 Task: Look for space in Kumagunnam, Nigeria from 1st June, 2023 to 9th June, 2023 for 5 adults in price range Rs.6000 to Rs.12000. Place can be entire place with 3 bedrooms having 3 beds and 3 bathrooms. Property type can be house, flat, guest house. Booking option can be shelf check-in. Required host language is English.
Action: Mouse moved to (496, 164)
Screenshot: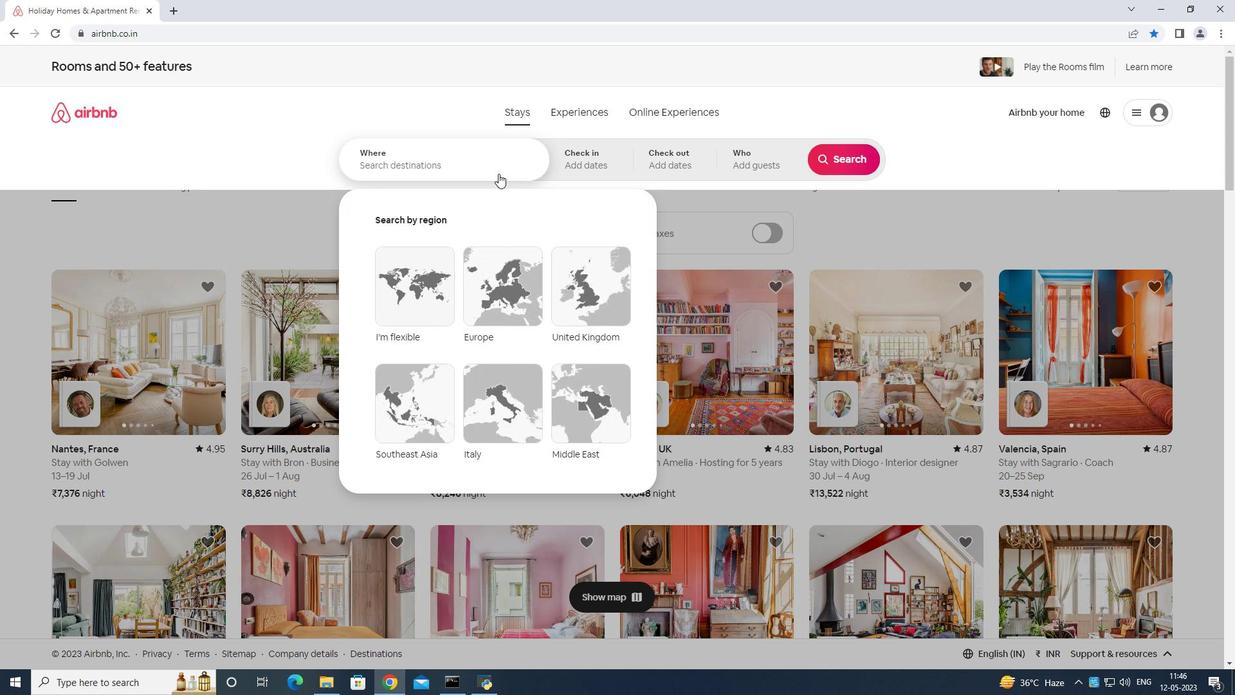 
Action: Mouse pressed left at (496, 164)
Screenshot: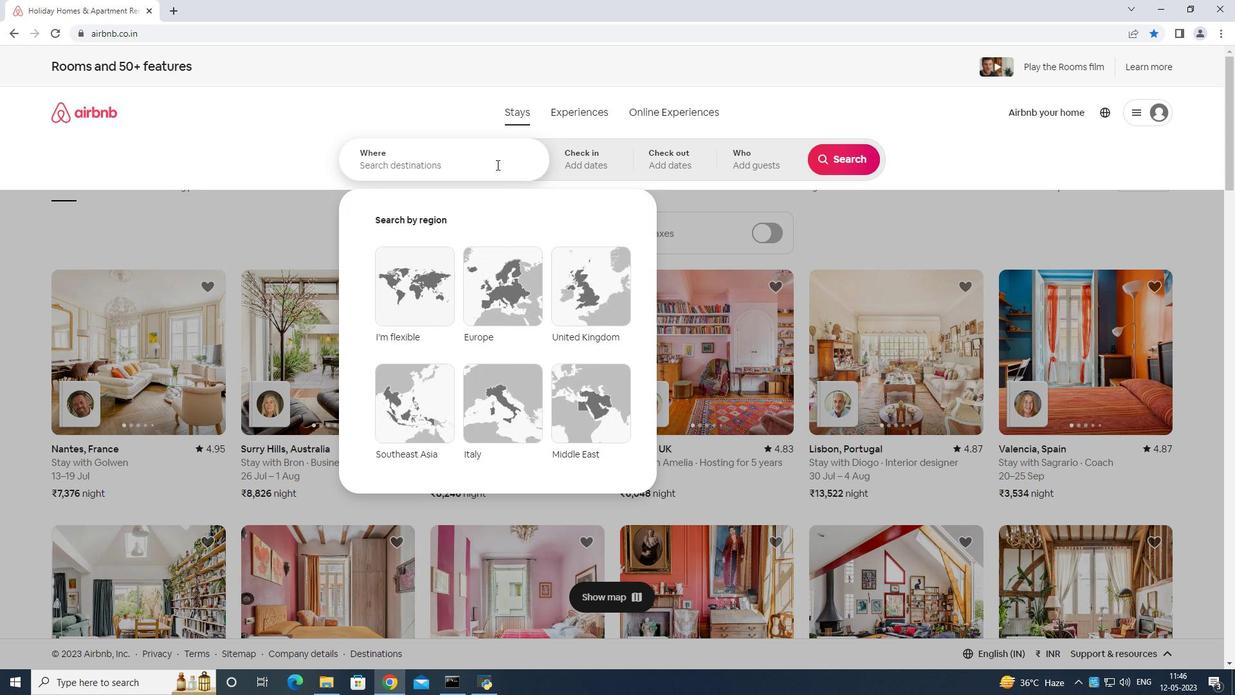 
Action: Mouse moved to (480, 167)
Screenshot: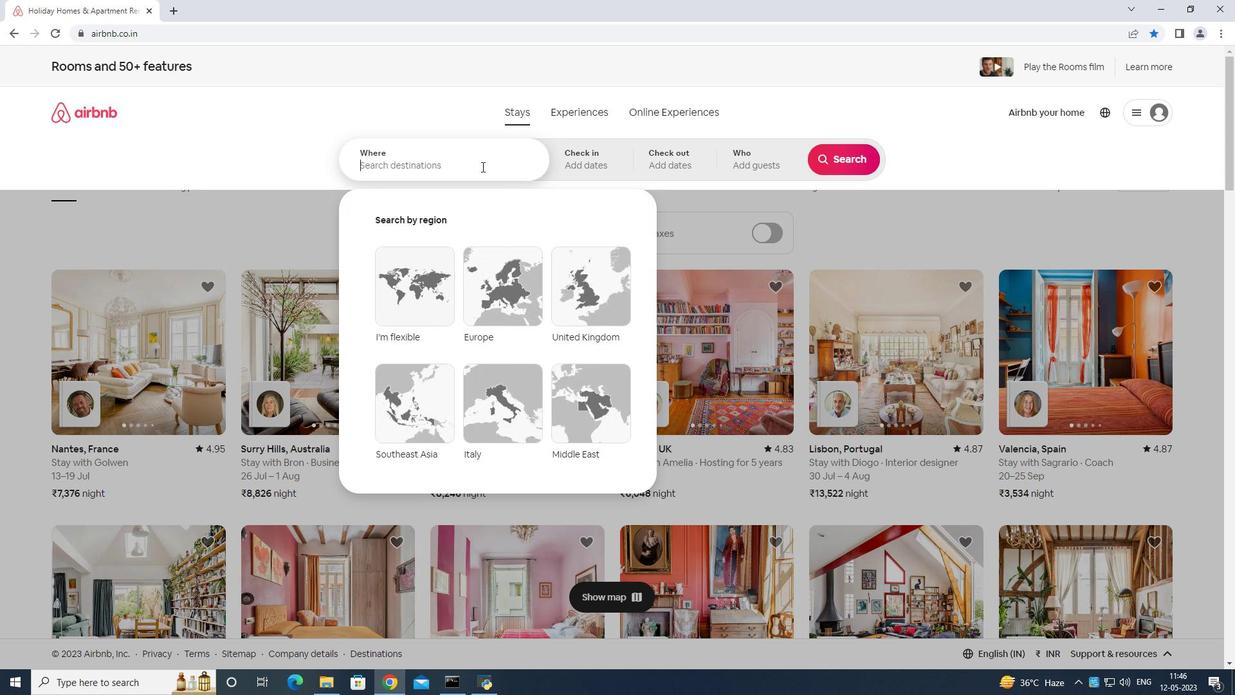 
Action: Key pressed <Key.shift>Kumagunnam<Key.space>nigeria<Key.enter>
Screenshot: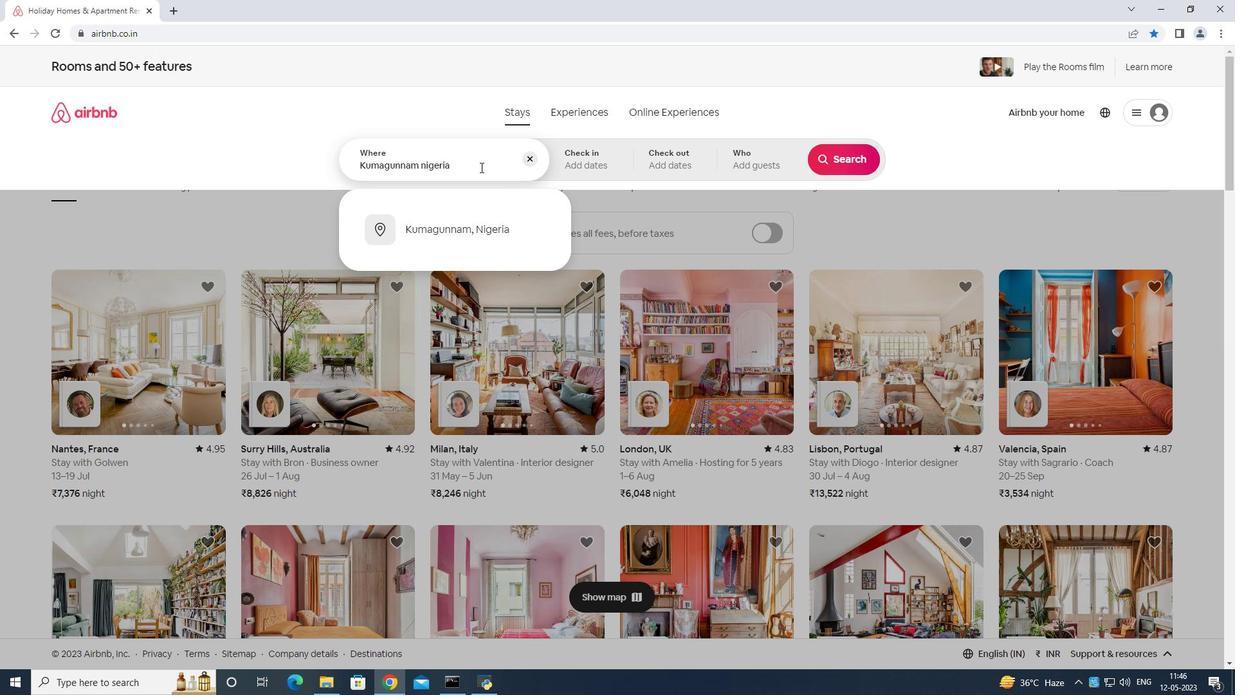
Action: Mouse moved to (763, 324)
Screenshot: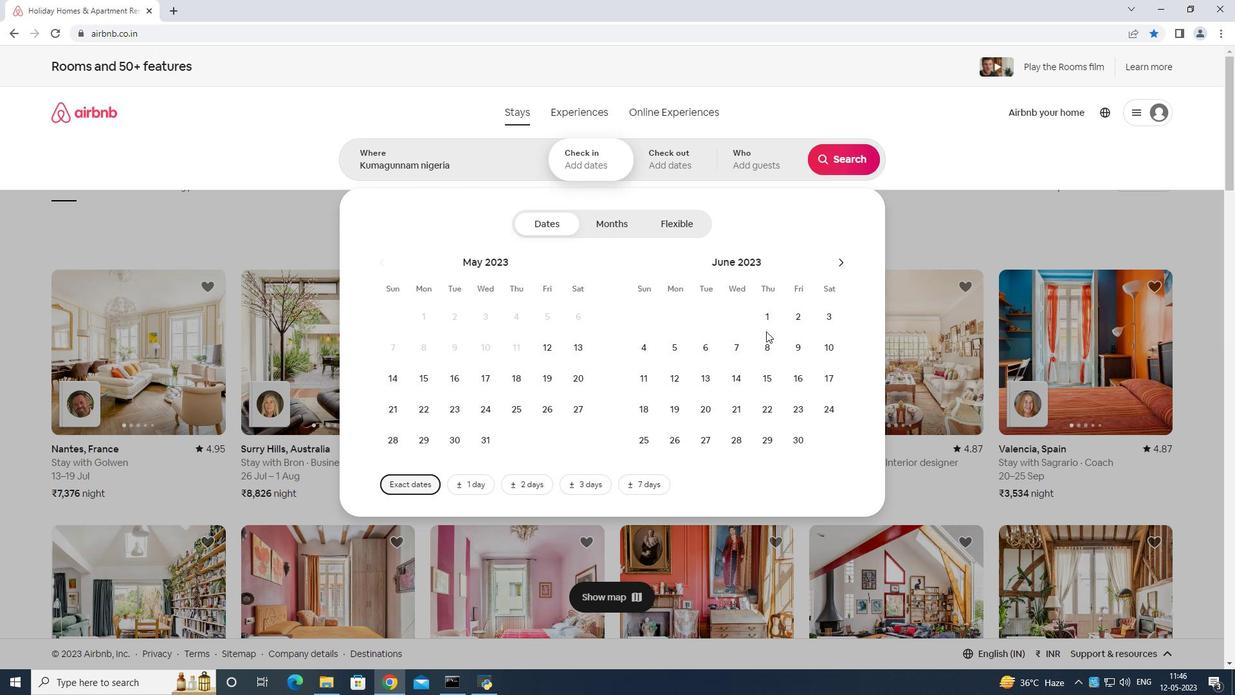 
Action: Mouse pressed left at (763, 324)
Screenshot: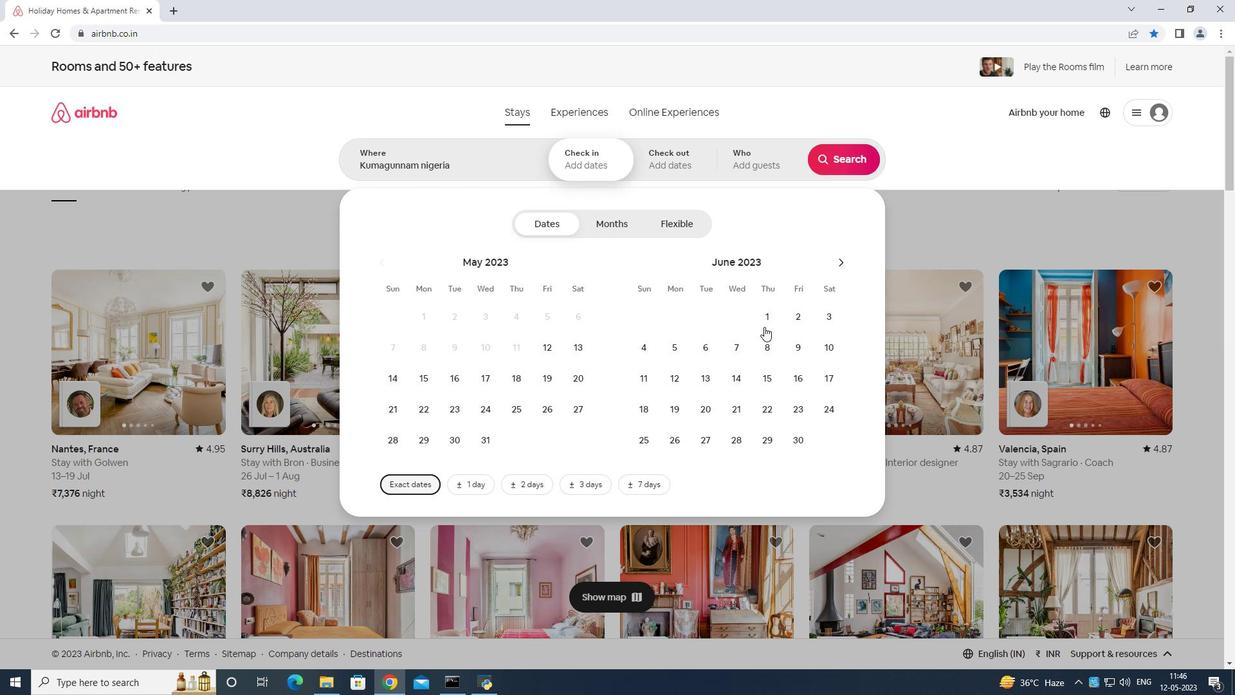 
Action: Mouse moved to (798, 344)
Screenshot: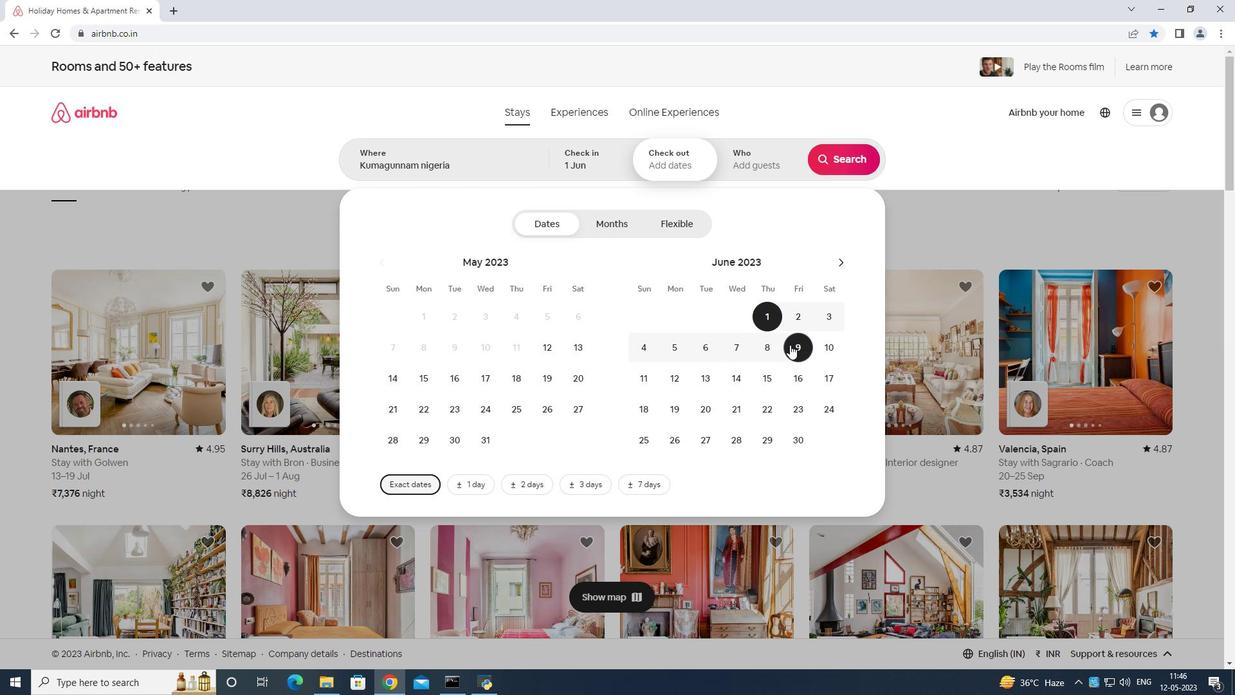 
Action: Mouse pressed left at (798, 344)
Screenshot: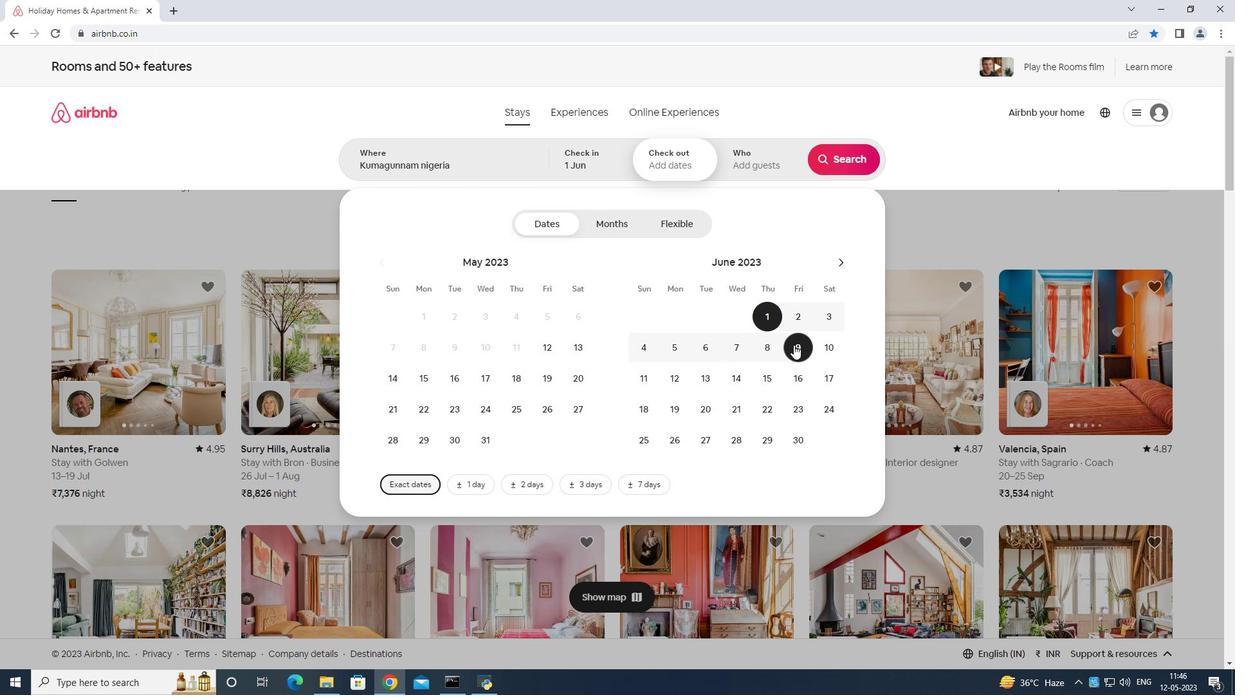 
Action: Mouse moved to (772, 164)
Screenshot: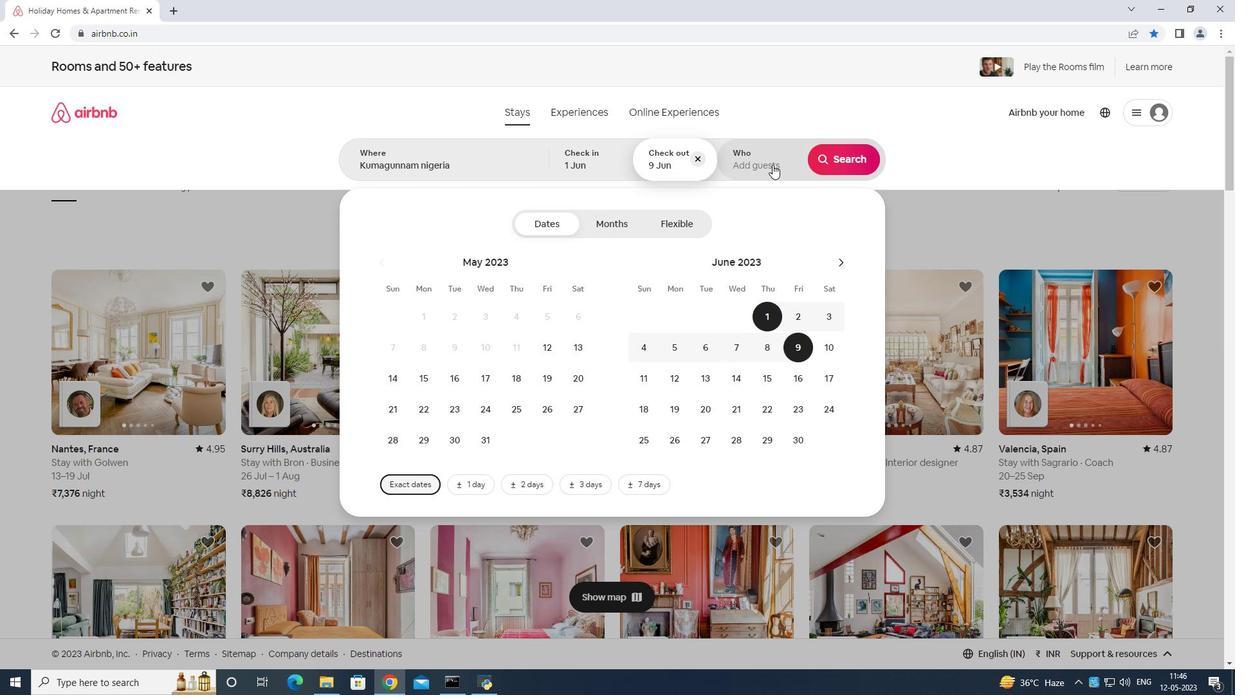 
Action: Mouse pressed left at (772, 164)
Screenshot: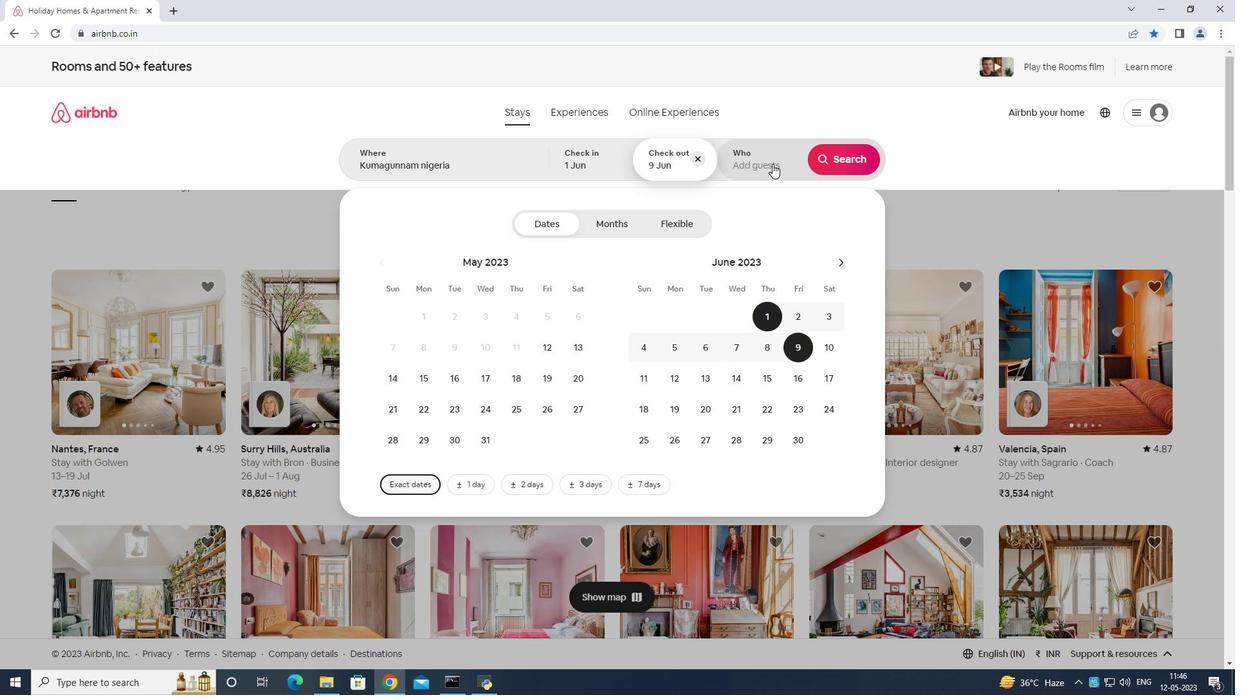 
Action: Mouse moved to (844, 229)
Screenshot: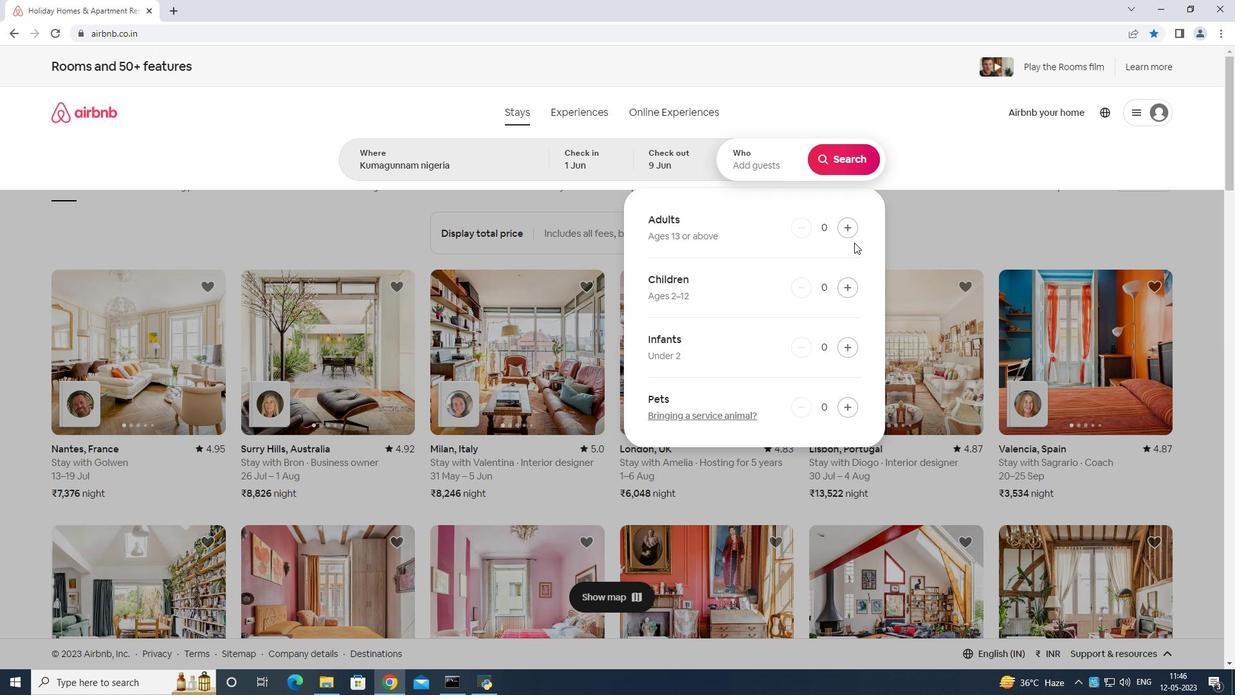 
Action: Mouse pressed left at (844, 229)
Screenshot: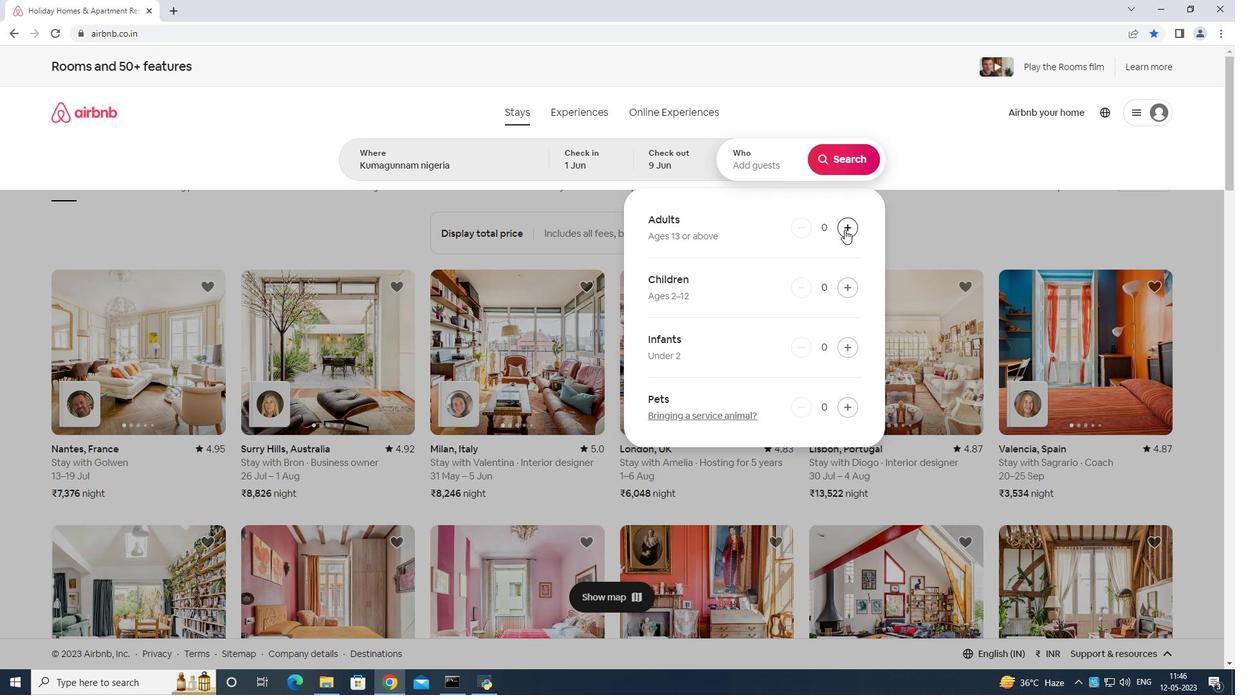 
Action: Mouse moved to (844, 228)
Screenshot: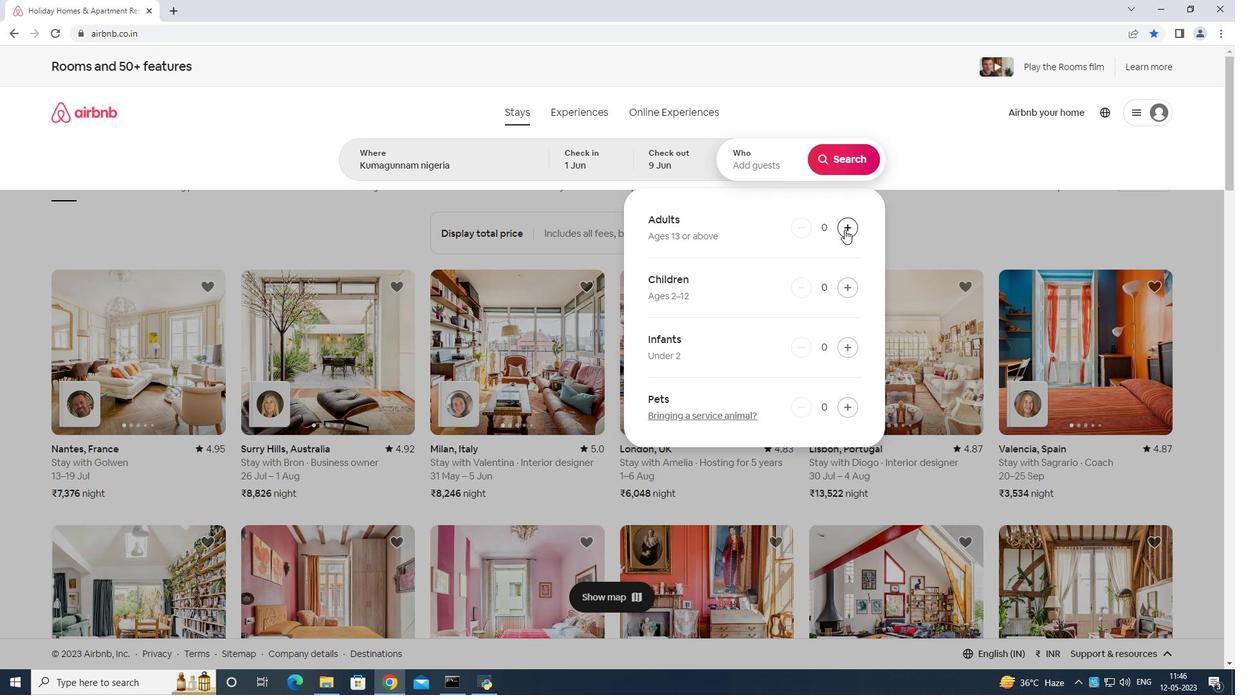 
Action: Mouse pressed left at (844, 228)
Screenshot: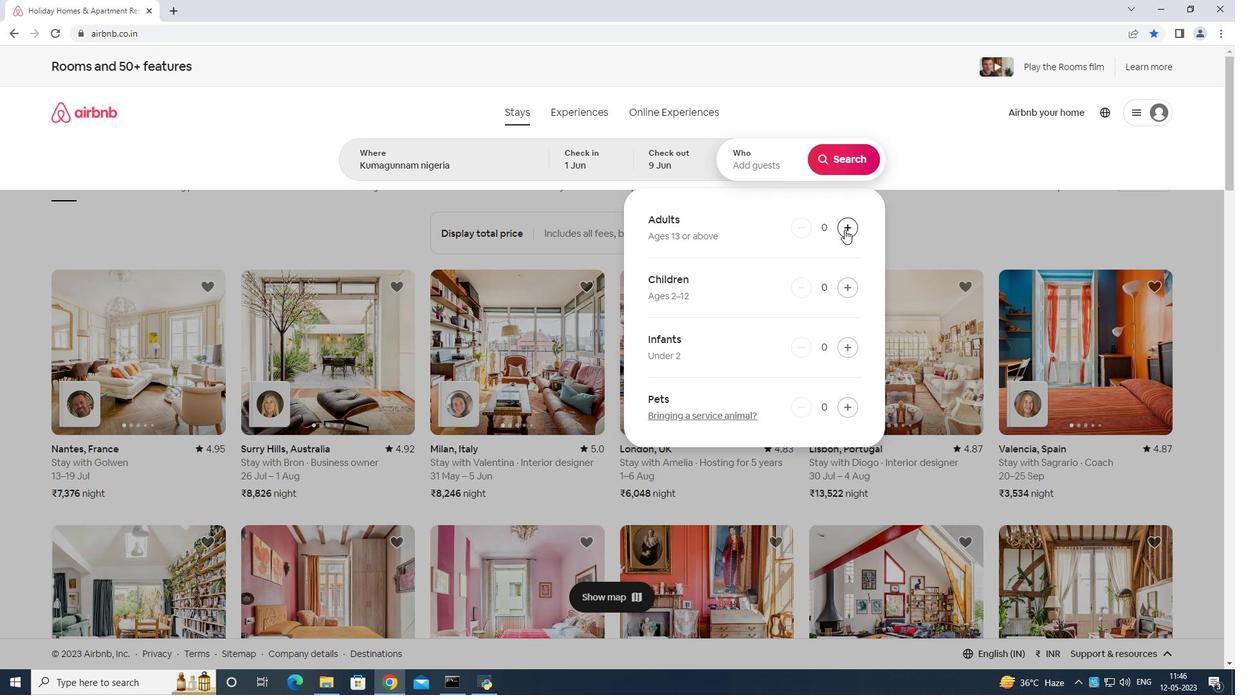 
Action: Mouse pressed left at (844, 228)
Screenshot: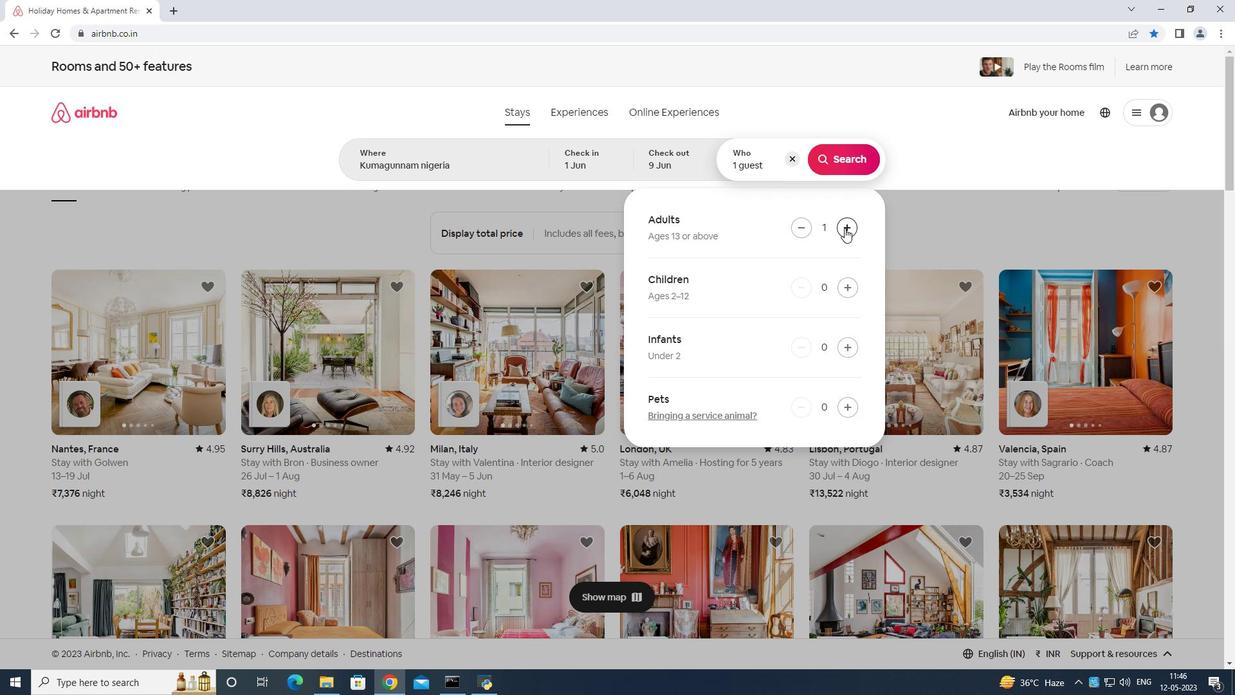 
Action: Mouse moved to (844, 227)
Screenshot: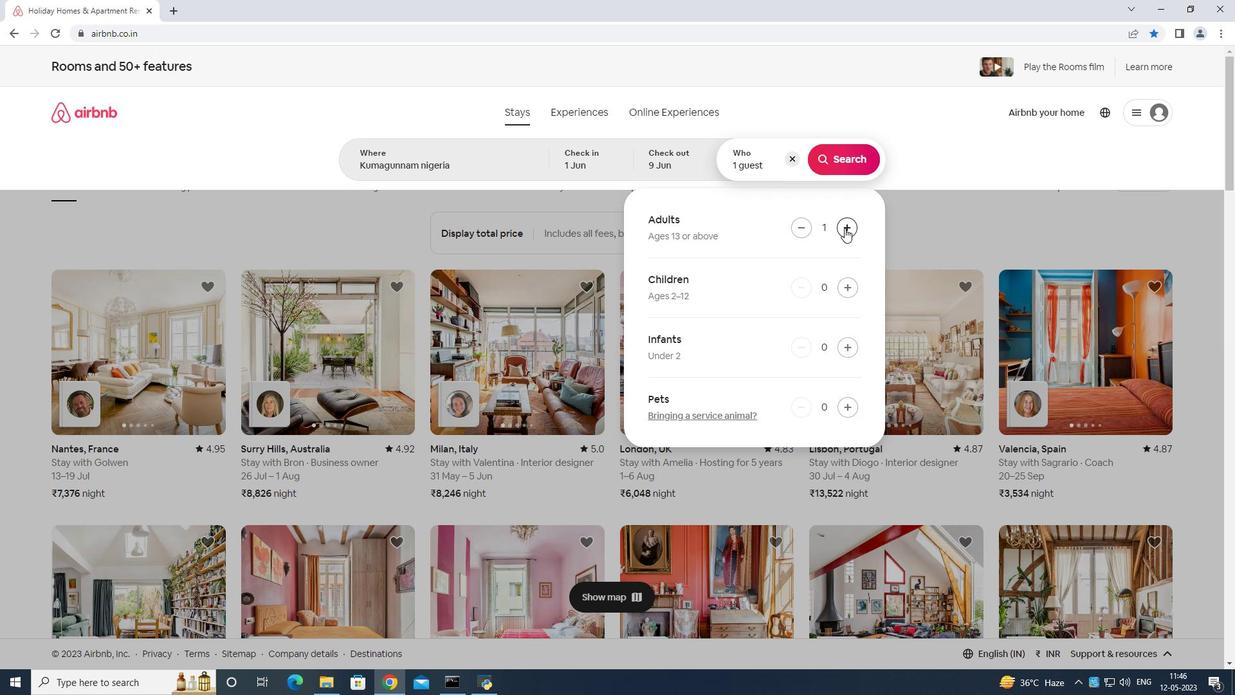 
Action: Mouse pressed left at (844, 227)
Screenshot: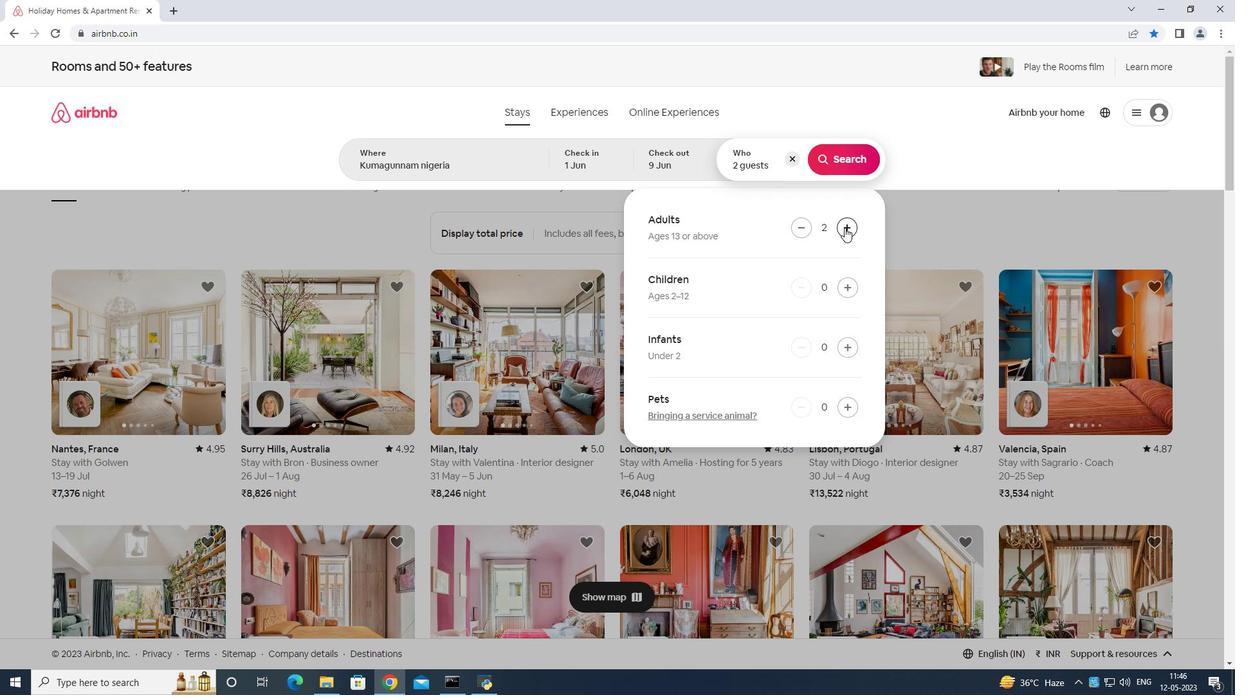 
Action: Mouse pressed left at (844, 227)
Screenshot: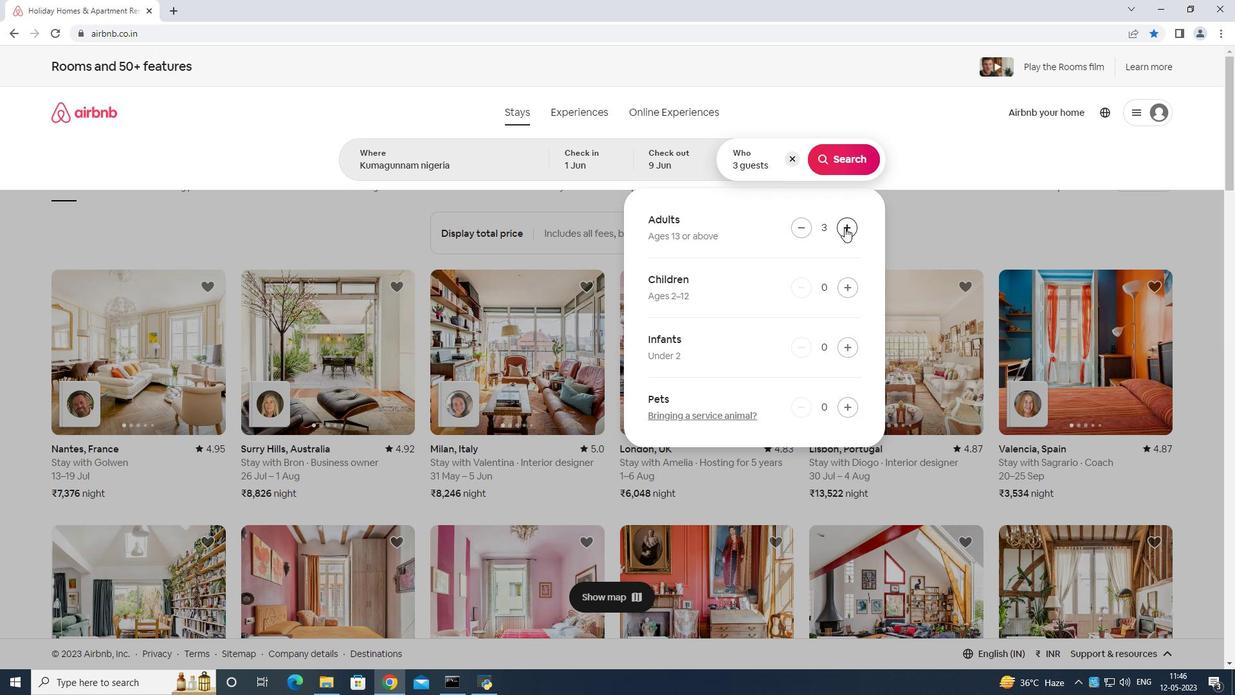 
Action: Mouse pressed left at (844, 227)
Screenshot: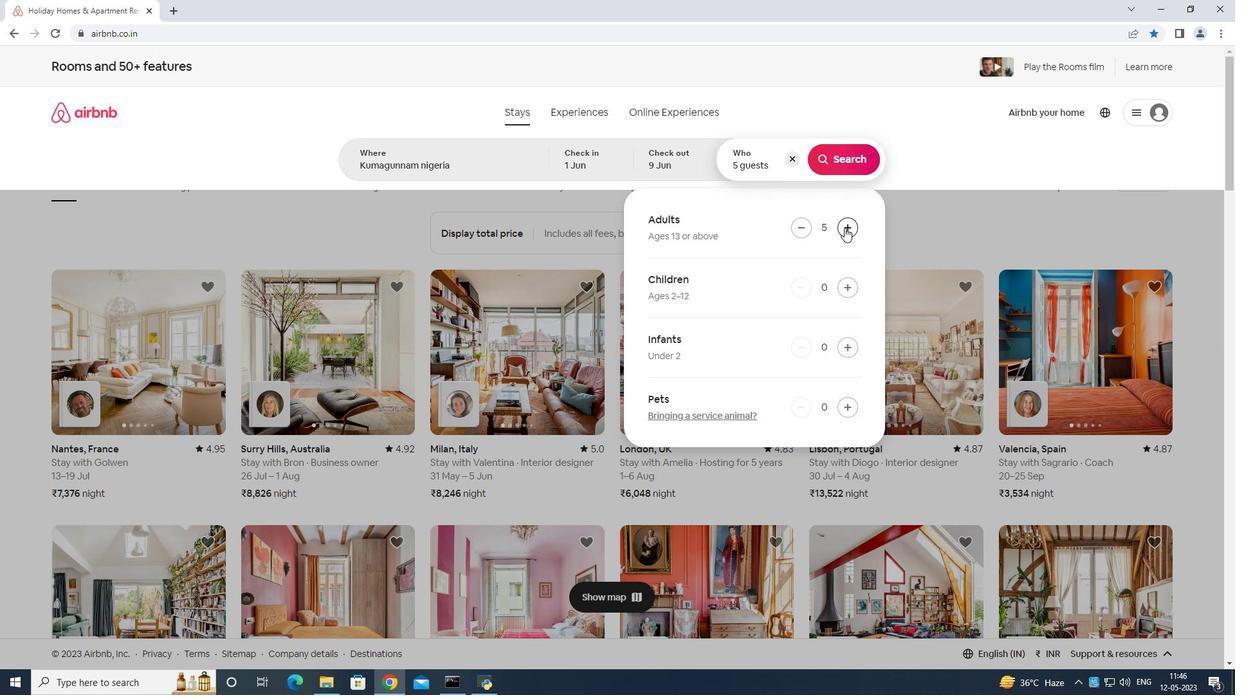 
Action: Mouse moved to (807, 225)
Screenshot: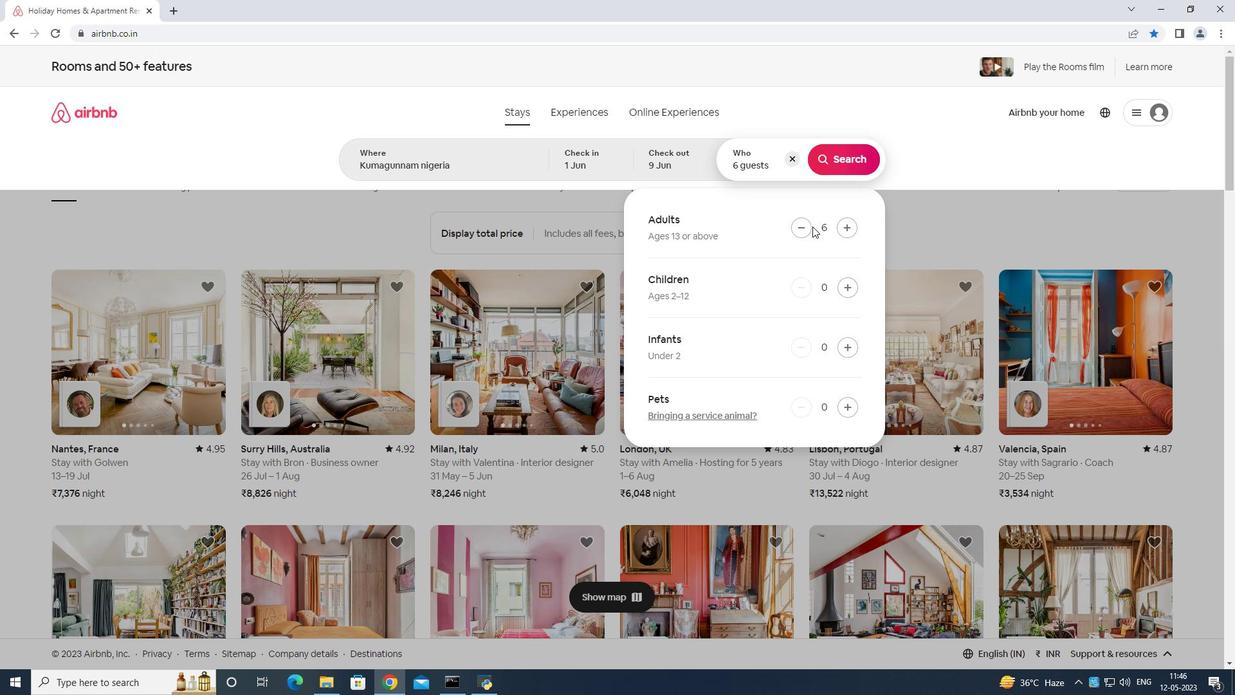 
Action: Mouse pressed left at (807, 225)
Screenshot: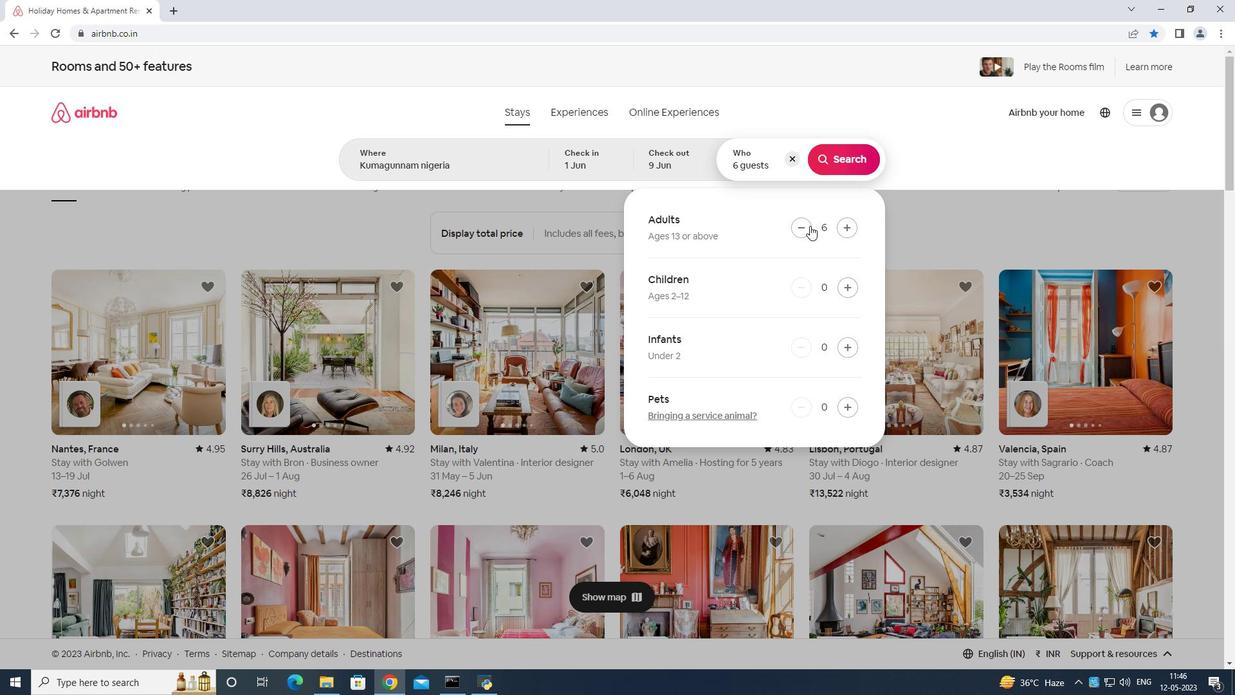
Action: Mouse moved to (835, 155)
Screenshot: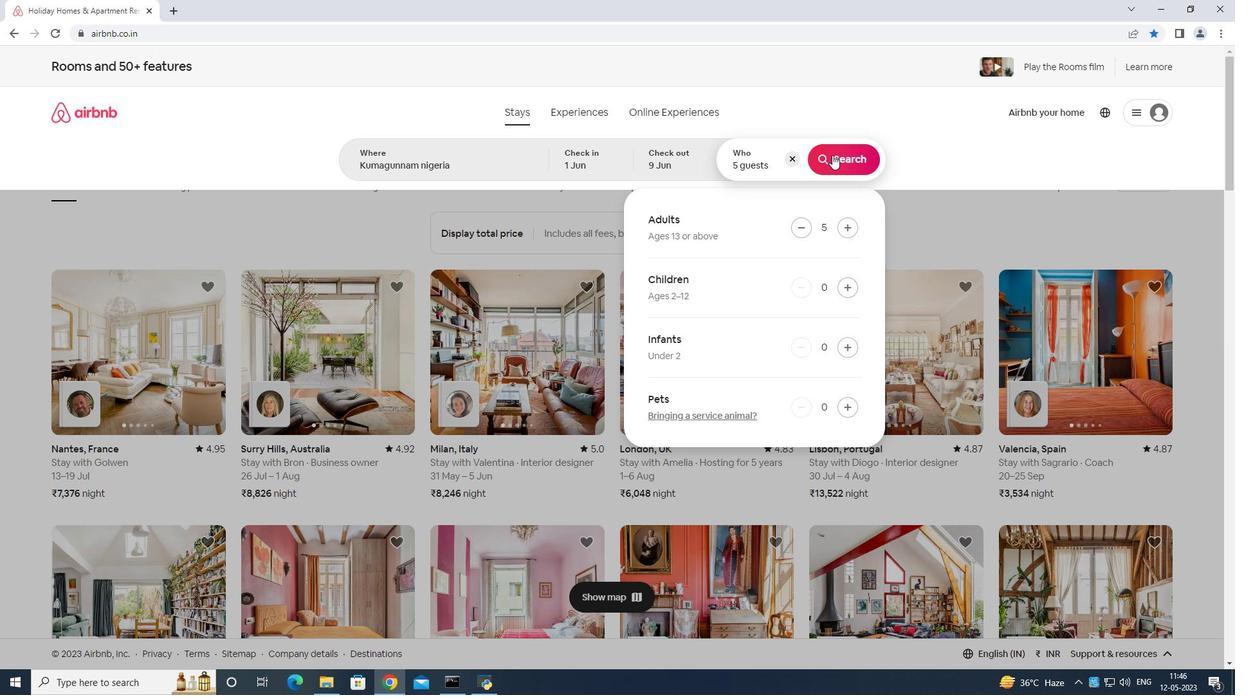
Action: Mouse pressed left at (835, 155)
Screenshot: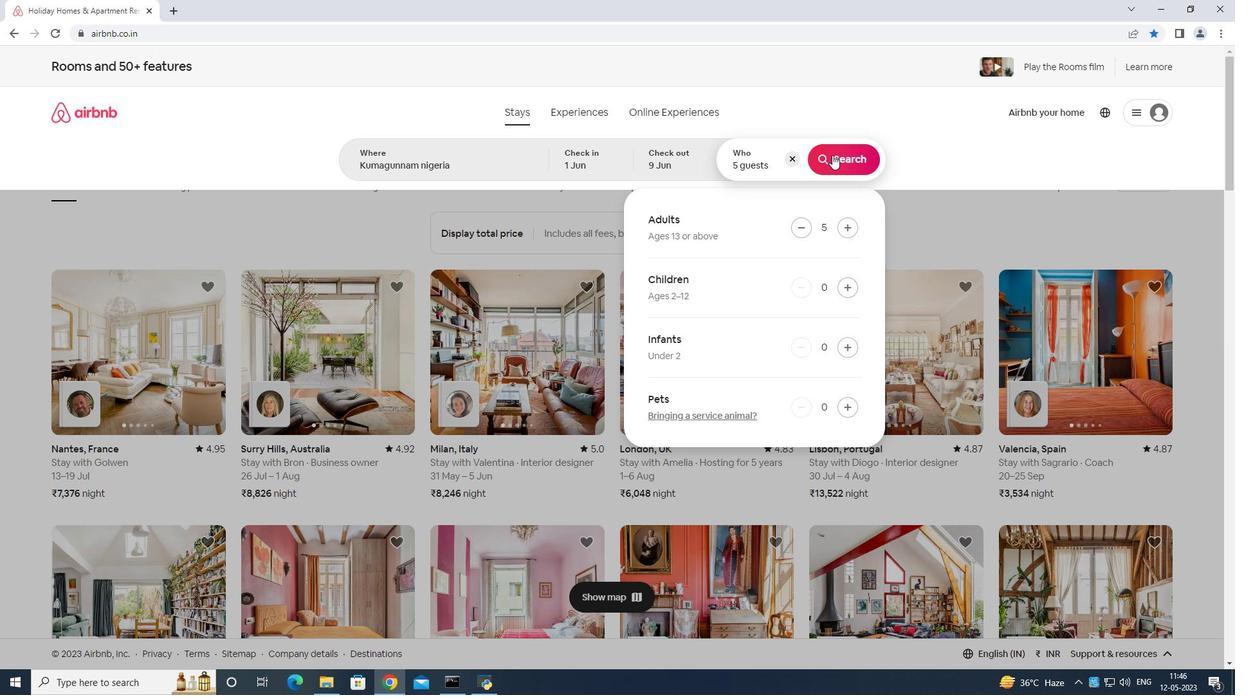 
Action: Mouse moved to (1175, 132)
Screenshot: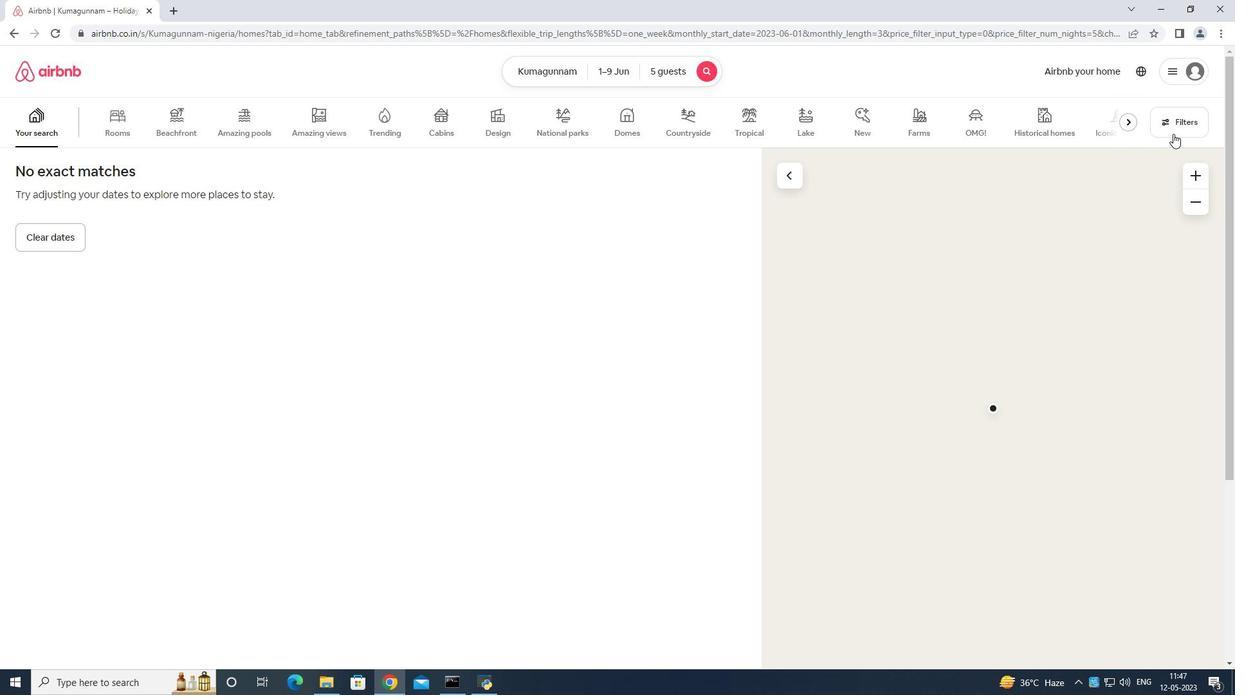 
Action: Mouse pressed left at (1175, 132)
Screenshot: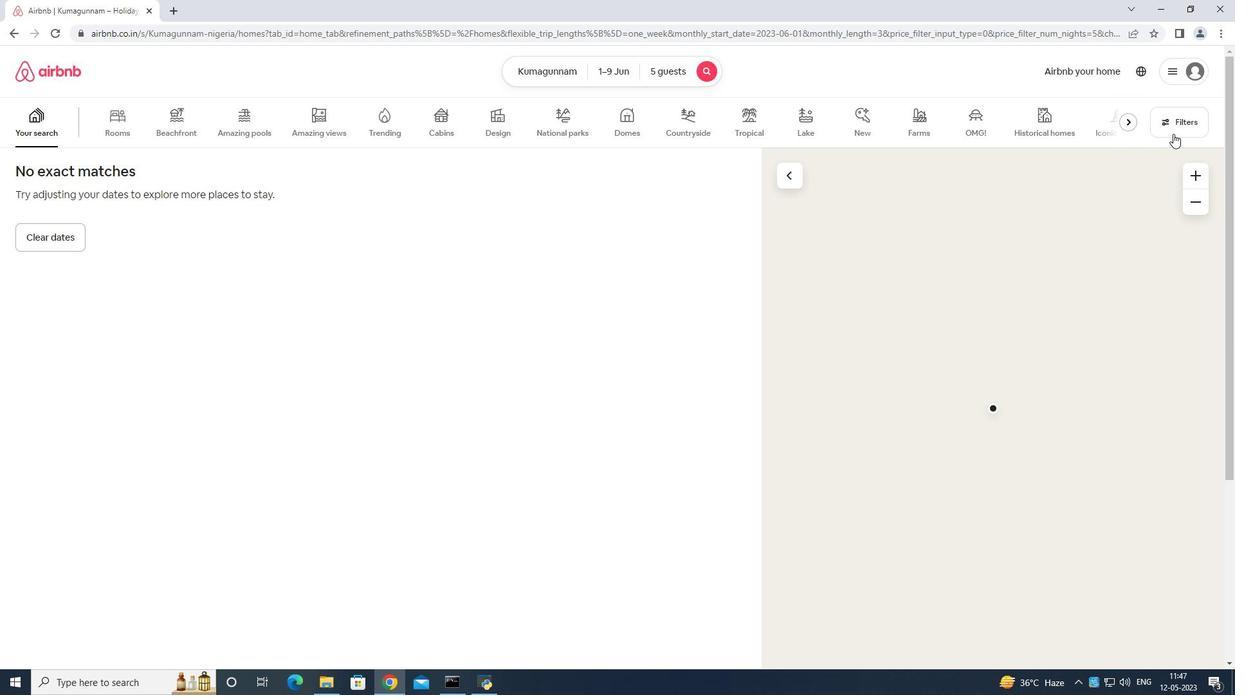 
Action: Mouse moved to (522, 438)
Screenshot: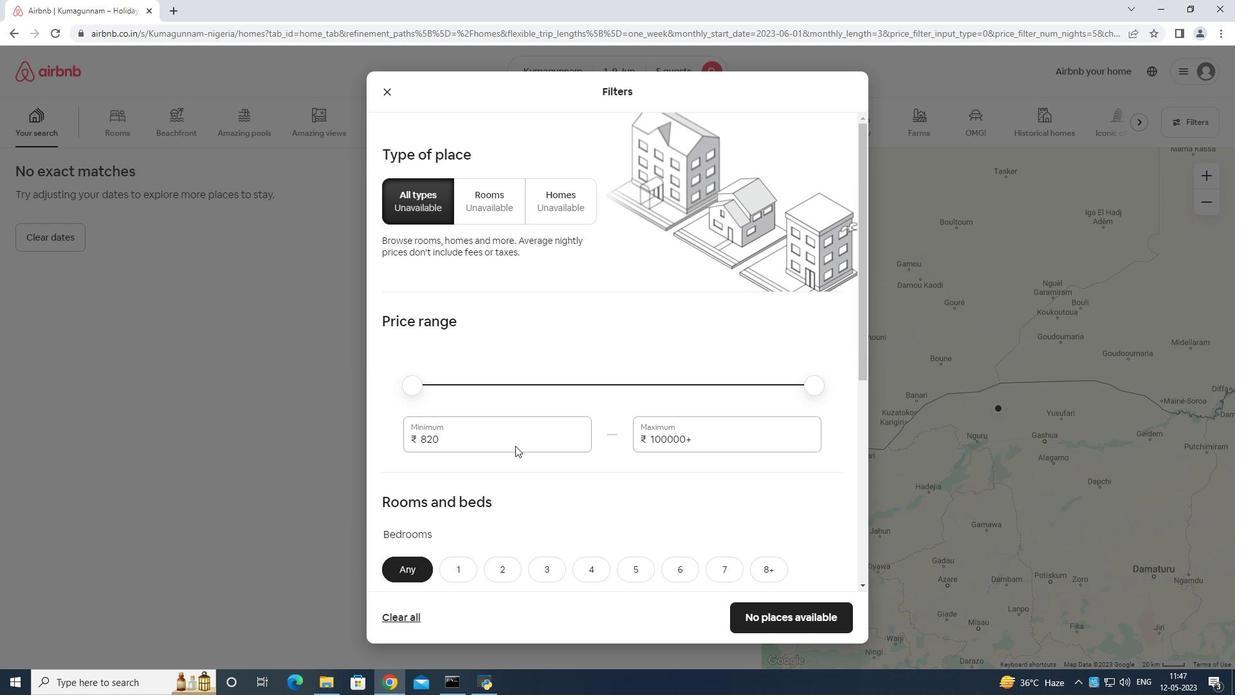 
Action: Mouse pressed left at (522, 438)
Screenshot: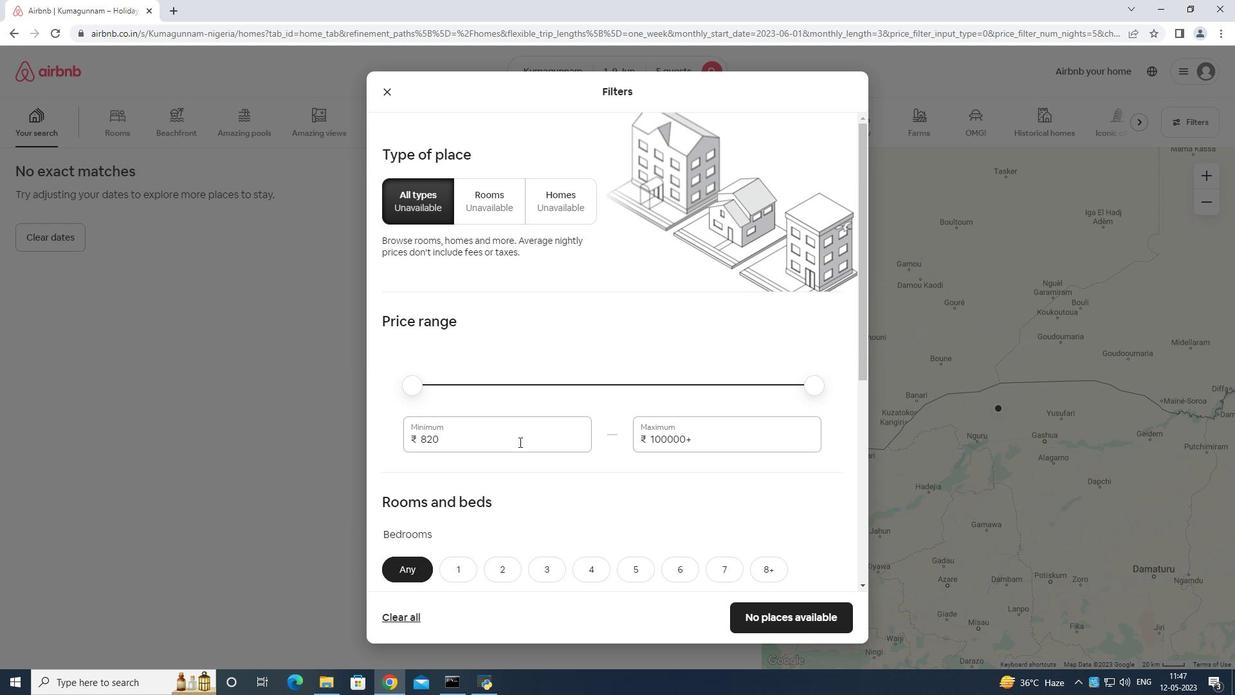 
Action: Mouse moved to (522, 436)
Screenshot: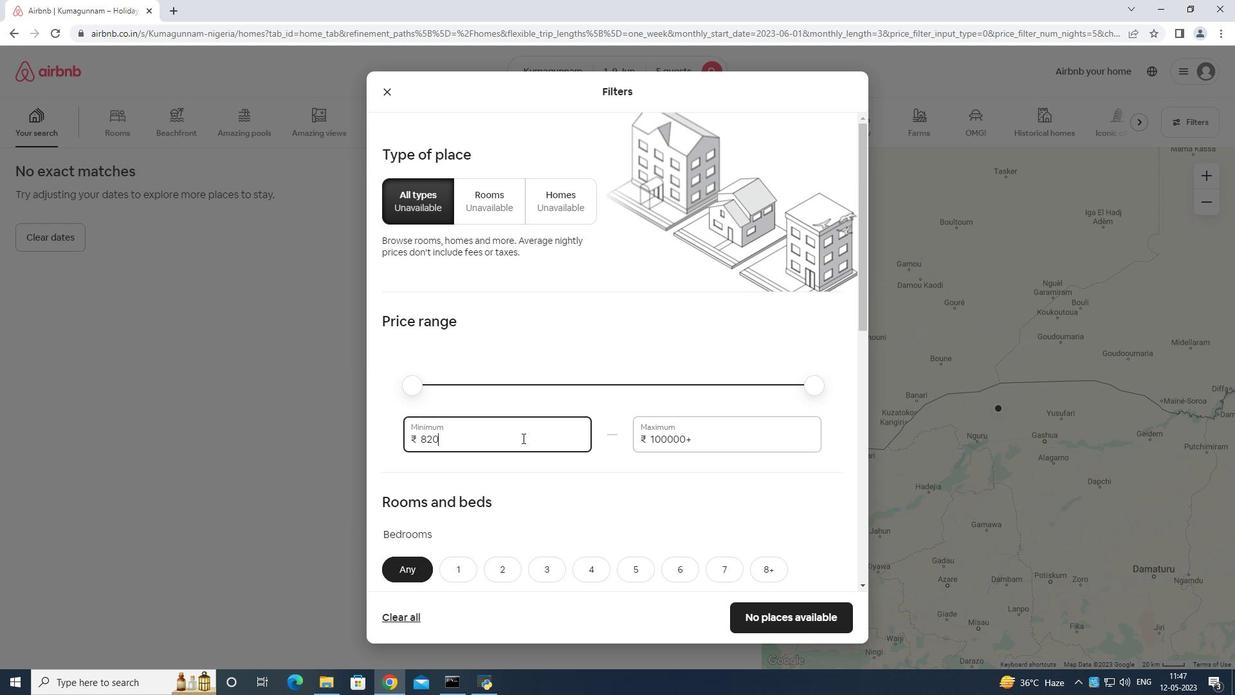 
Action: Key pressed <Key.backspace>
Screenshot: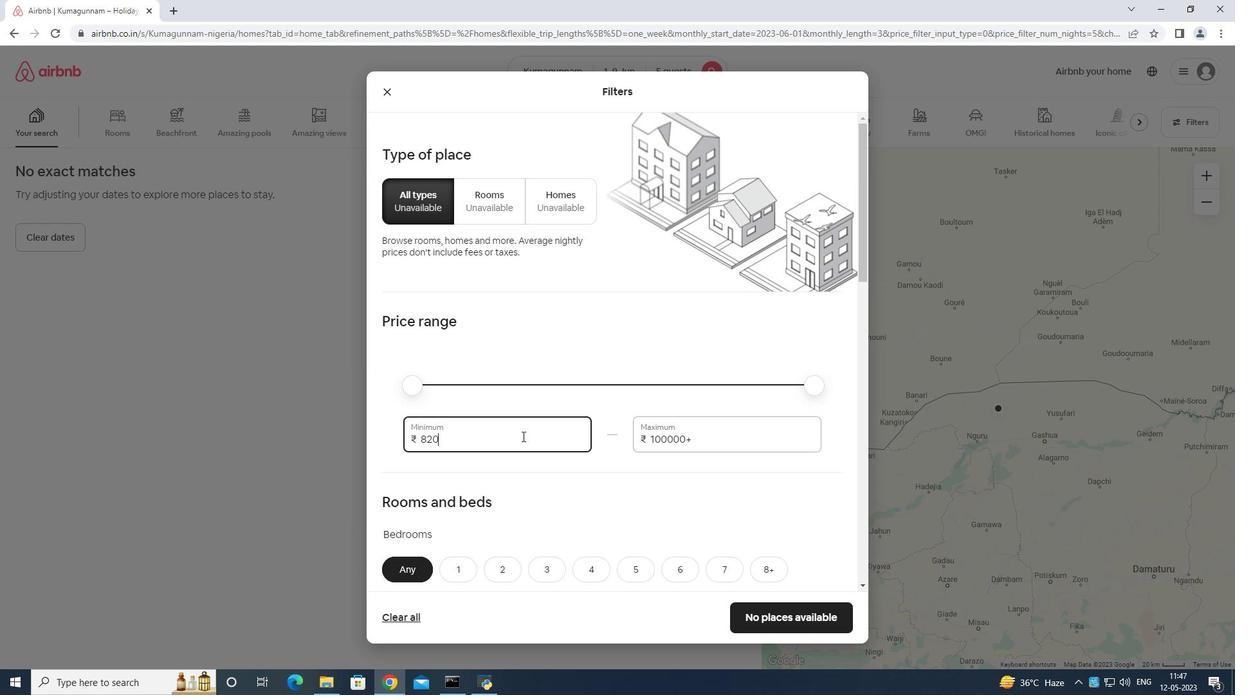 
Action: Mouse moved to (523, 435)
Screenshot: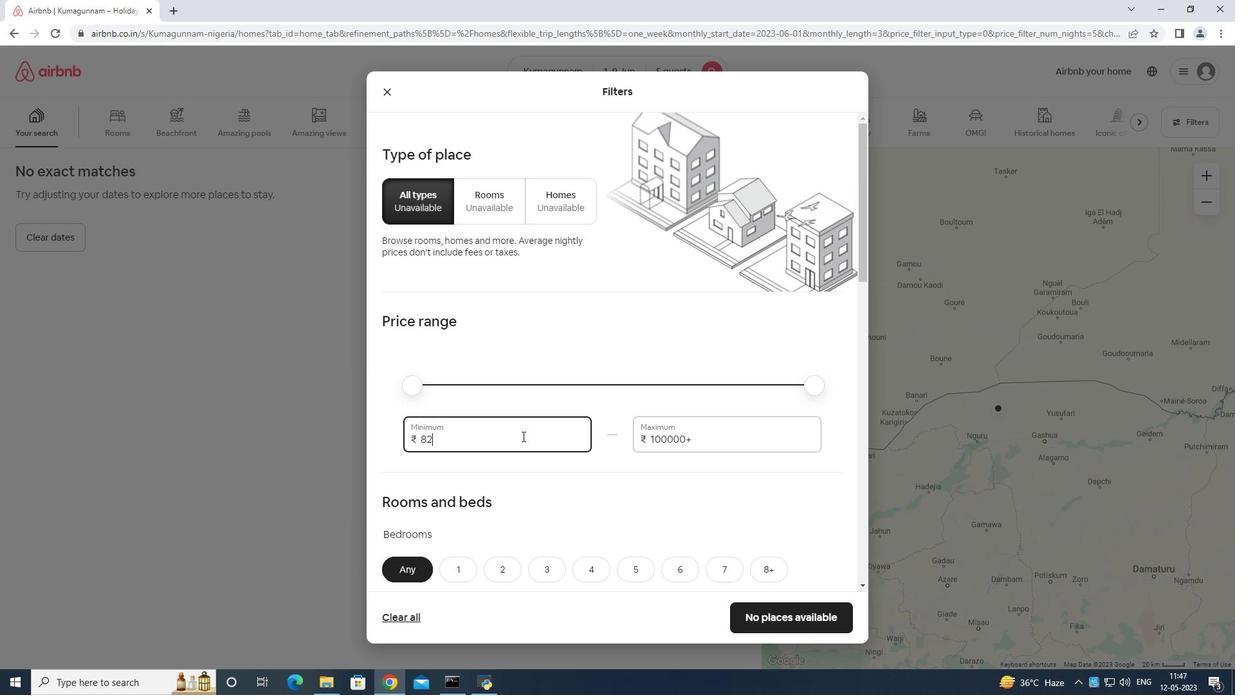
Action: Key pressed <Key.backspace>
Screenshot: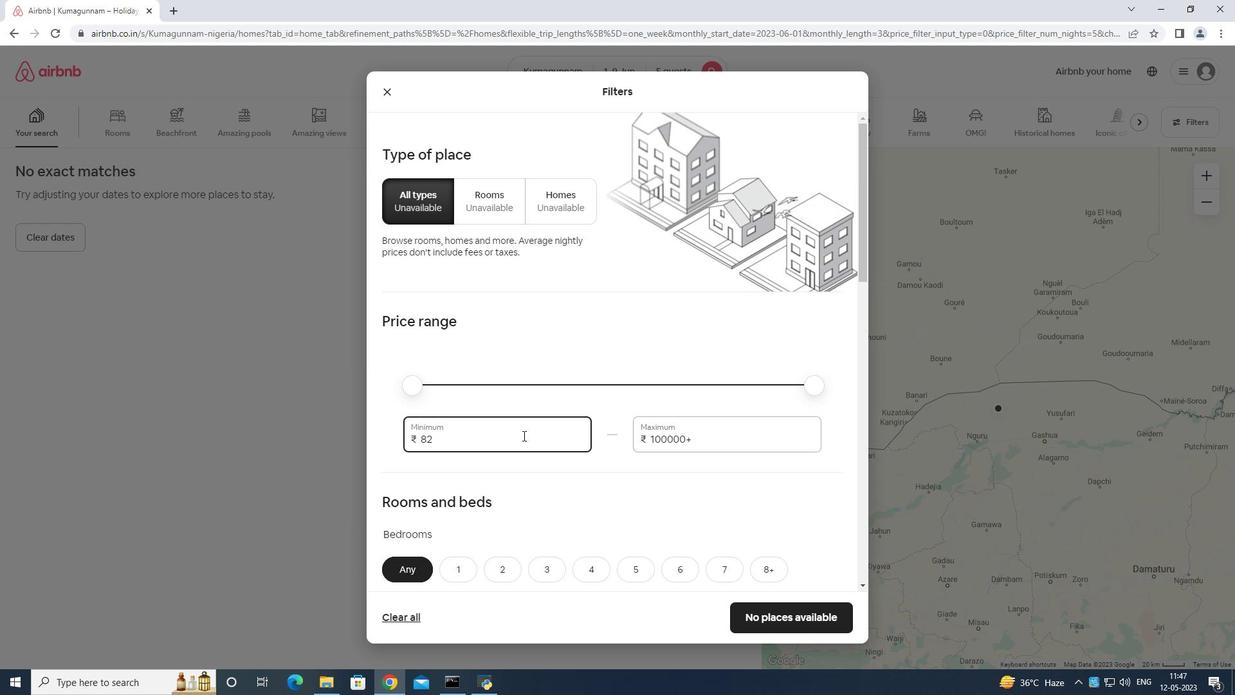 
Action: Mouse moved to (523, 435)
Screenshot: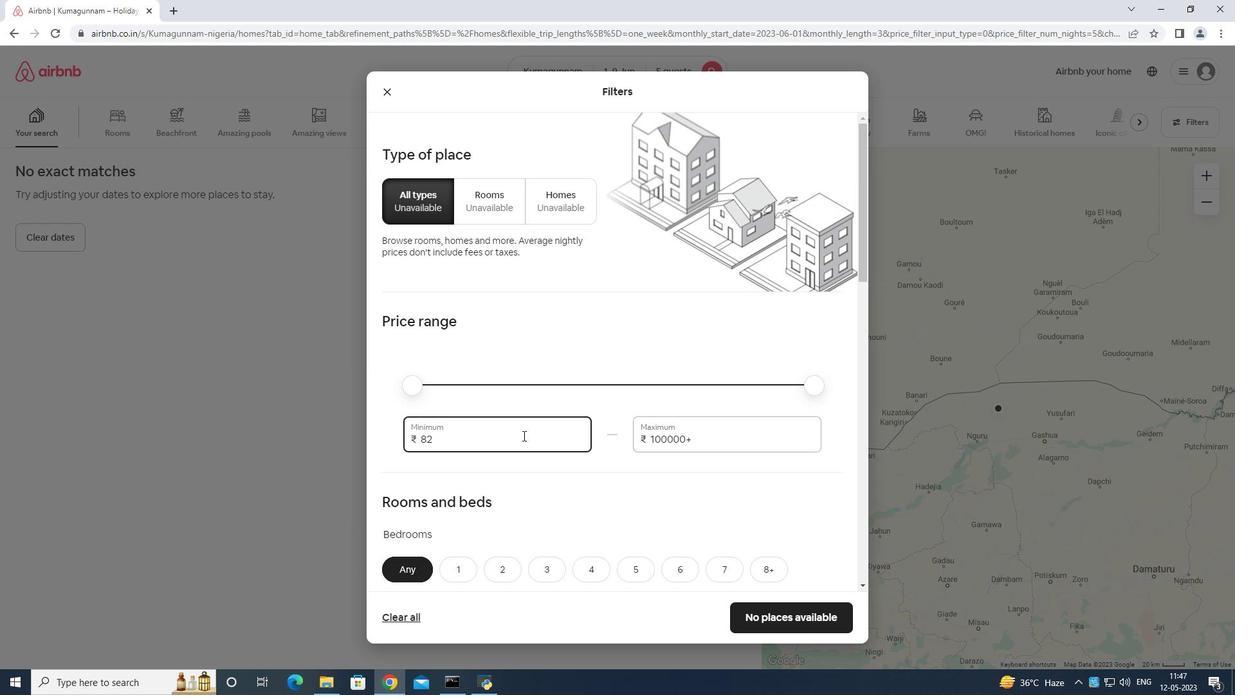 
Action: Key pressed <Key.backspace><Key.backspace>
Screenshot: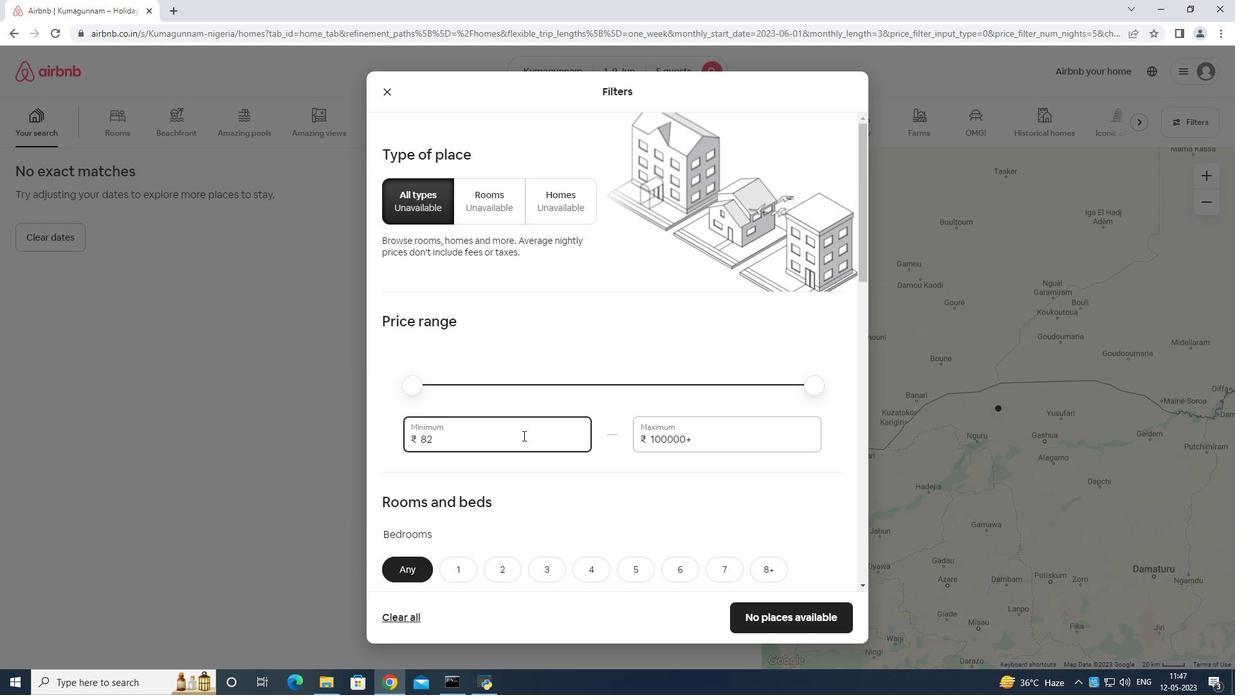 
Action: Mouse moved to (523, 435)
Screenshot: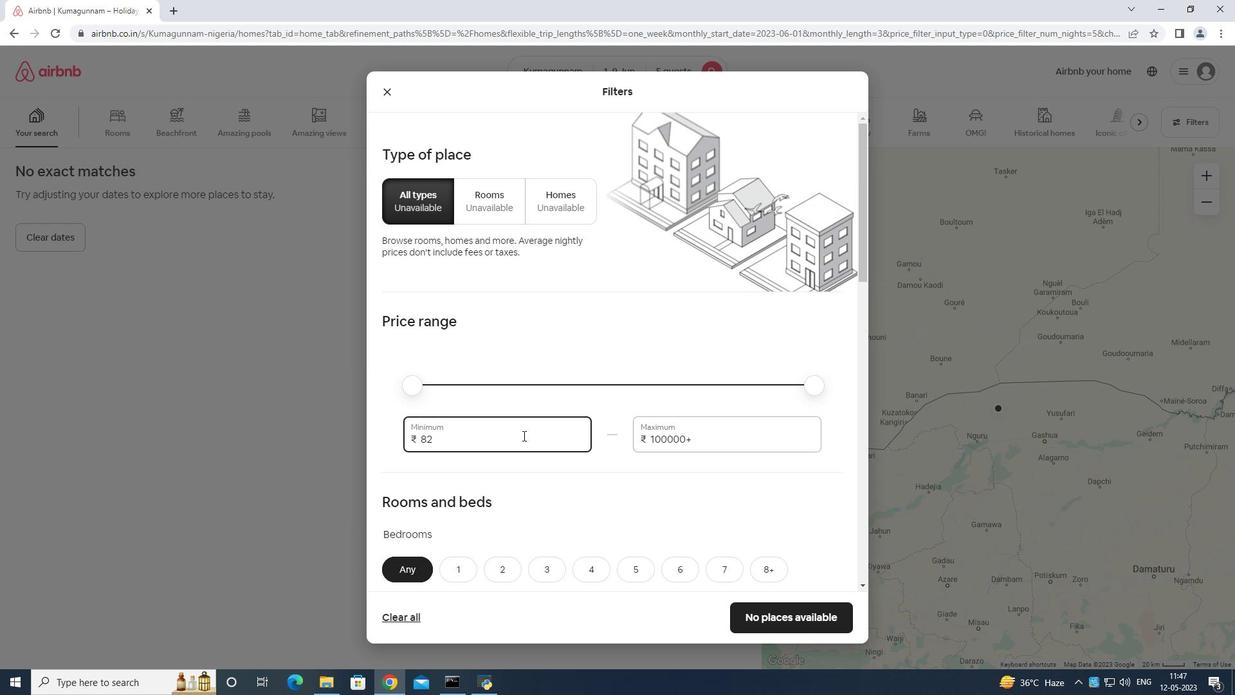 
Action: Key pressed <Key.backspace>
Screenshot: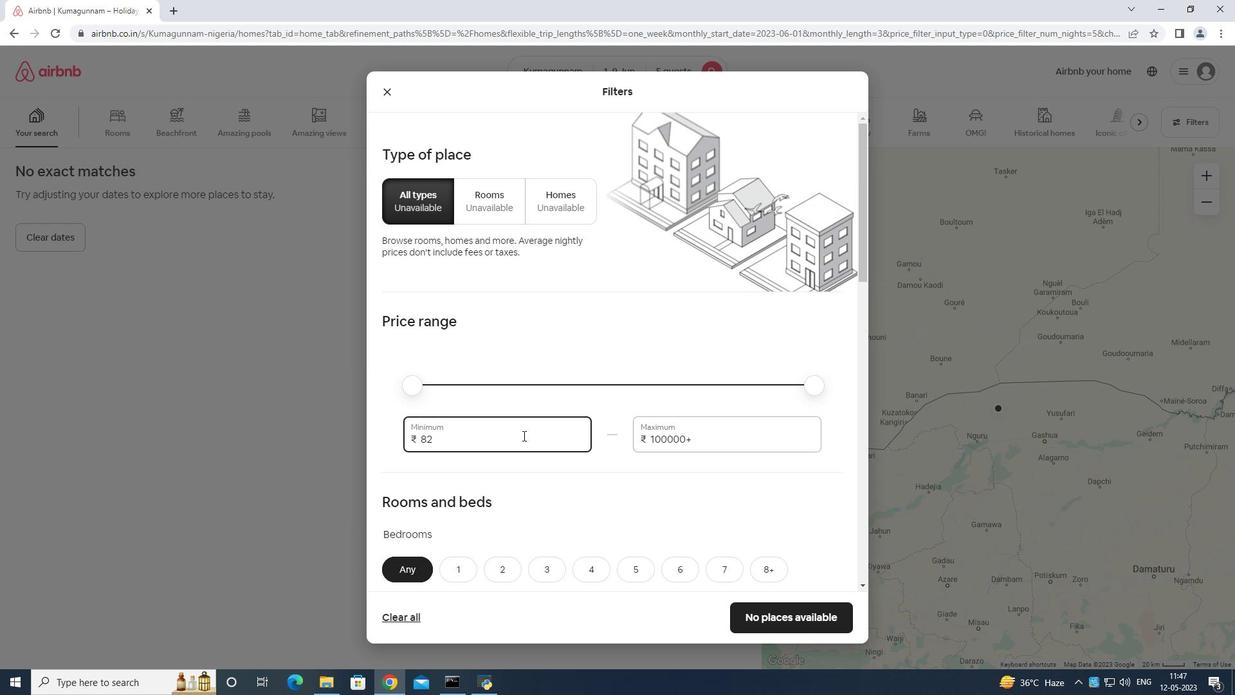 
Action: Mouse moved to (523, 433)
Screenshot: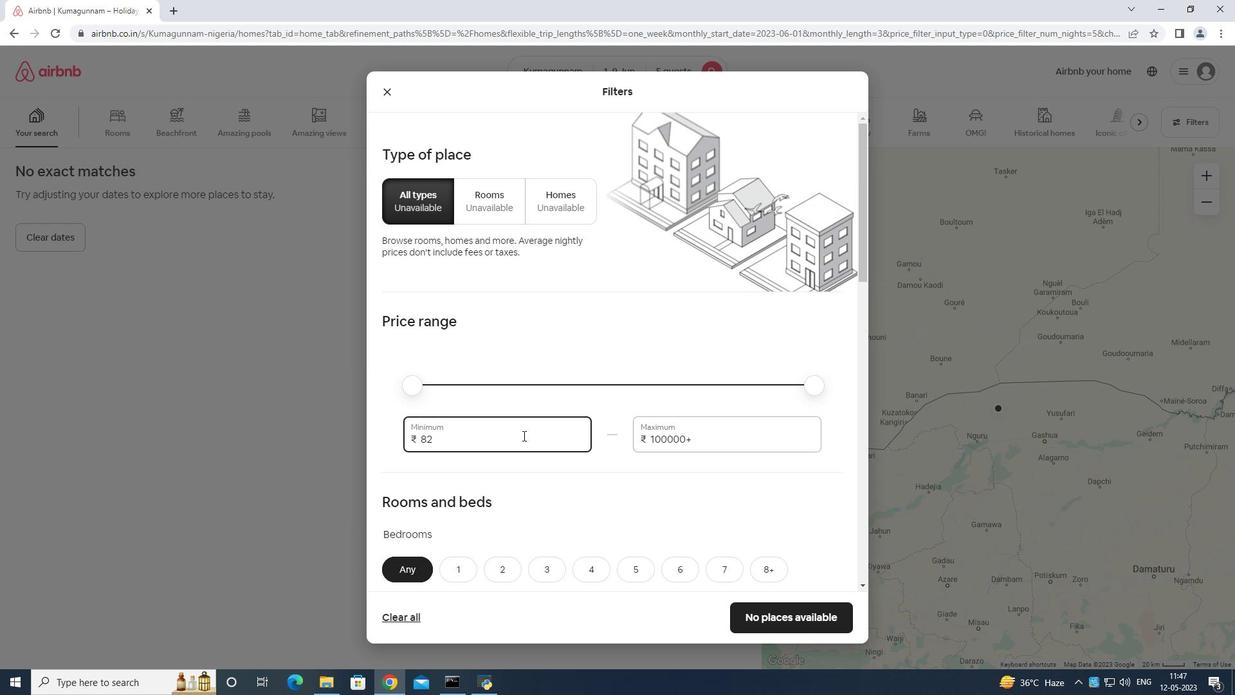 
Action: Key pressed <Key.backspace>
Screenshot: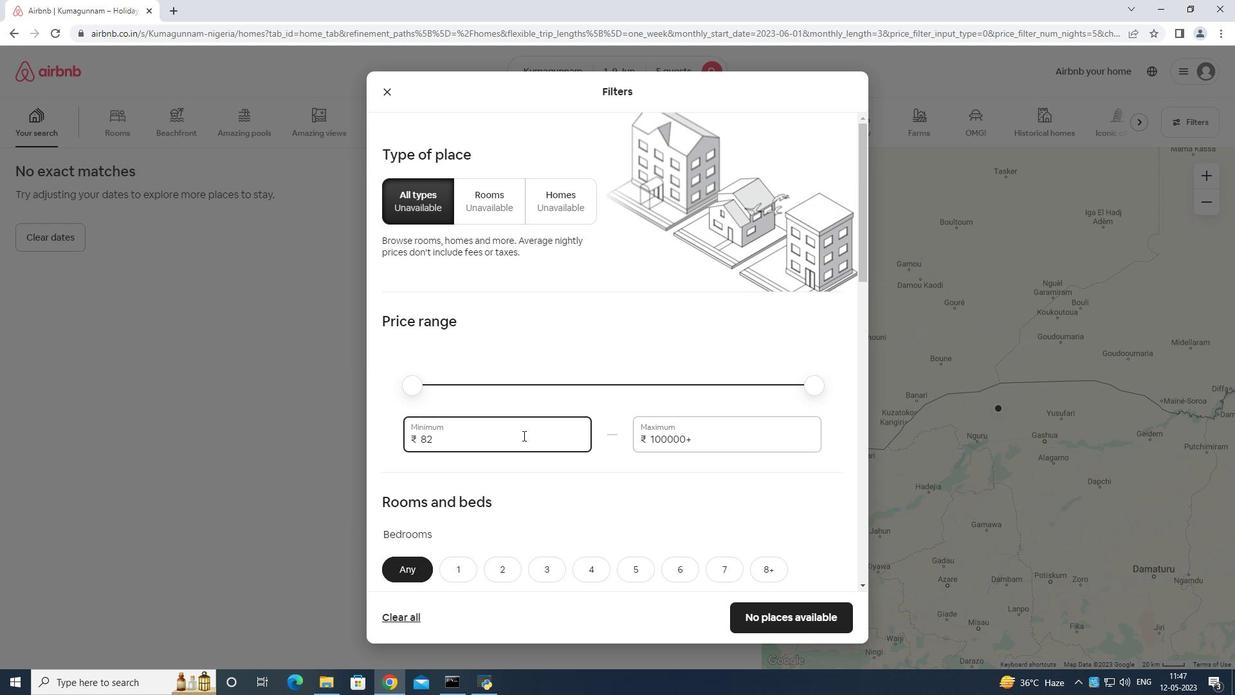 
Action: Mouse moved to (525, 429)
Screenshot: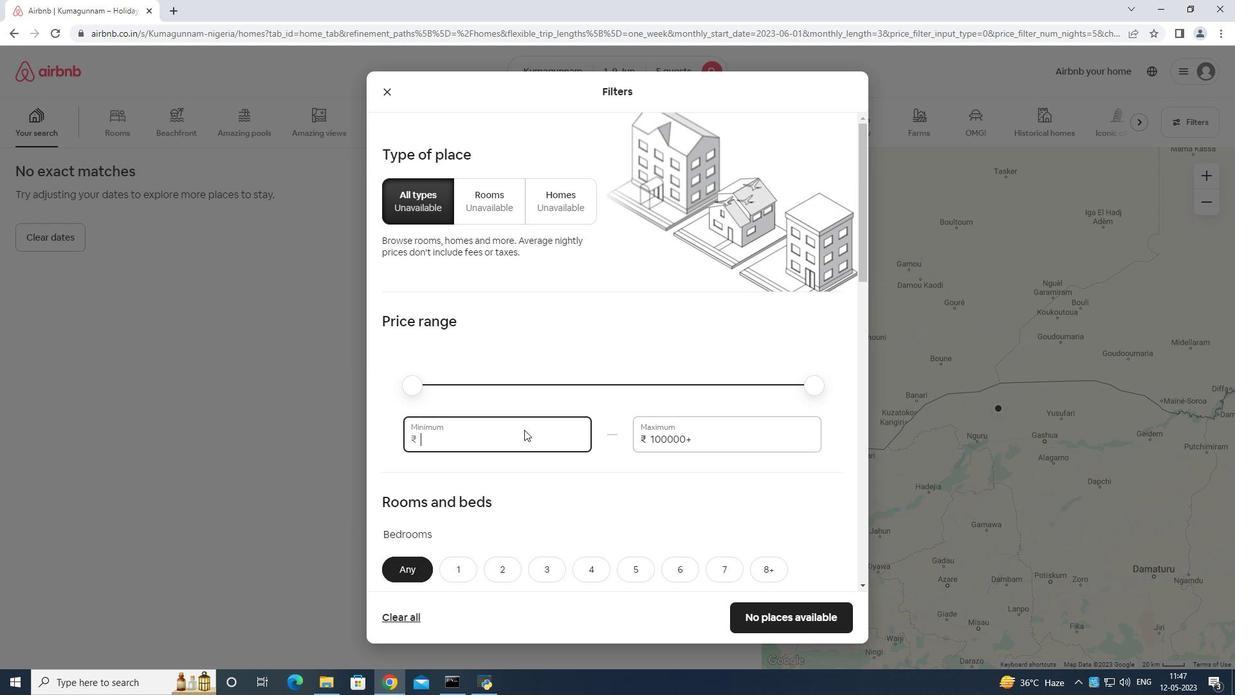 
Action: Key pressed 6000
Screenshot: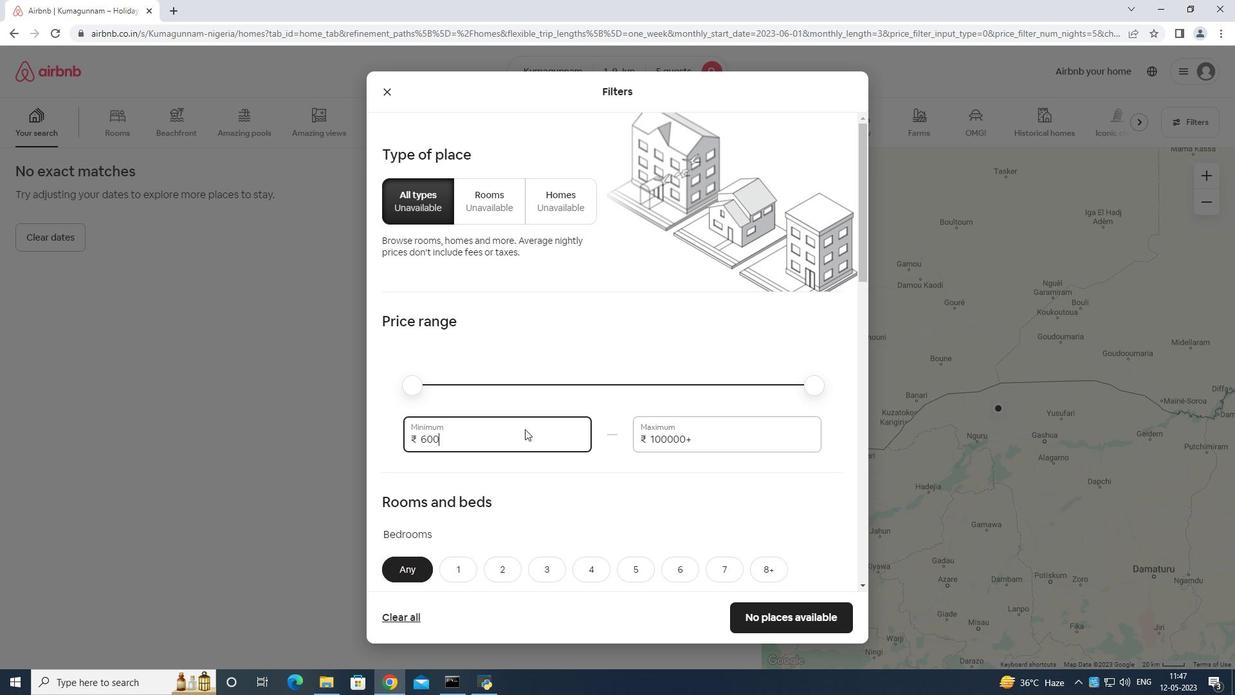 
Action: Mouse moved to (704, 429)
Screenshot: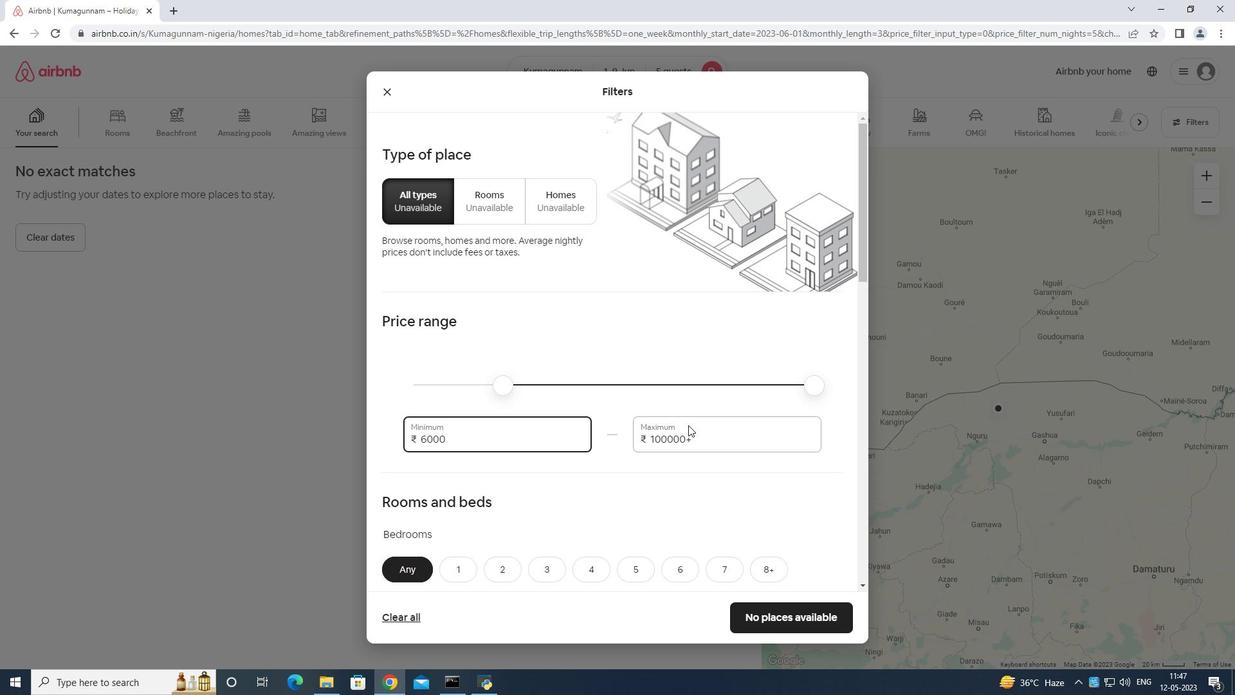 
Action: Mouse pressed left at (704, 429)
Screenshot: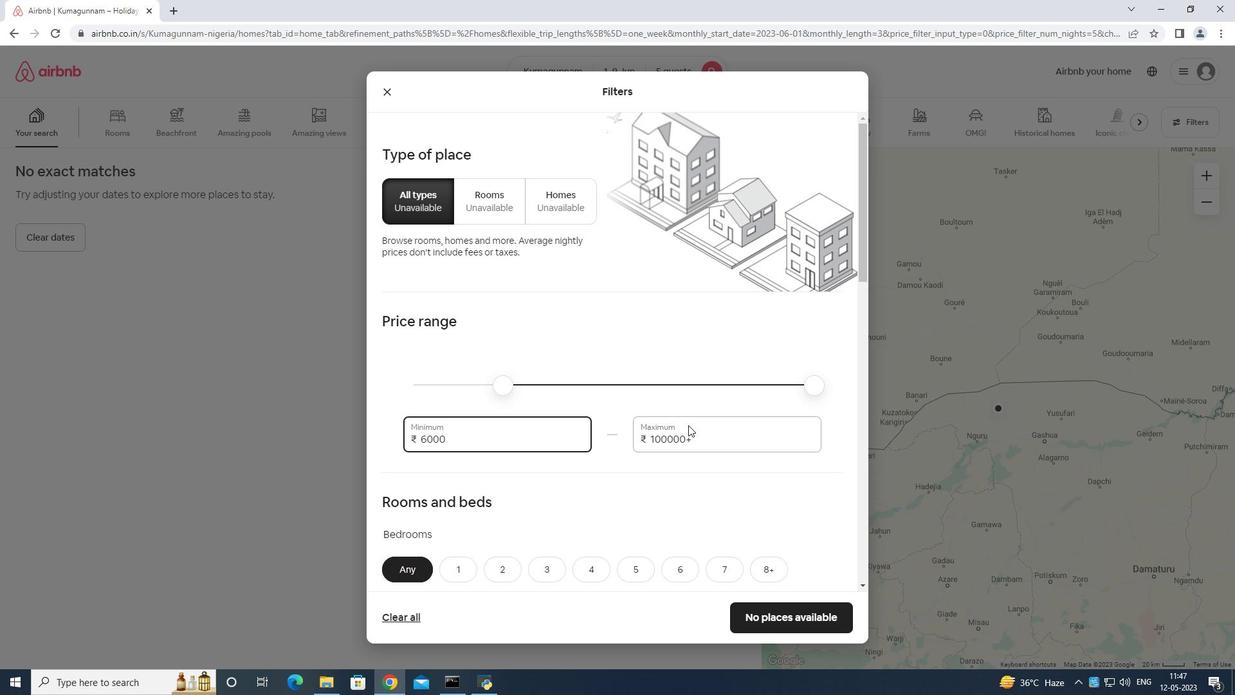 
Action: Mouse moved to (707, 426)
Screenshot: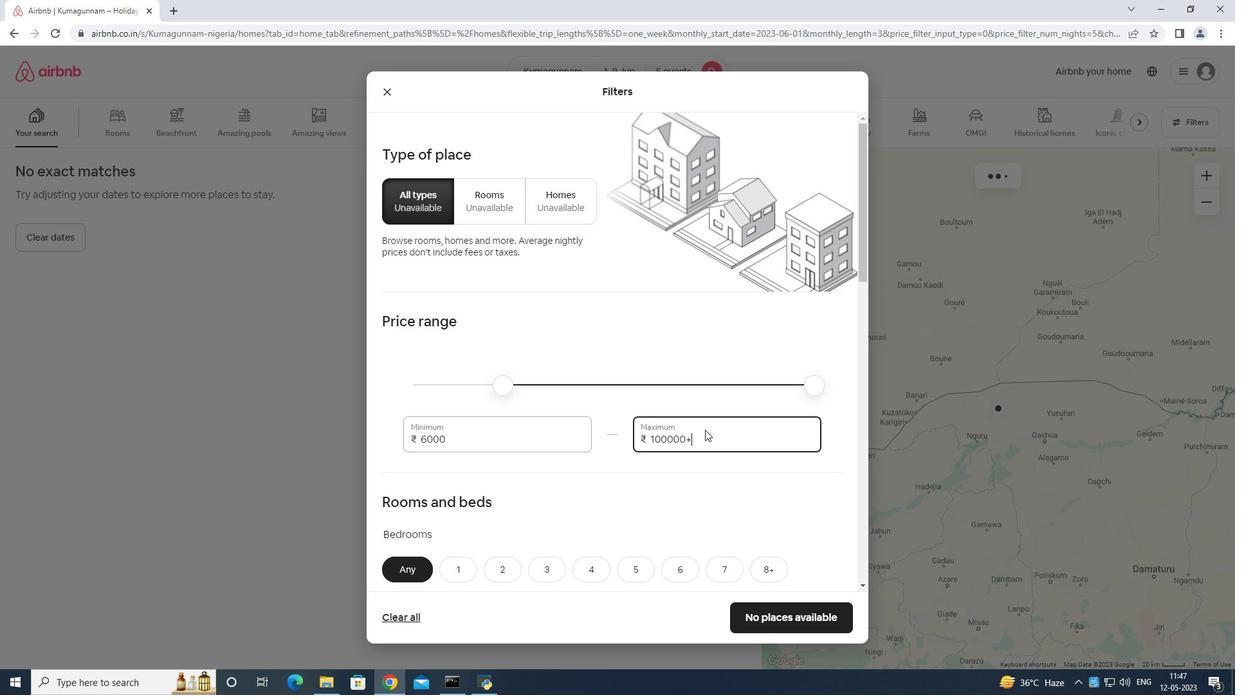 
Action: Key pressed <Key.backspace><Key.backspace><Key.backspace><Key.backspace><Key.backspace><Key.backspace><Key.backspace><Key.backspace><Key.backspace>120
Screenshot: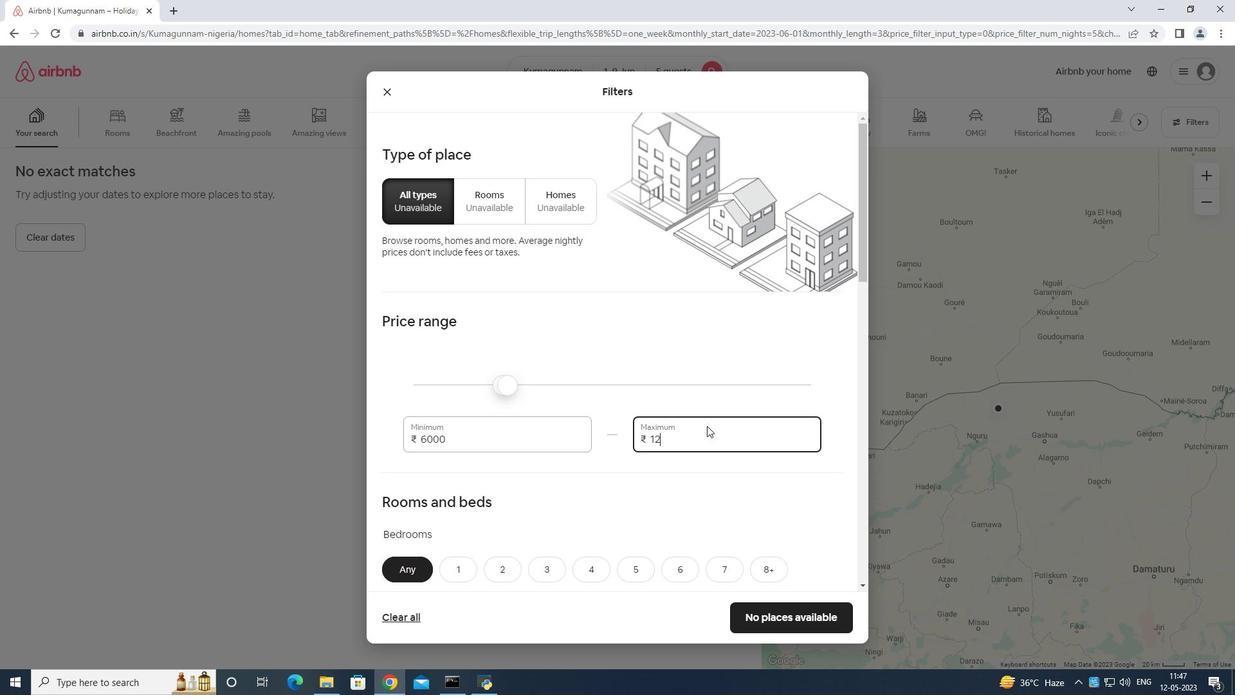 
Action: Mouse moved to (707, 425)
Screenshot: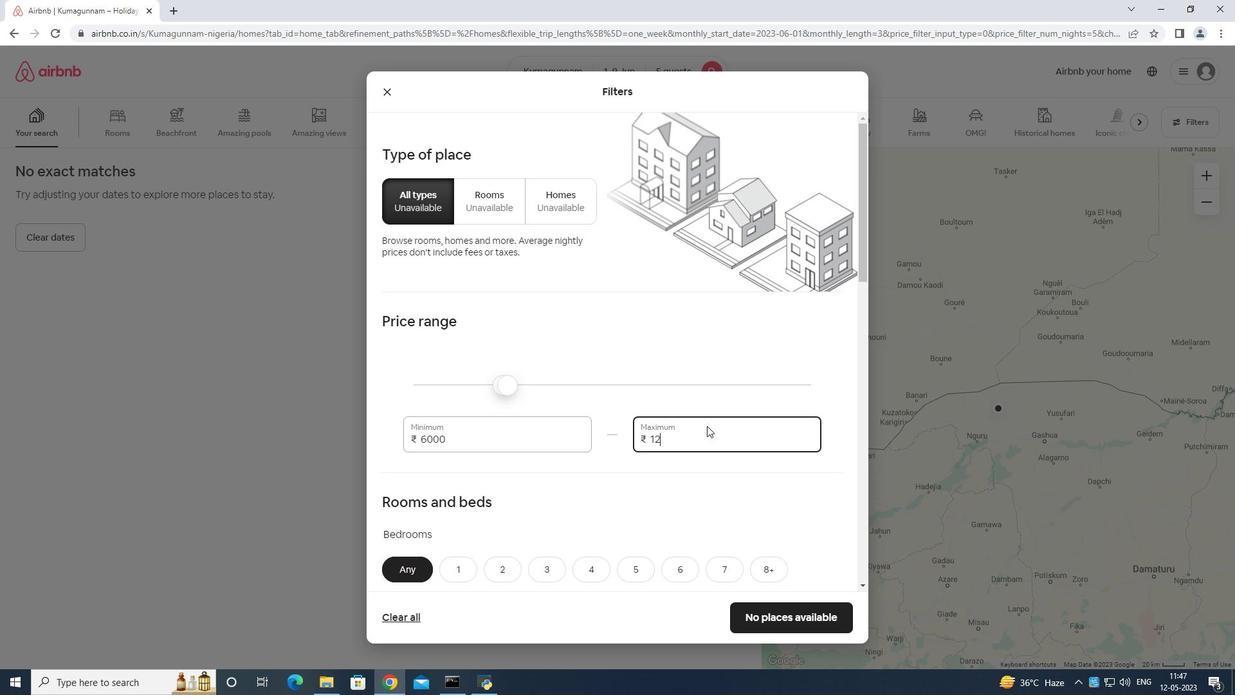 
Action: Key pressed 00
Screenshot: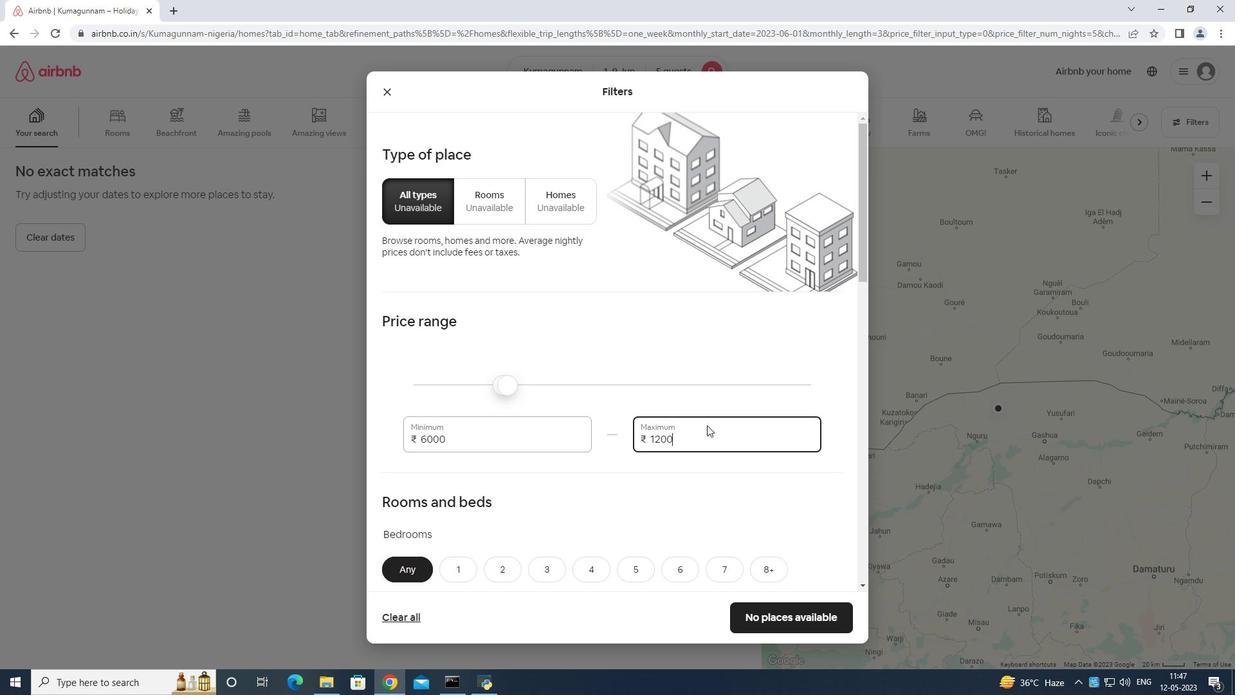 
Action: Mouse scrolled (707, 424) with delta (0, 0)
Screenshot: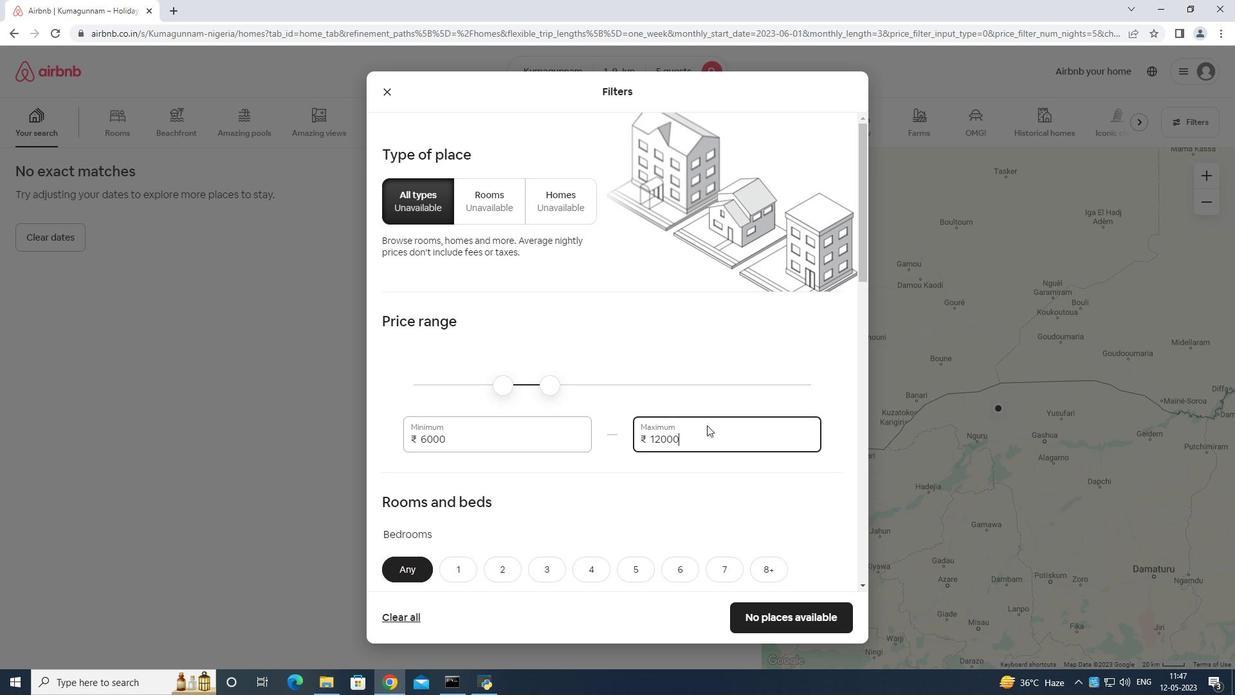 
Action: Mouse scrolled (707, 424) with delta (0, 0)
Screenshot: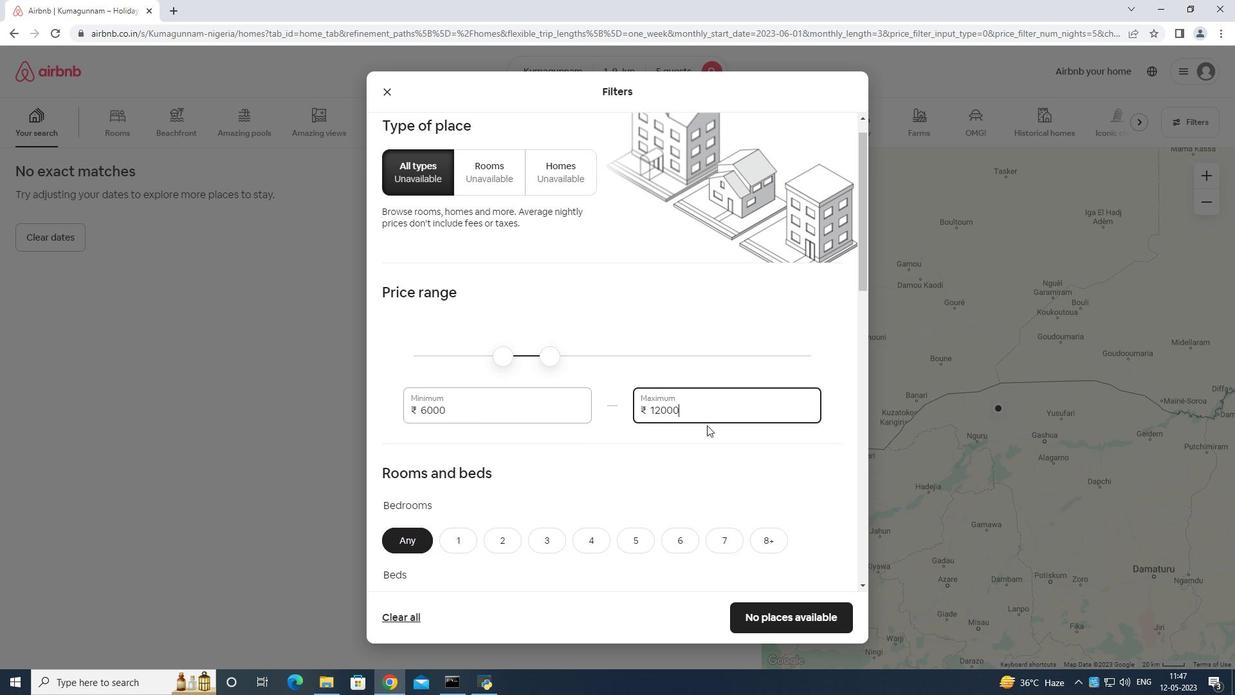 
Action: Mouse scrolled (707, 424) with delta (0, 0)
Screenshot: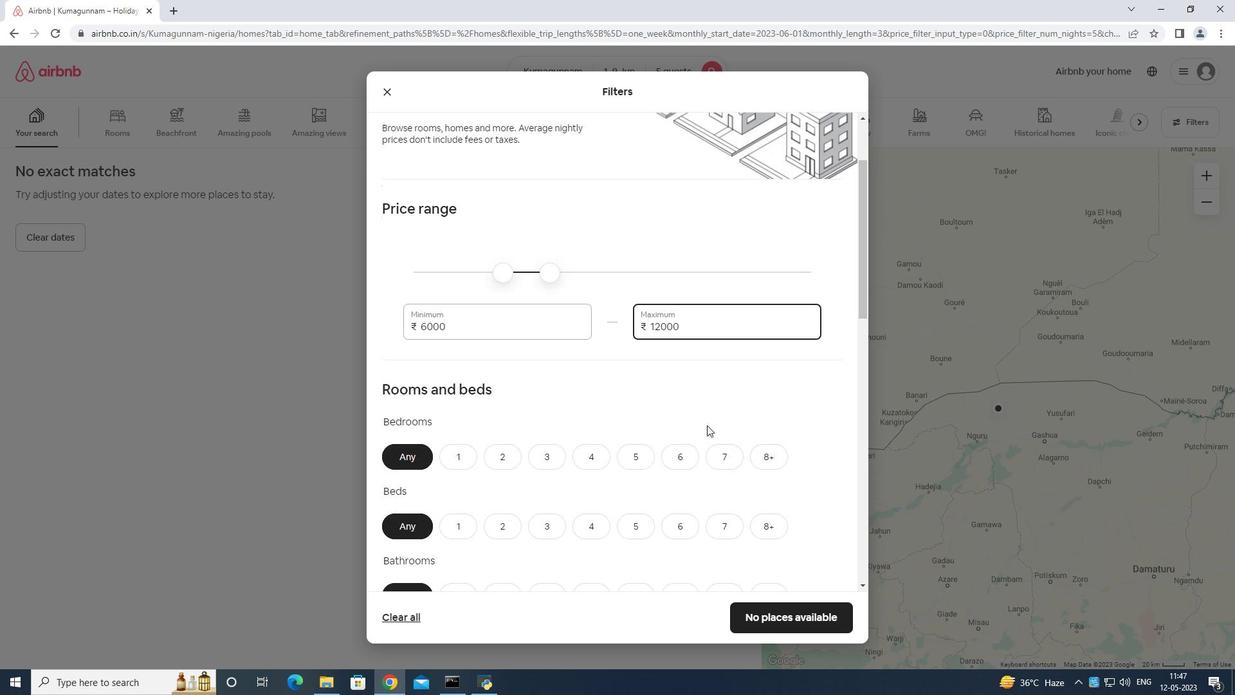 
Action: Mouse moved to (707, 424)
Screenshot: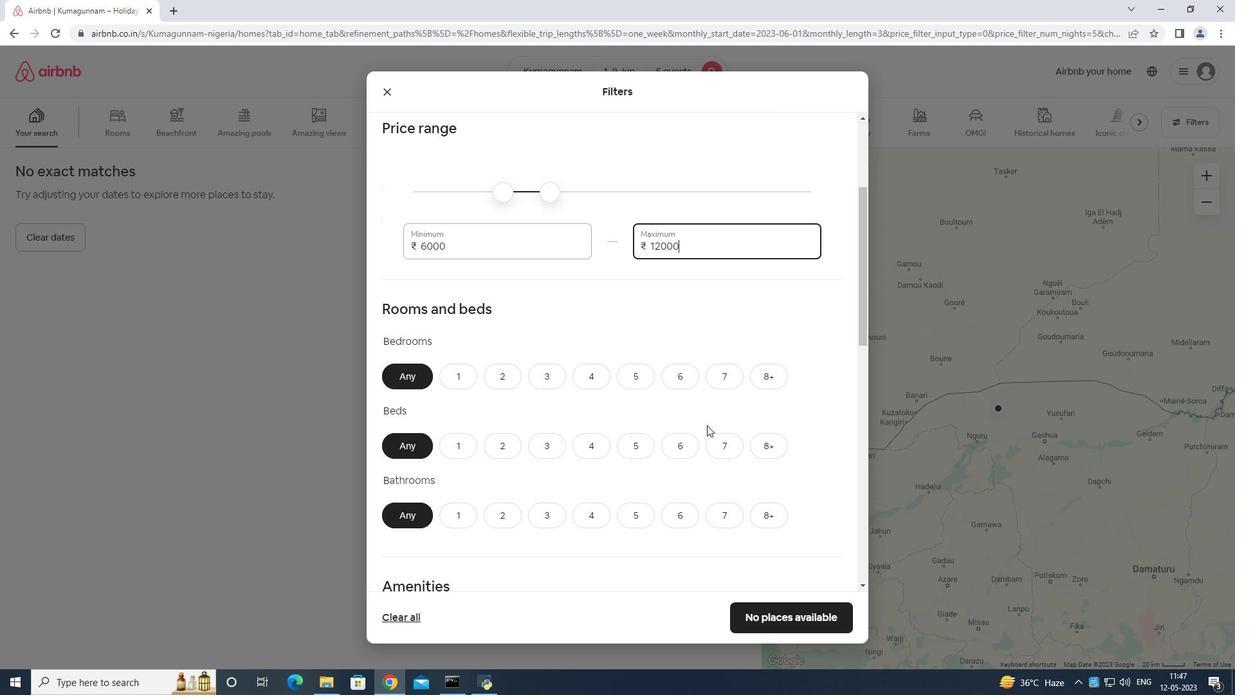 
Action: Mouse scrolled (707, 424) with delta (0, 0)
Screenshot: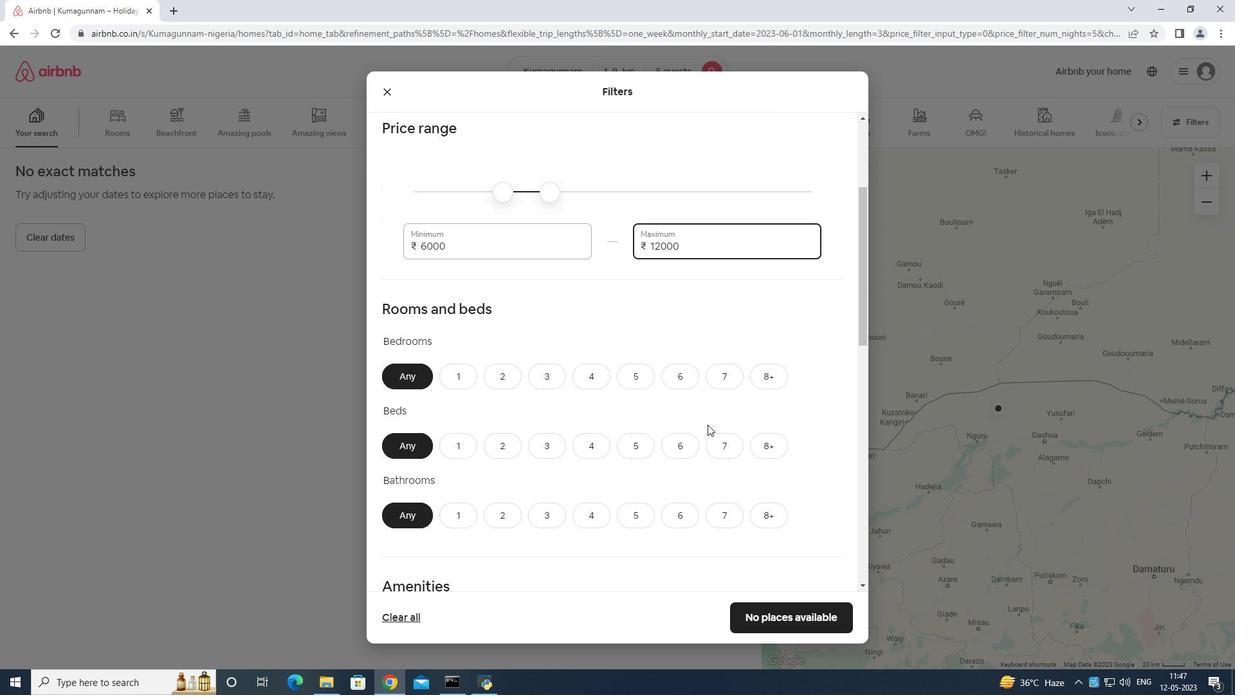 
Action: Mouse moved to (532, 305)
Screenshot: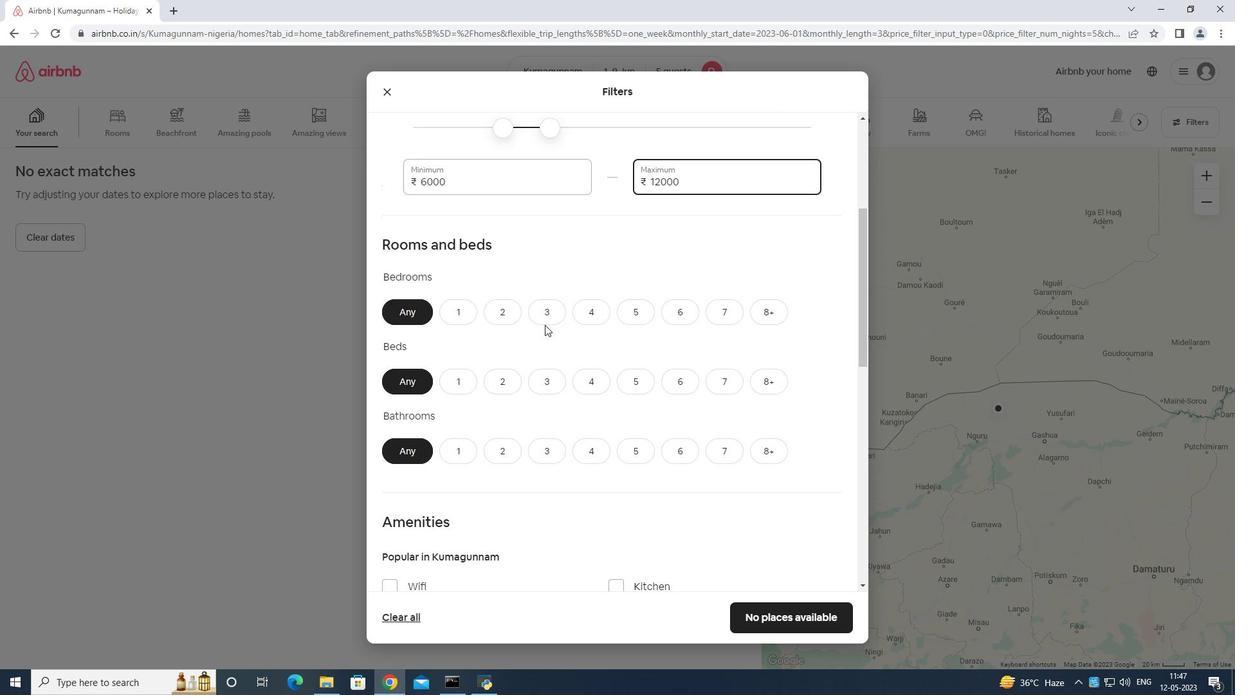 
Action: Mouse pressed left at (532, 305)
Screenshot: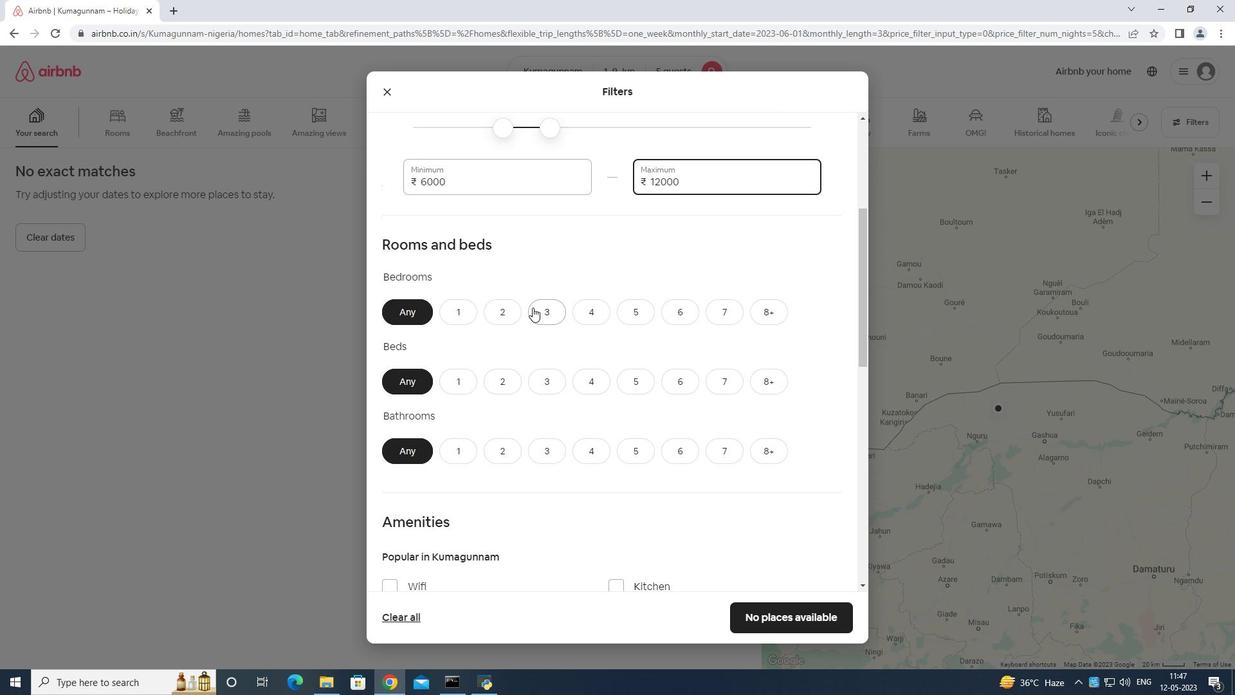 
Action: Mouse moved to (543, 374)
Screenshot: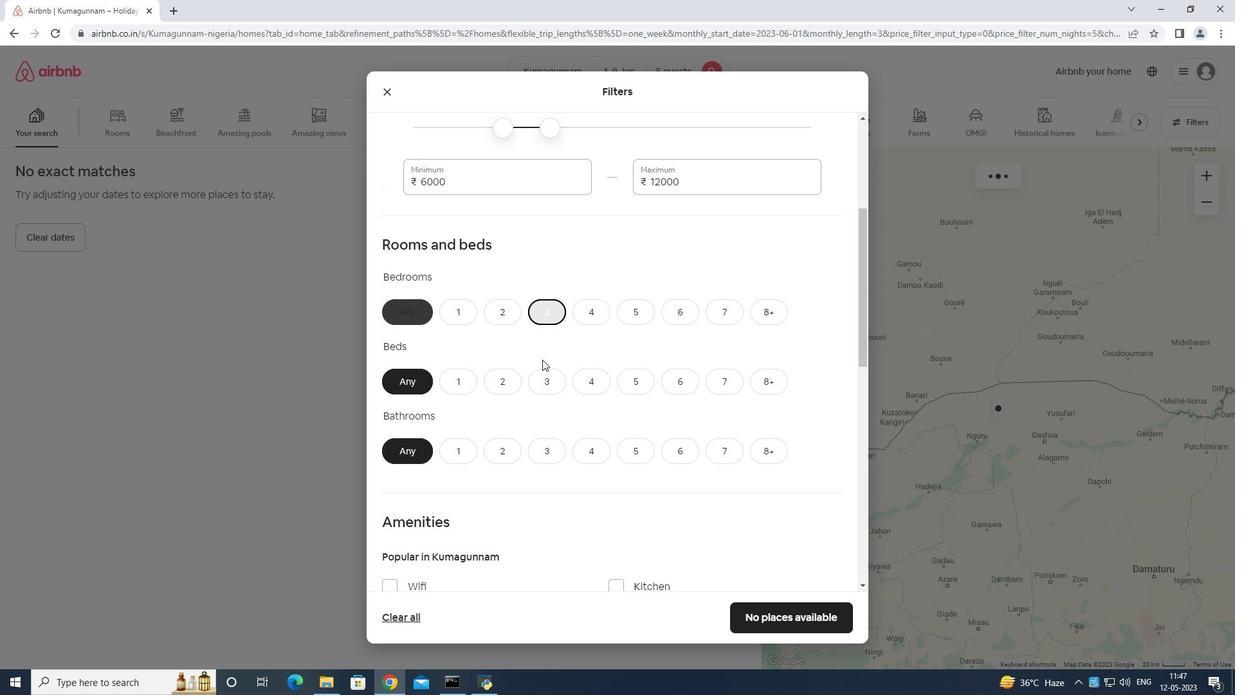 
Action: Mouse pressed left at (543, 374)
Screenshot: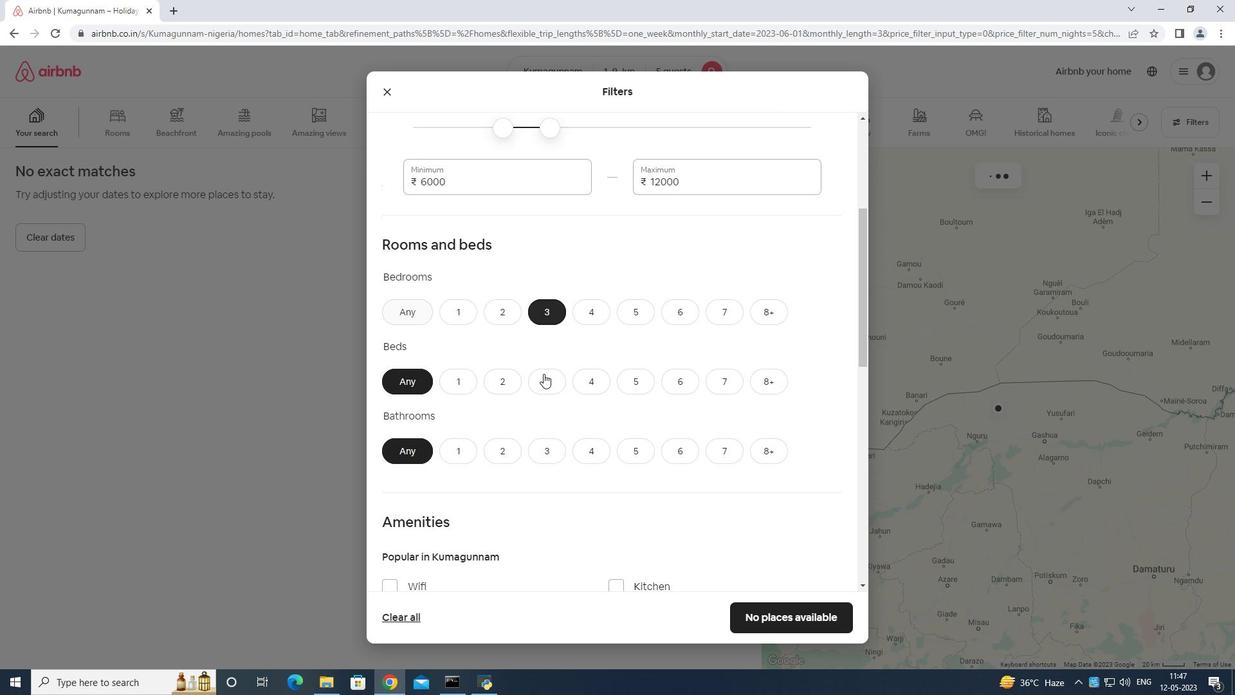 
Action: Mouse moved to (545, 452)
Screenshot: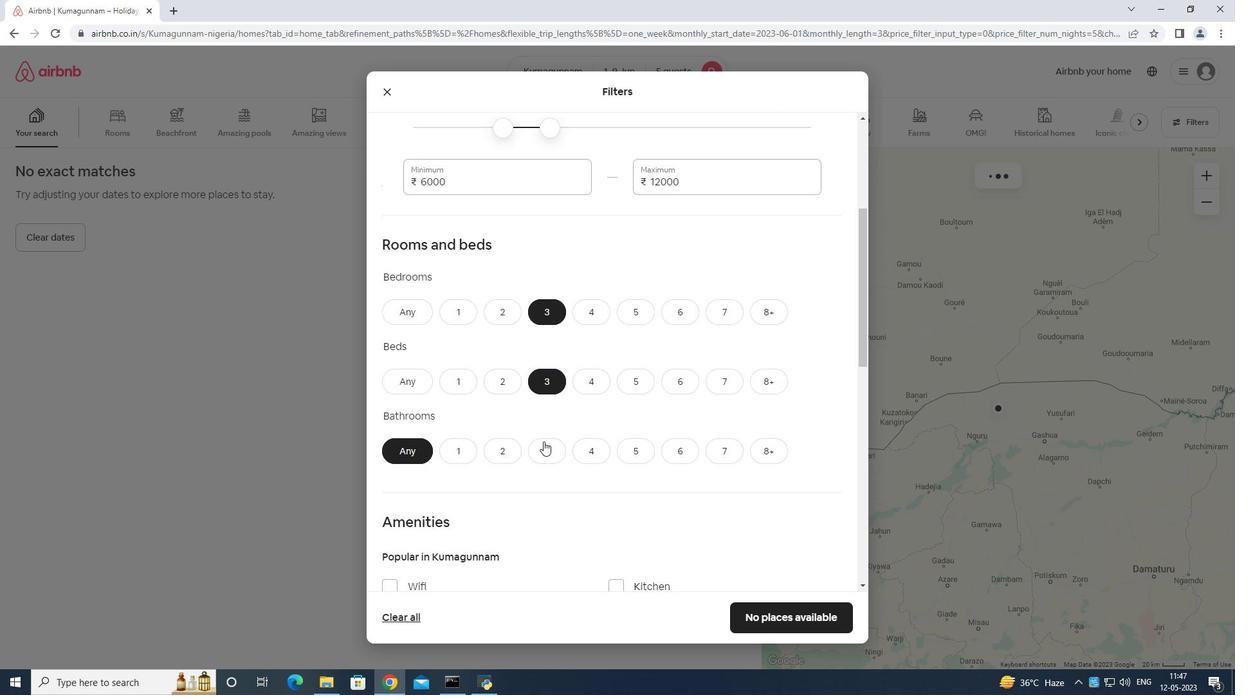 
Action: Mouse pressed left at (545, 452)
Screenshot: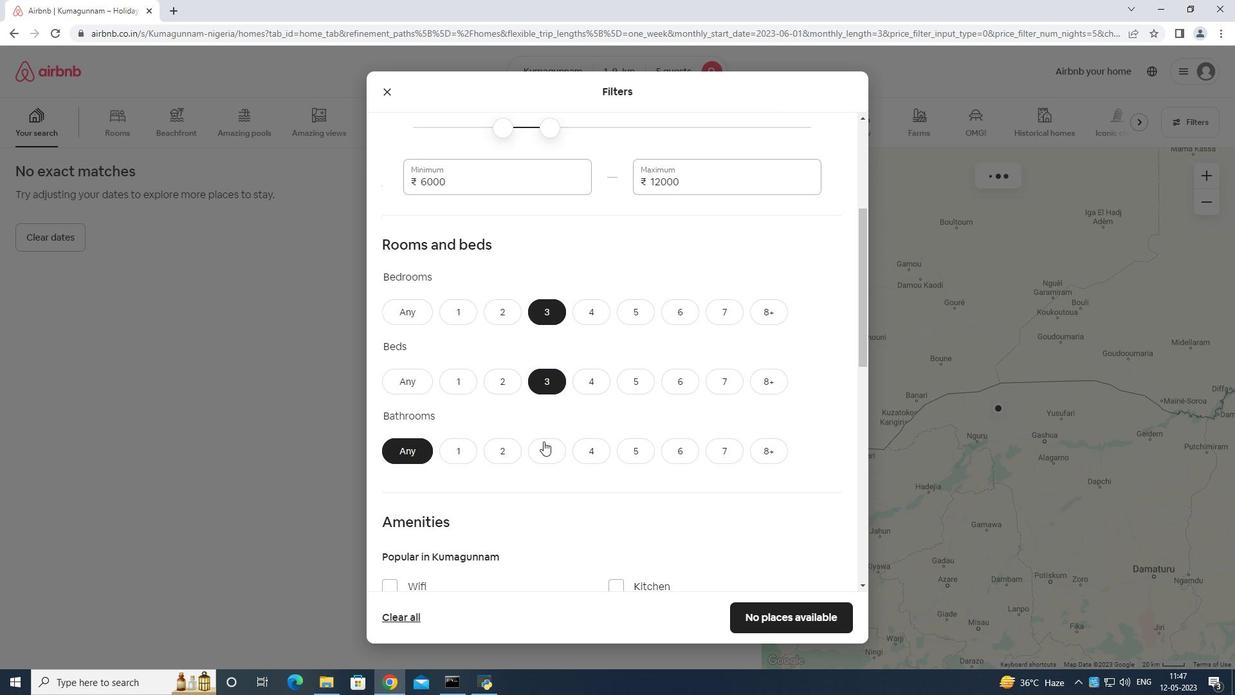 
Action: Mouse moved to (563, 442)
Screenshot: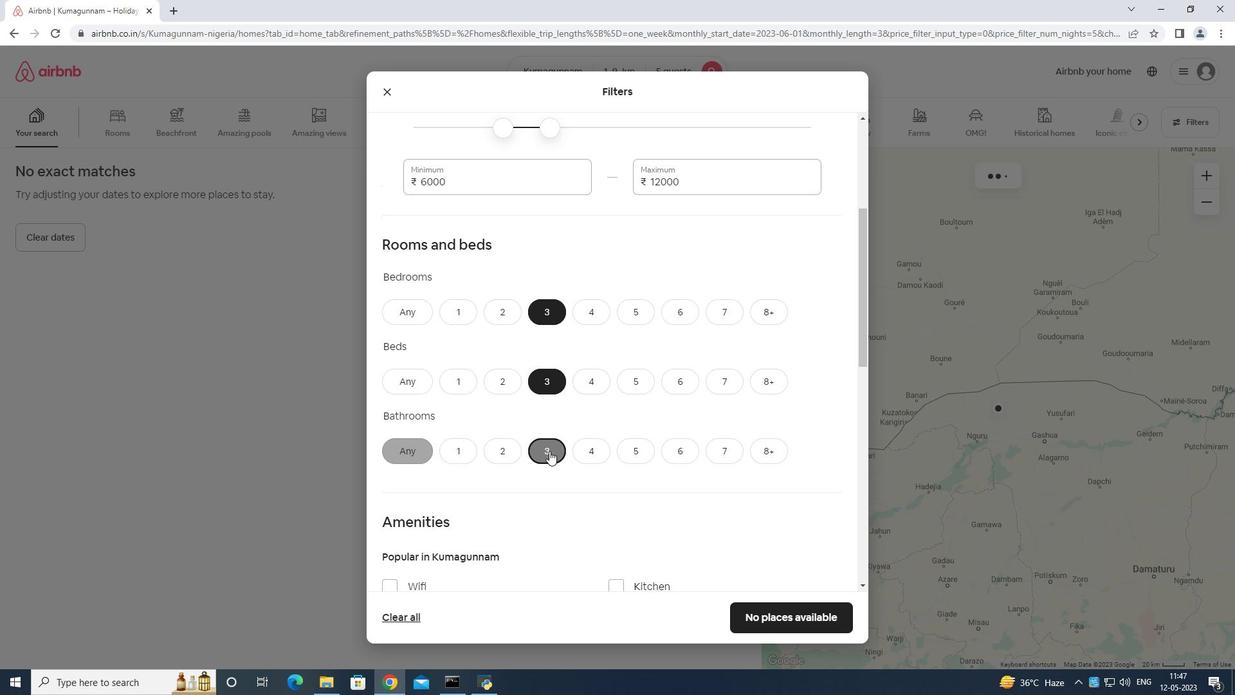
Action: Mouse scrolled (563, 441) with delta (0, 0)
Screenshot: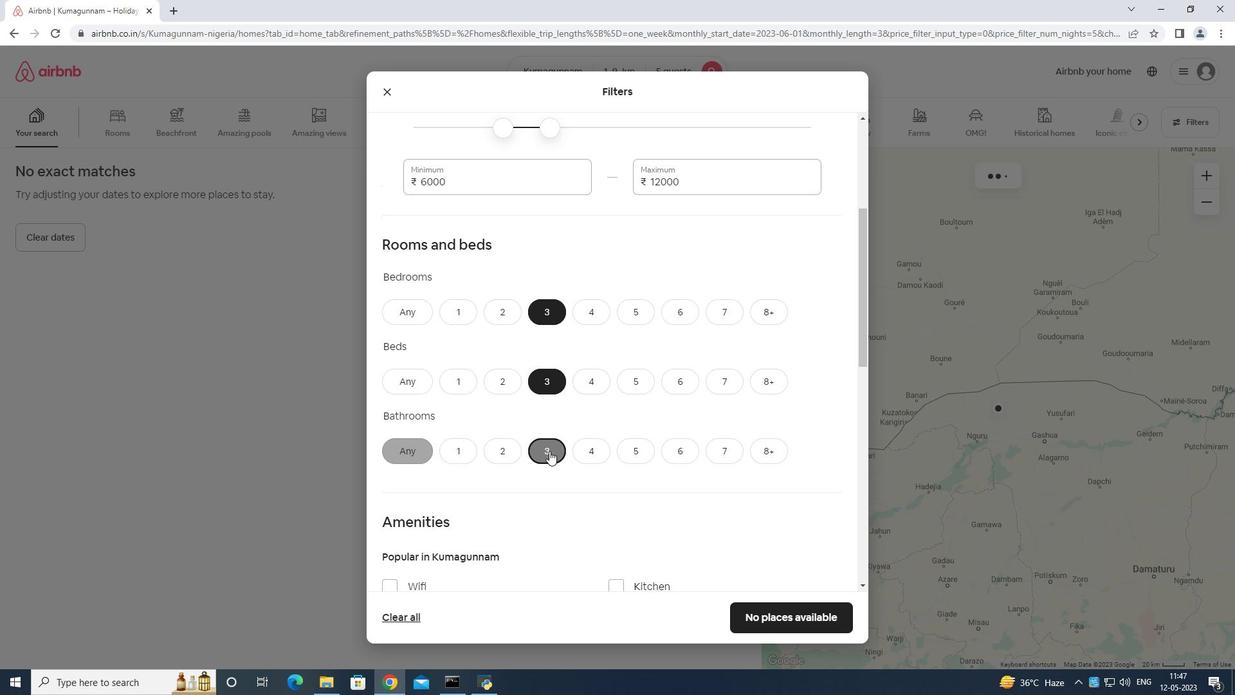 
Action: Mouse moved to (577, 433)
Screenshot: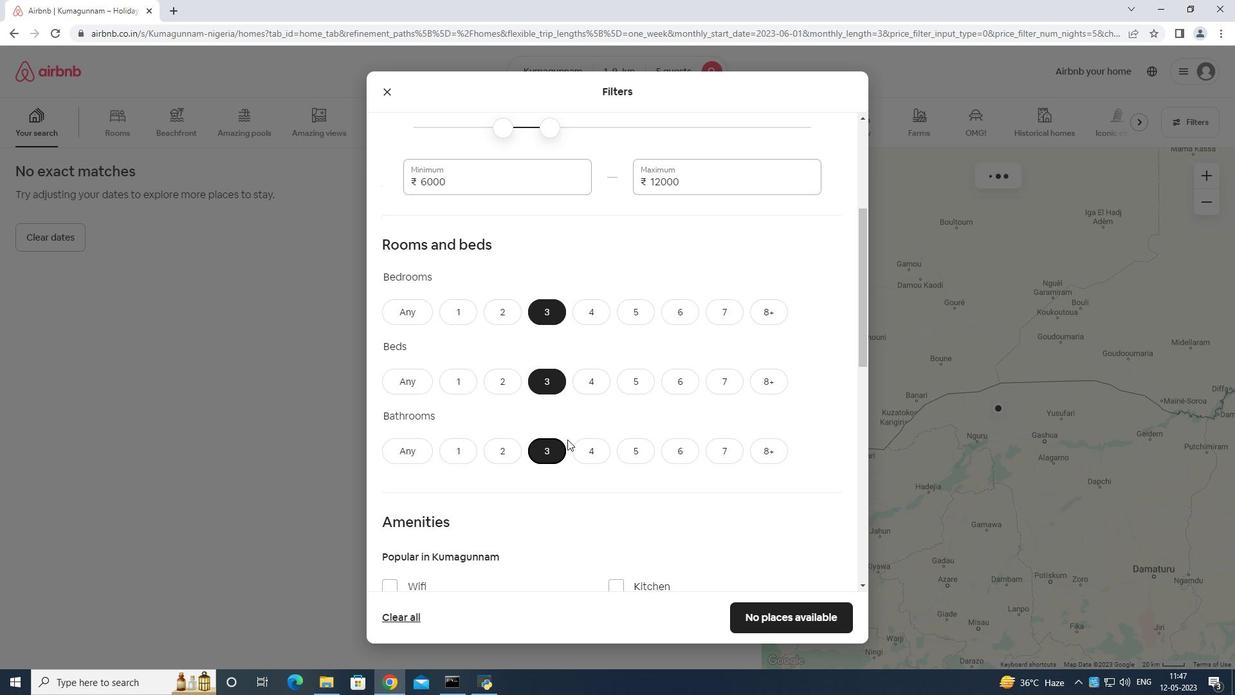 
Action: Mouse scrolled (577, 432) with delta (0, 0)
Screenshot: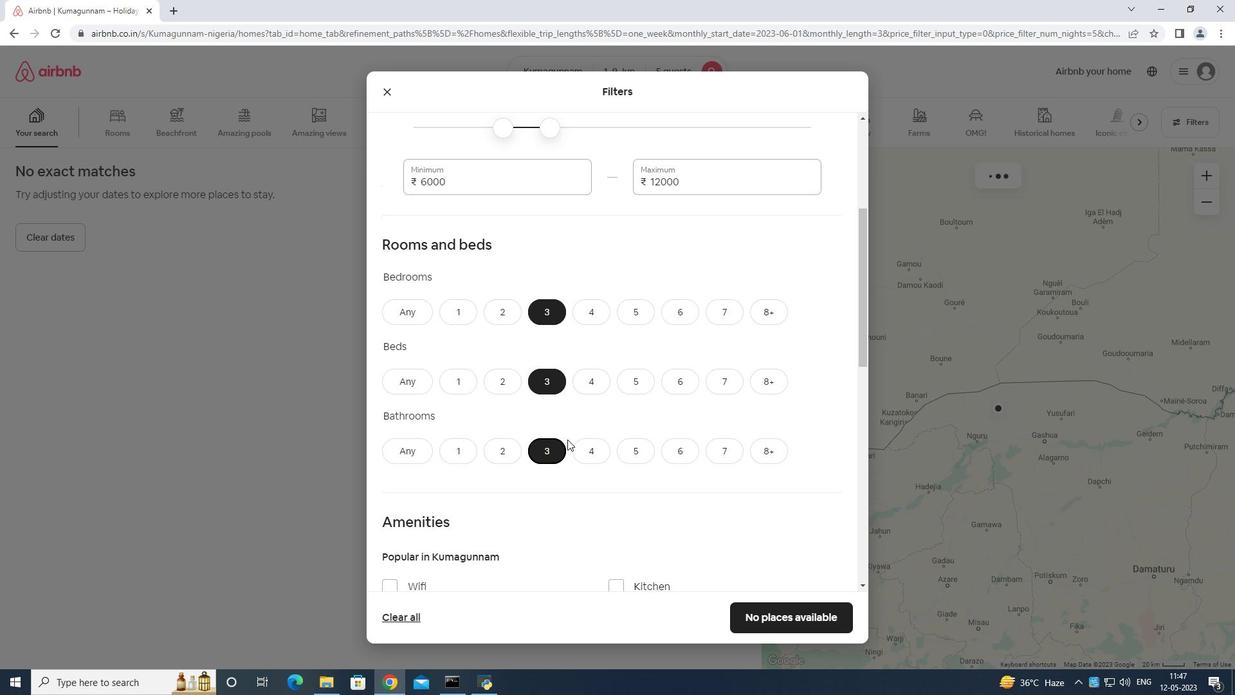 
Action: Mouse moved to (592, 422)
Screenshot: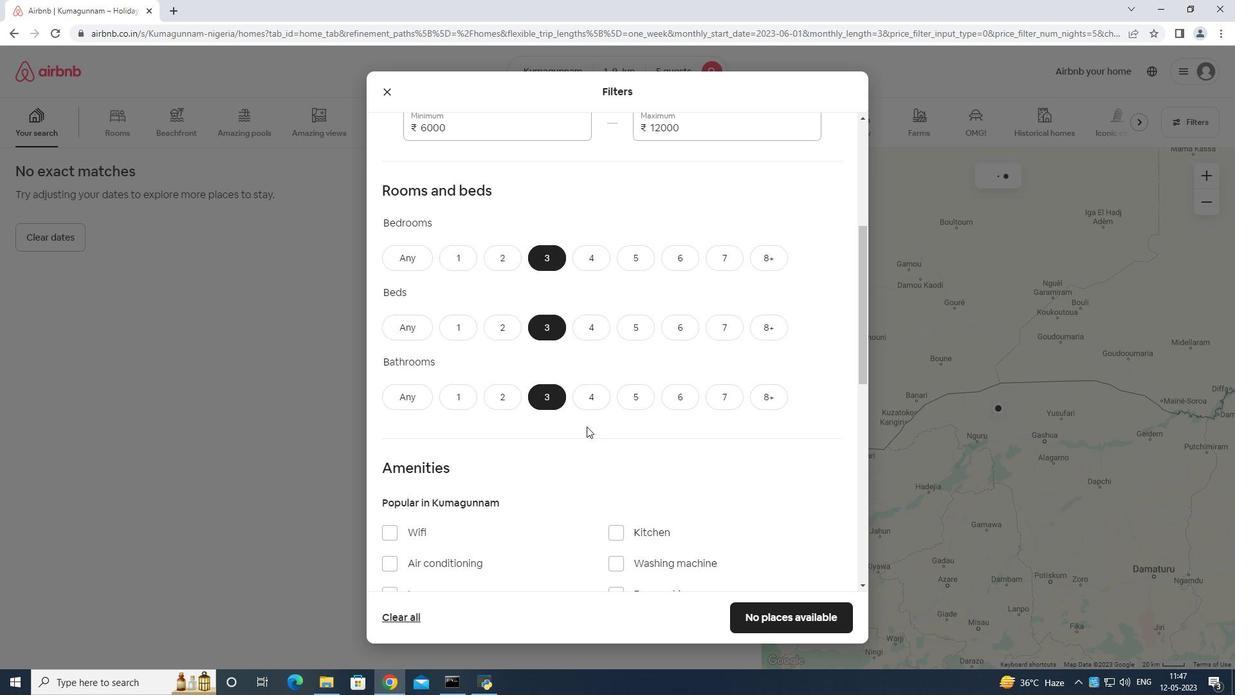 
Action: Mouse scrolled (591, 422) with delta (0, 0)
Screenshot: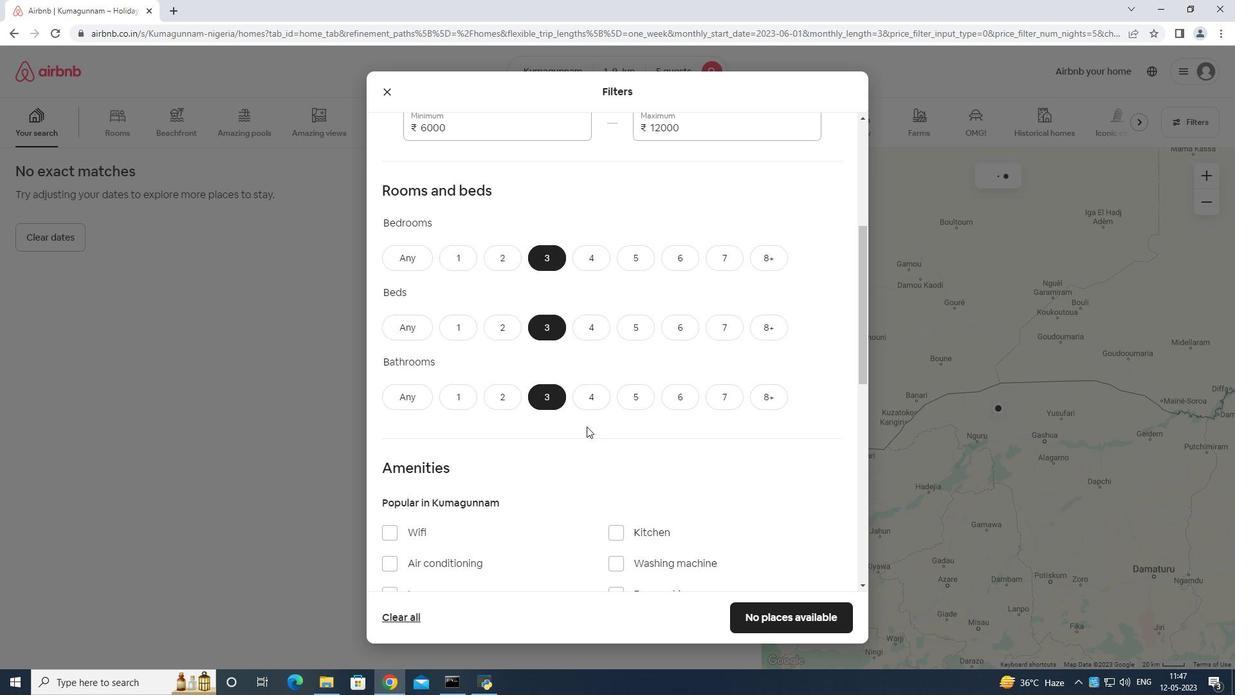 
Action: Mouse moved to (391, 388)
Screenshot: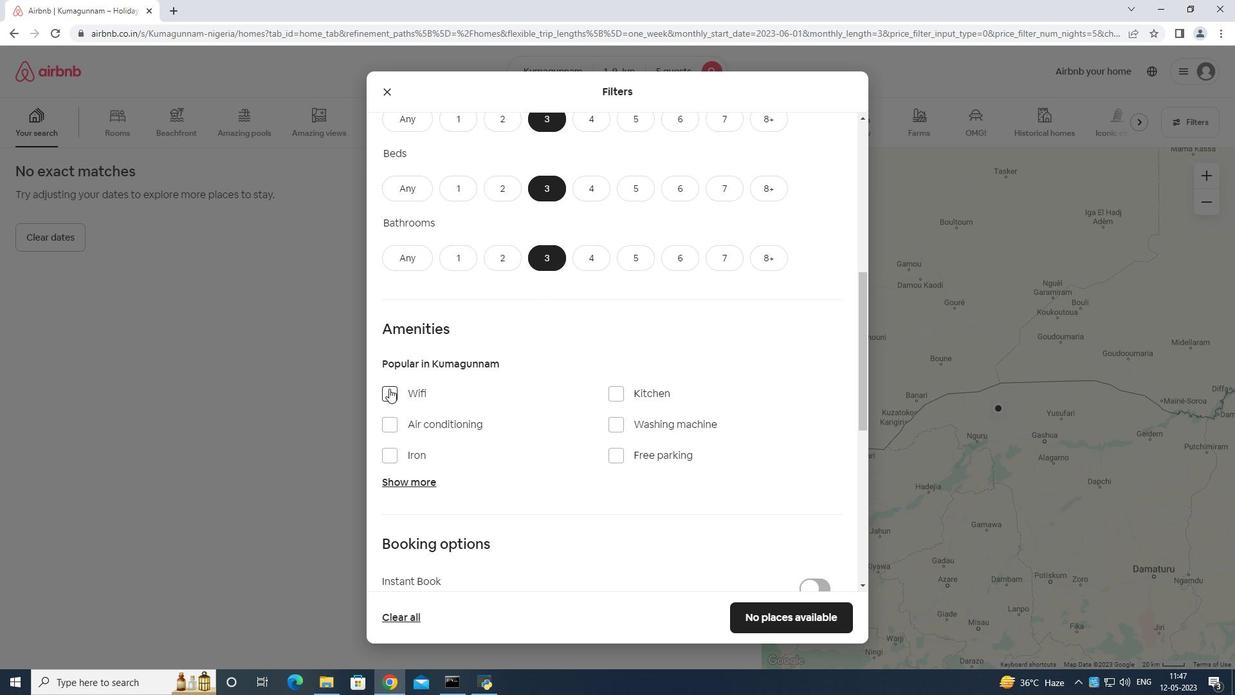 
Action: Mouse pressed left at (391, 388)
Screenshot: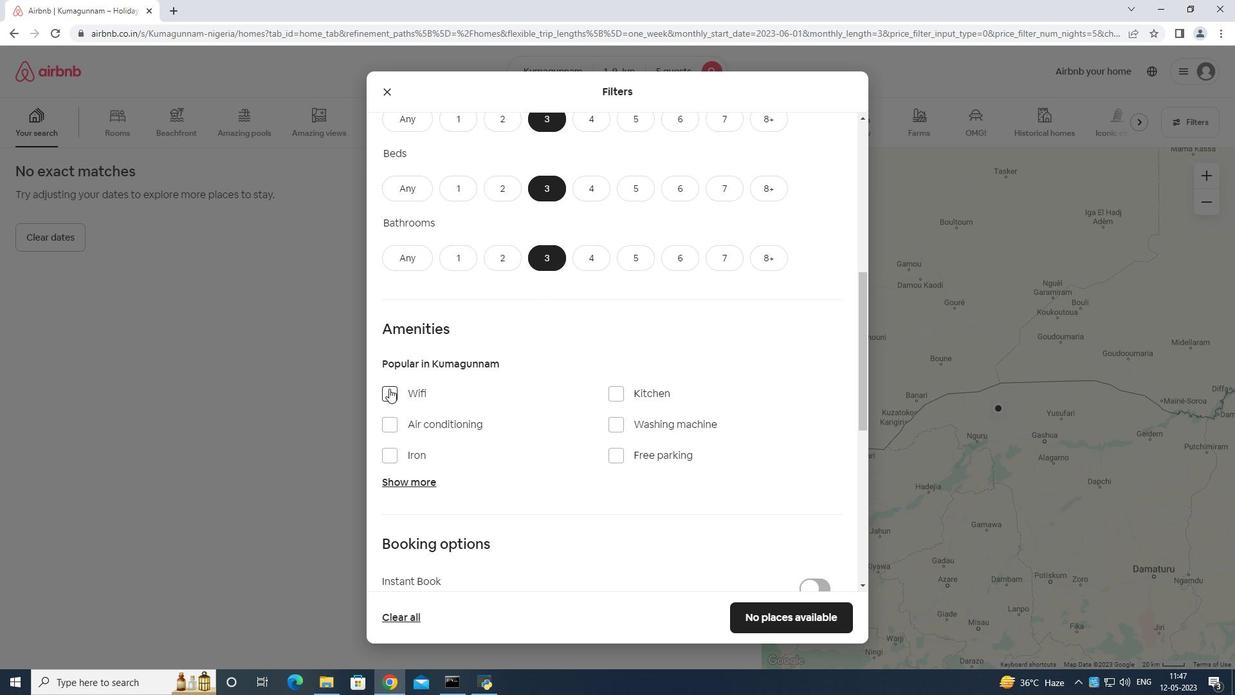 
Action: Mouse moved to (387, 387)
Screenshot: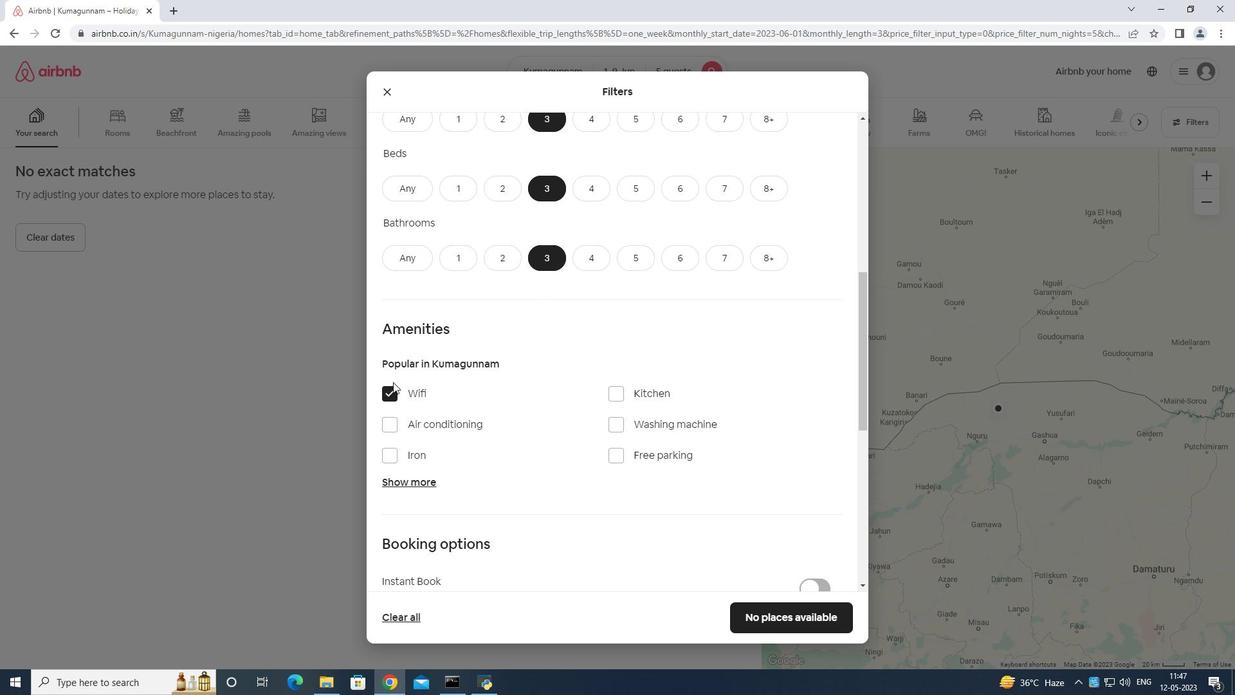 
Action: Mouse pressed left at (387, 387)
Screenshot: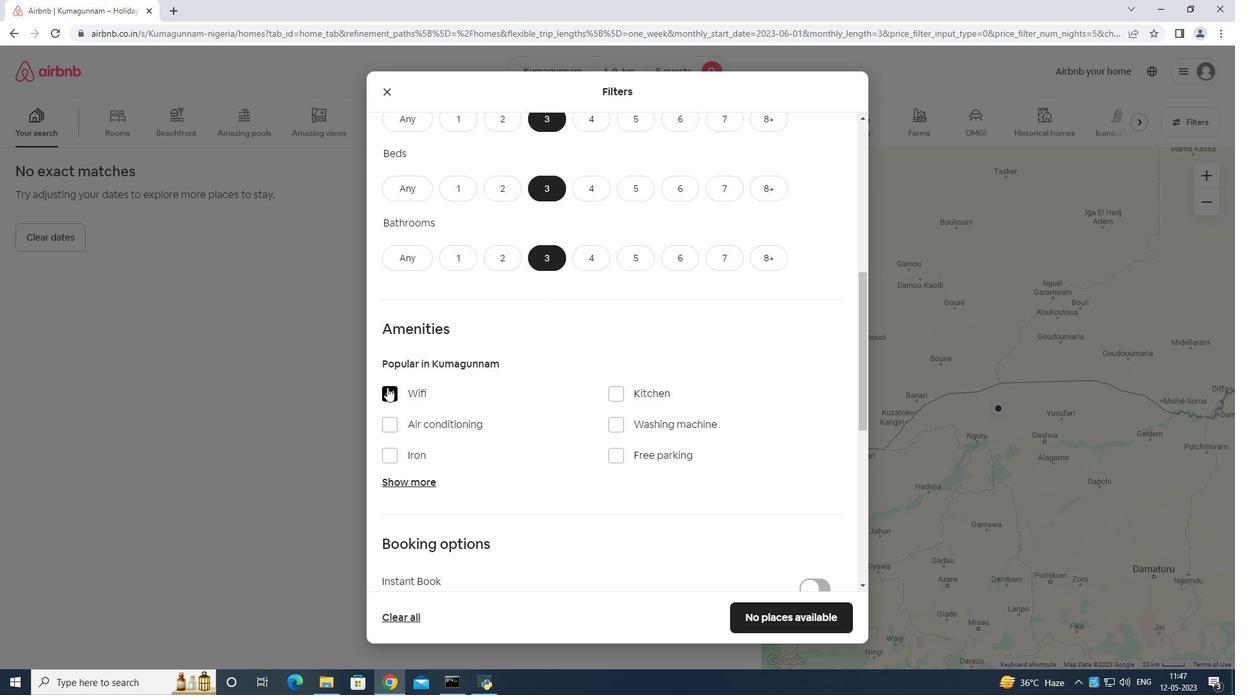 
Action: Mouse moved to (719, 497)
Screenshot: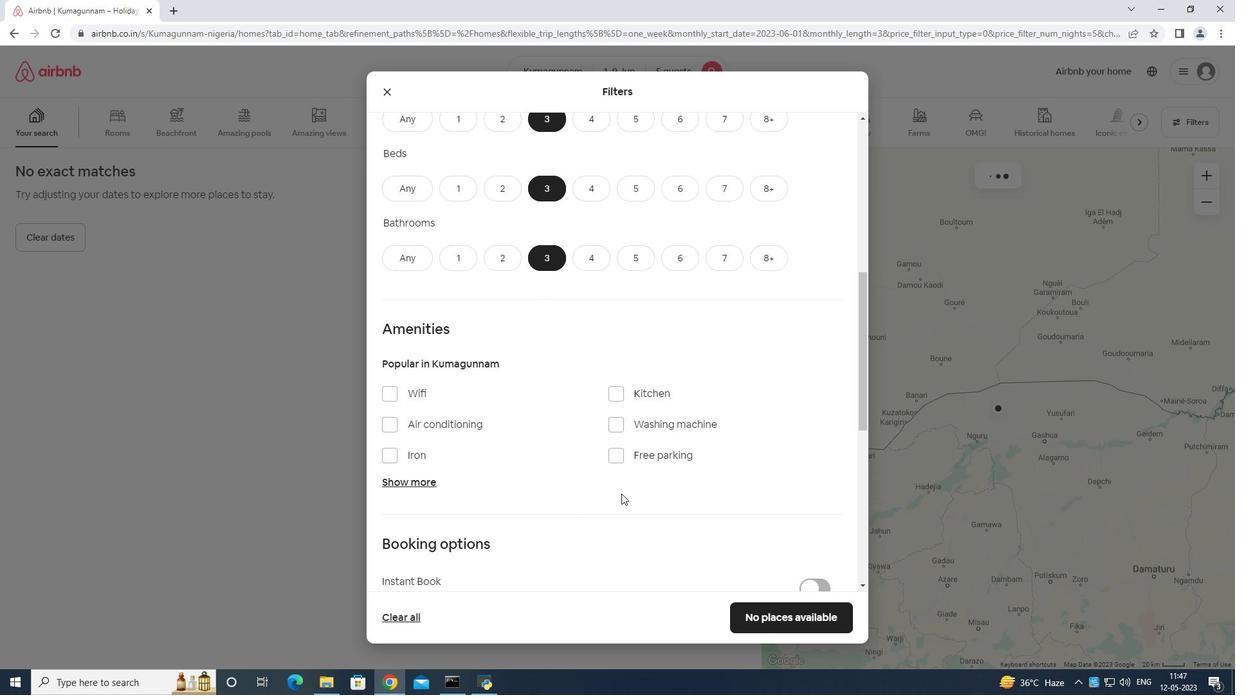 
Action: Mouse scrolled (719, 496) with delta (0, 0)
Screenshot: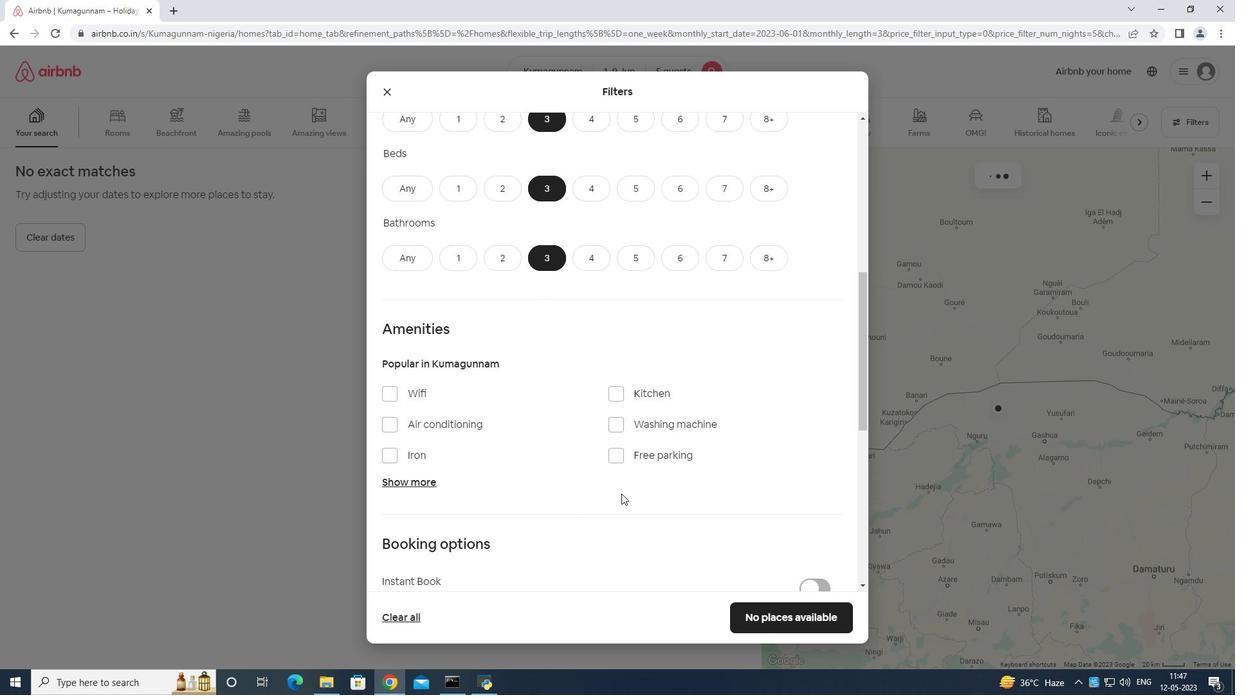 
Action: Mouse moved to (770, 499)
Screenshot: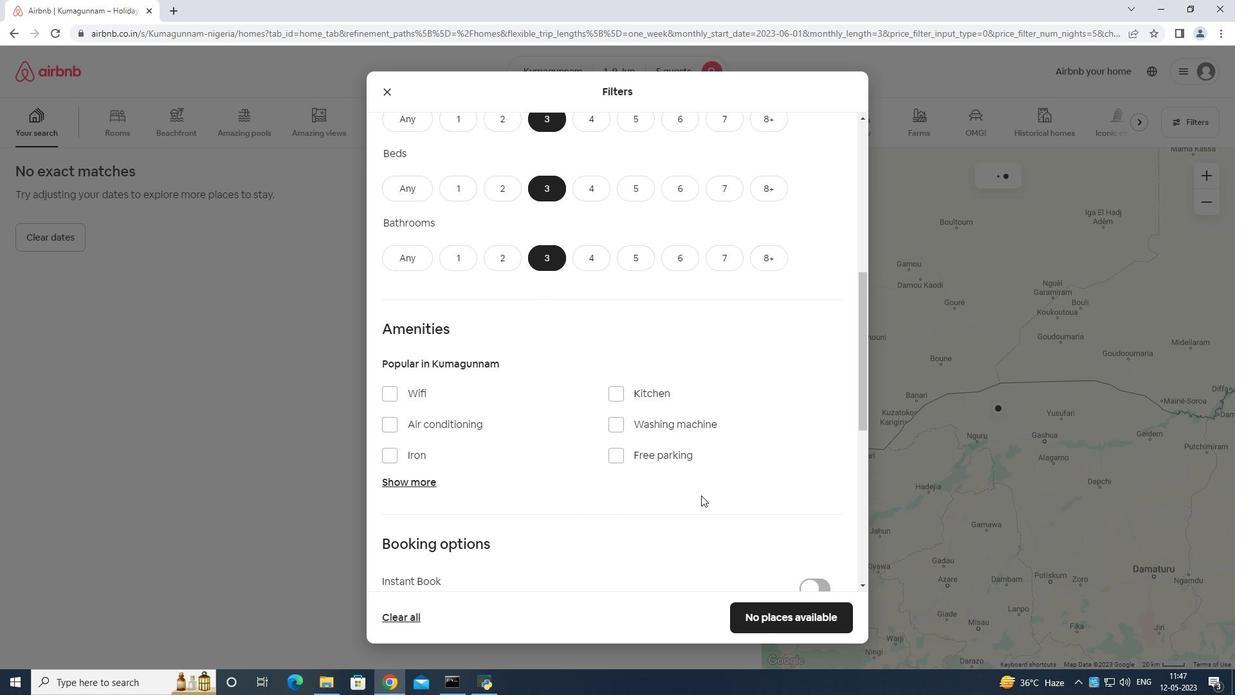 
Action: Mouse scrolled (770, 498) with delta (0, 0)
Screenshot: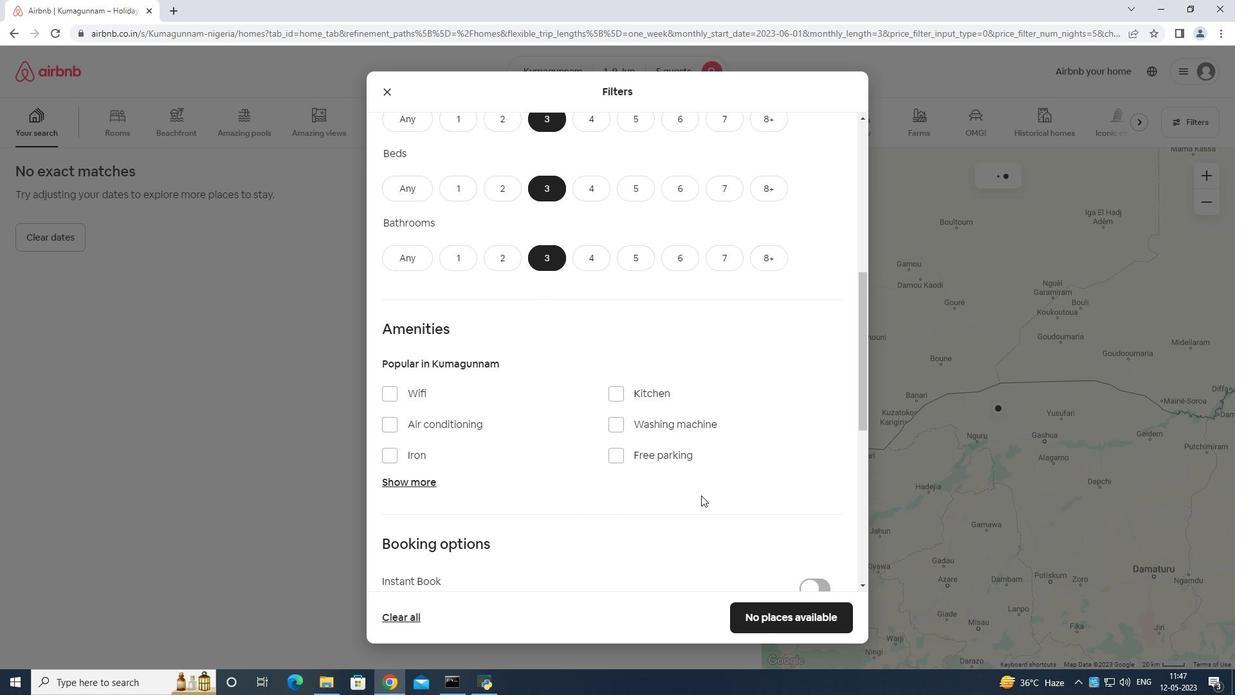 
Action: Mouse moved to (780, 492)
Screenshot: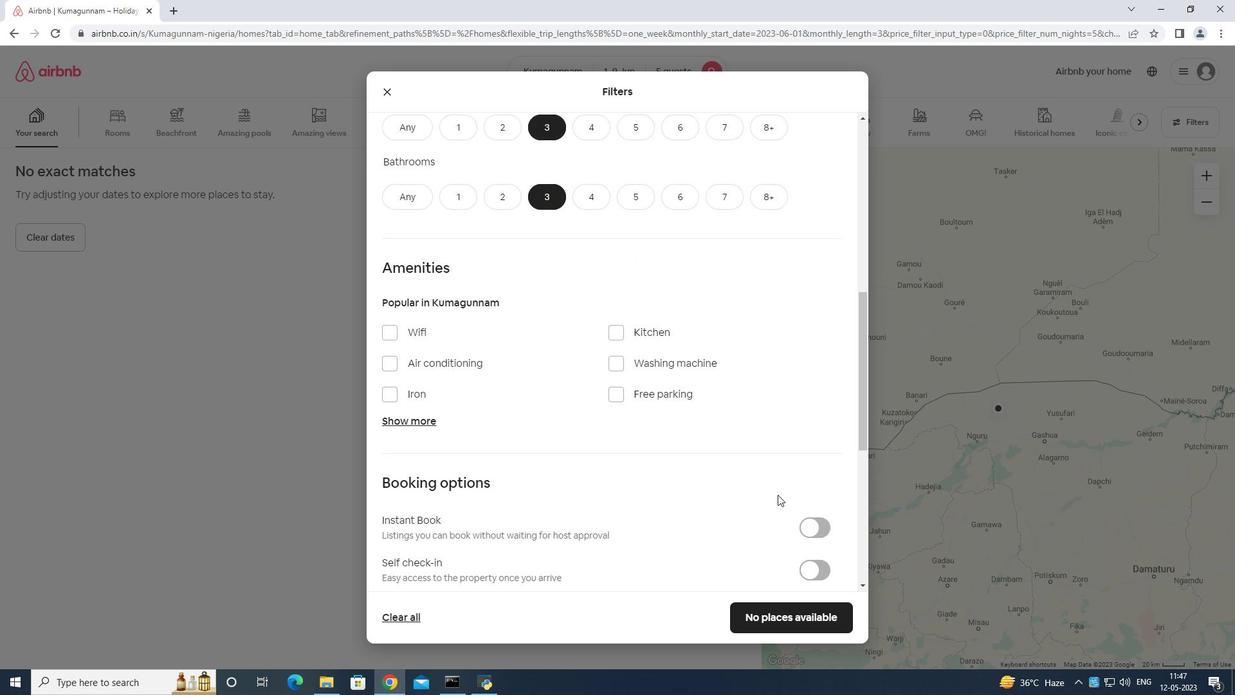 
Action: Mouse scrolled (780, 492) with delta (0, 0)
Screenshot: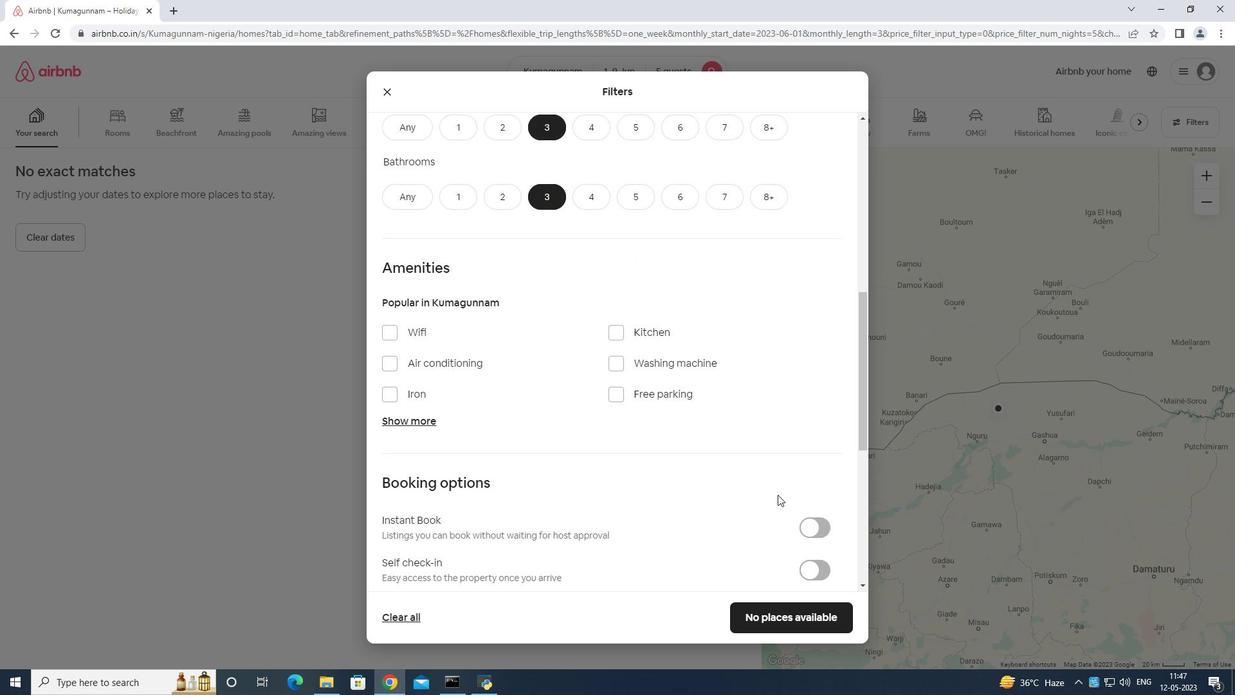 
Action: Mouse moved to (815, 436)
Screenshot: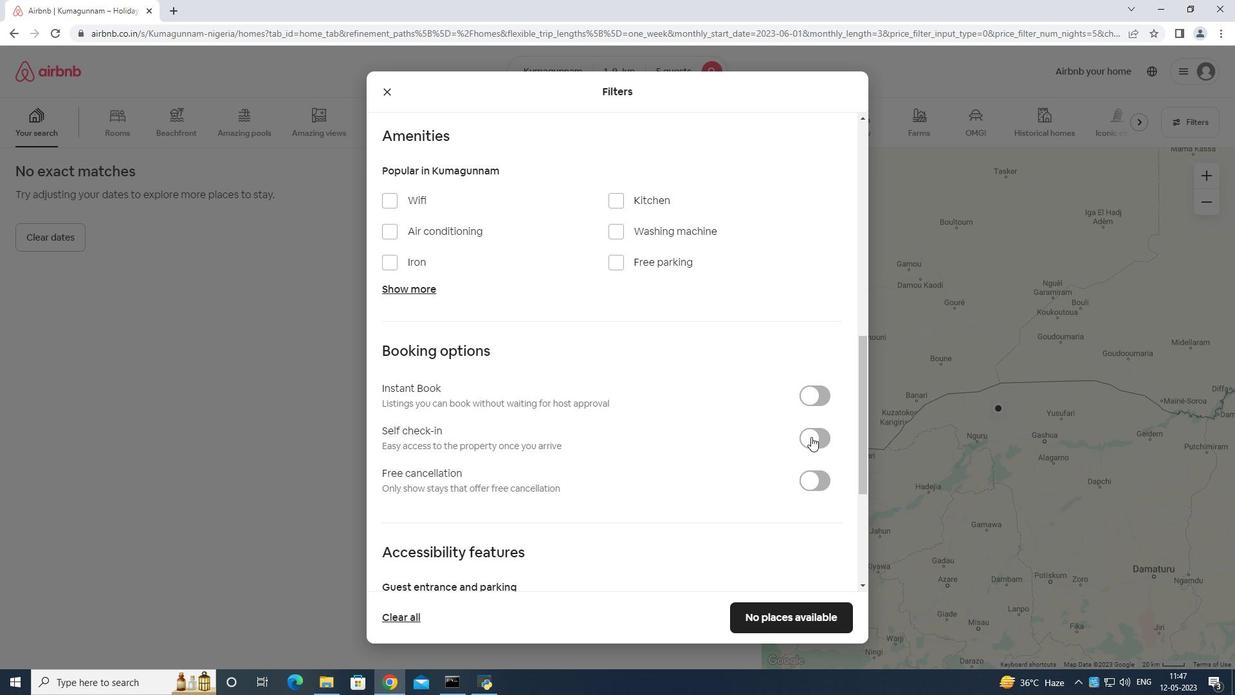 
Action: Mouse pressed left at (815, 436)
Screenshot: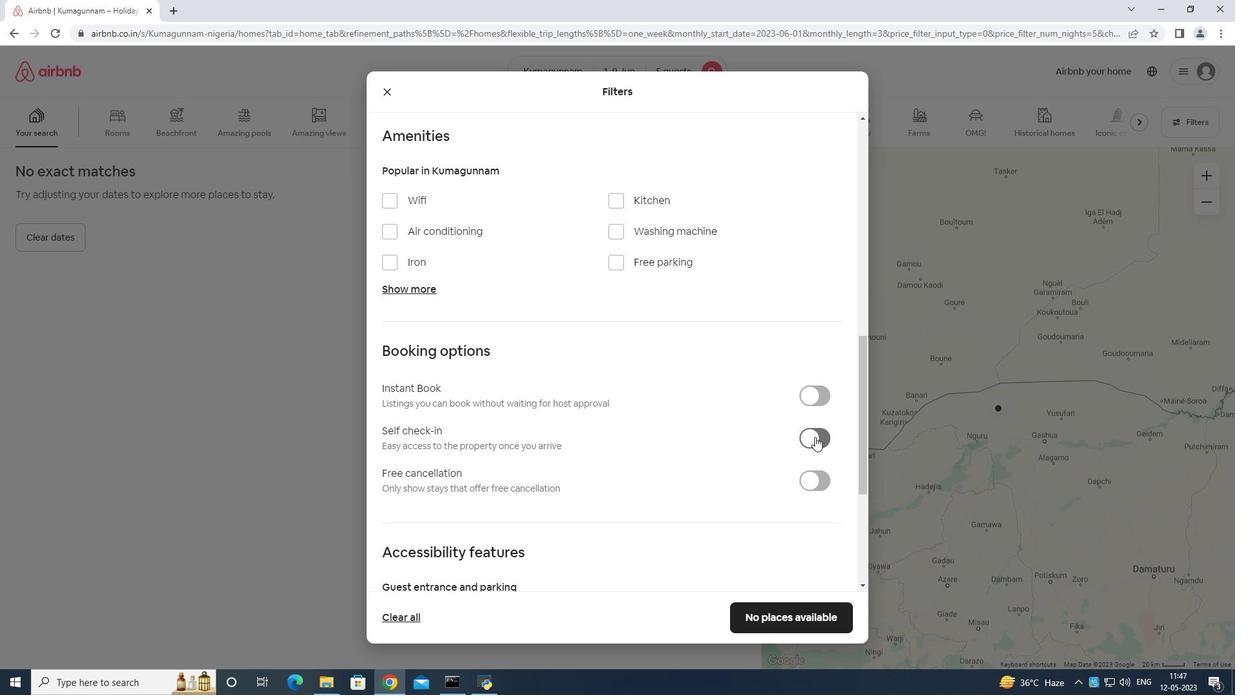 
Action: Mouse moved to (805, 436)
Screenshot: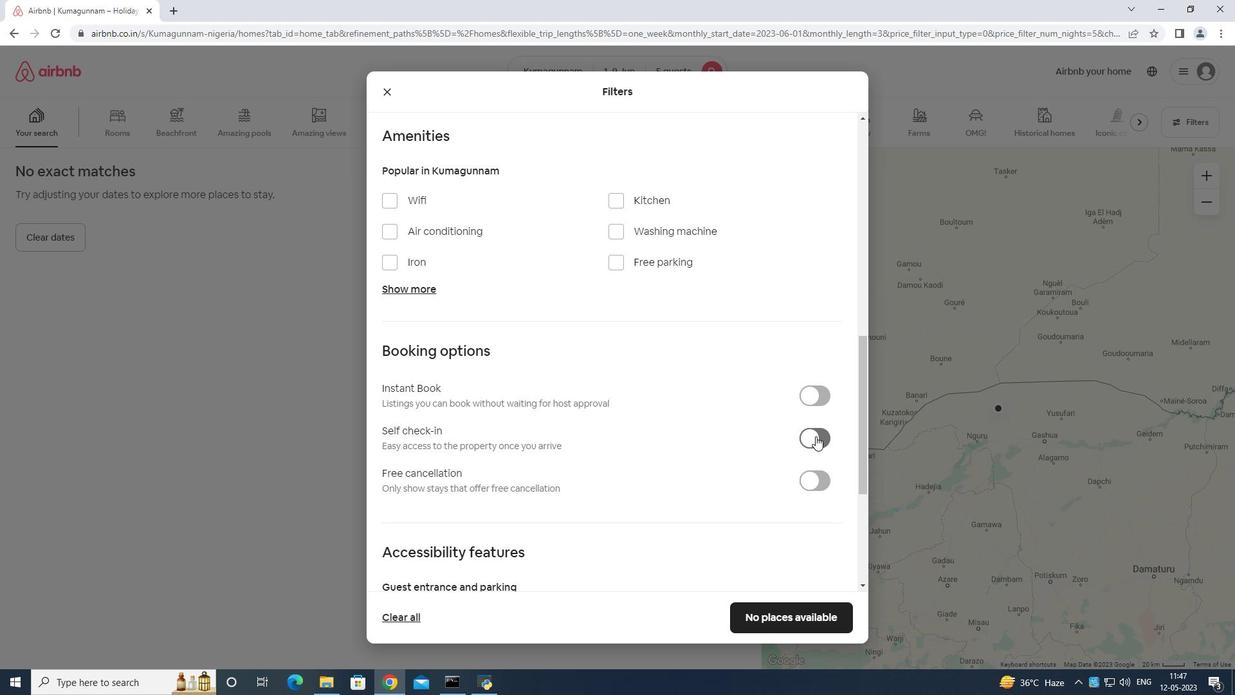 
Action: Mouse scrolled (805, 436) with delta (0, 0)
Screenshot: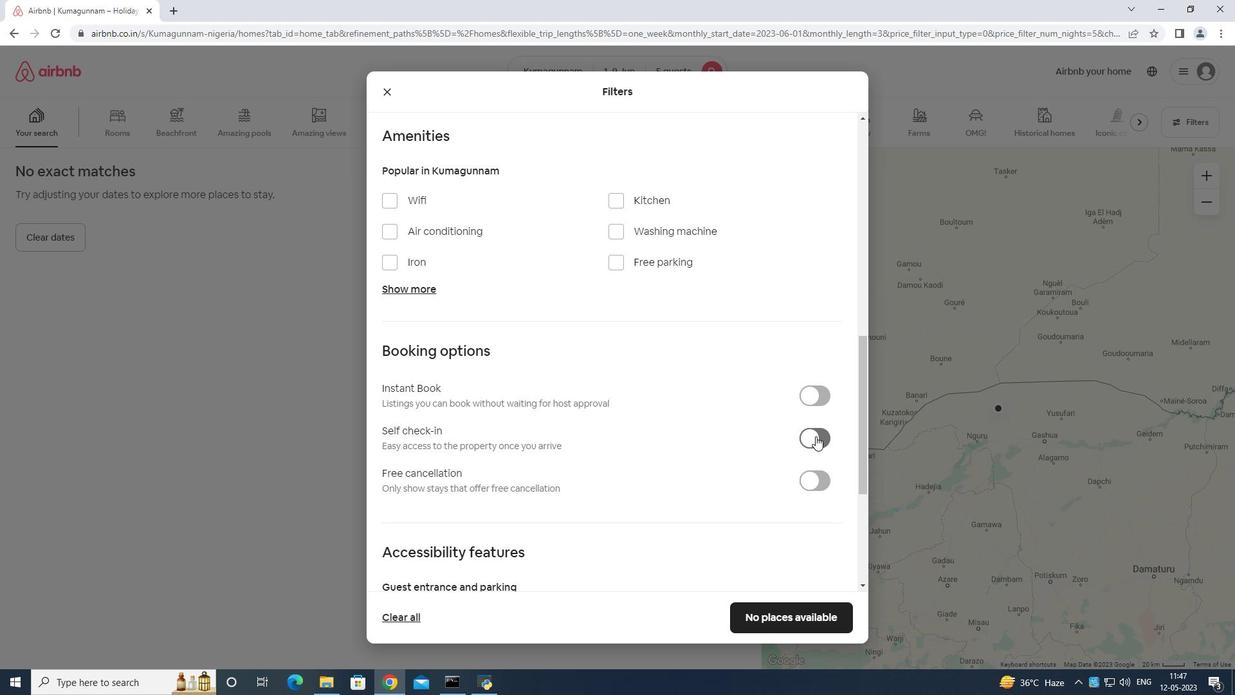
Action: Mouse moved to (803, 438)
Screenshot: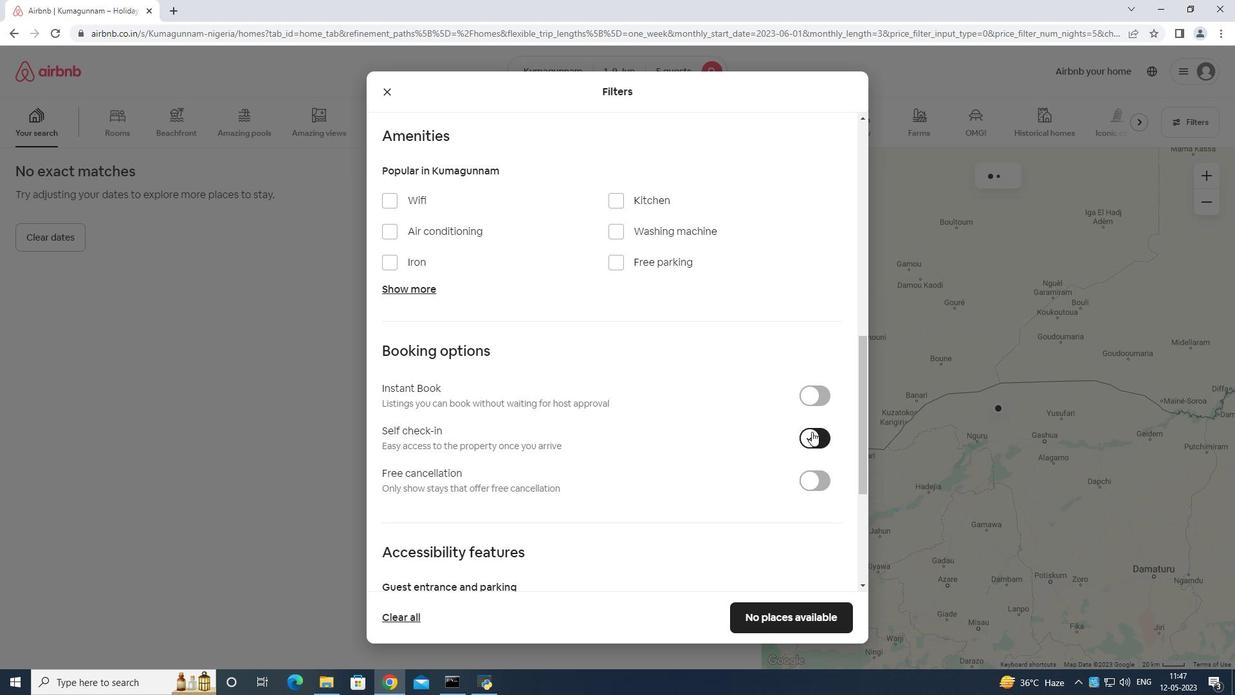 
Action: Mouse scrolled (803, 438) with delta (0, 0)
Screenshot: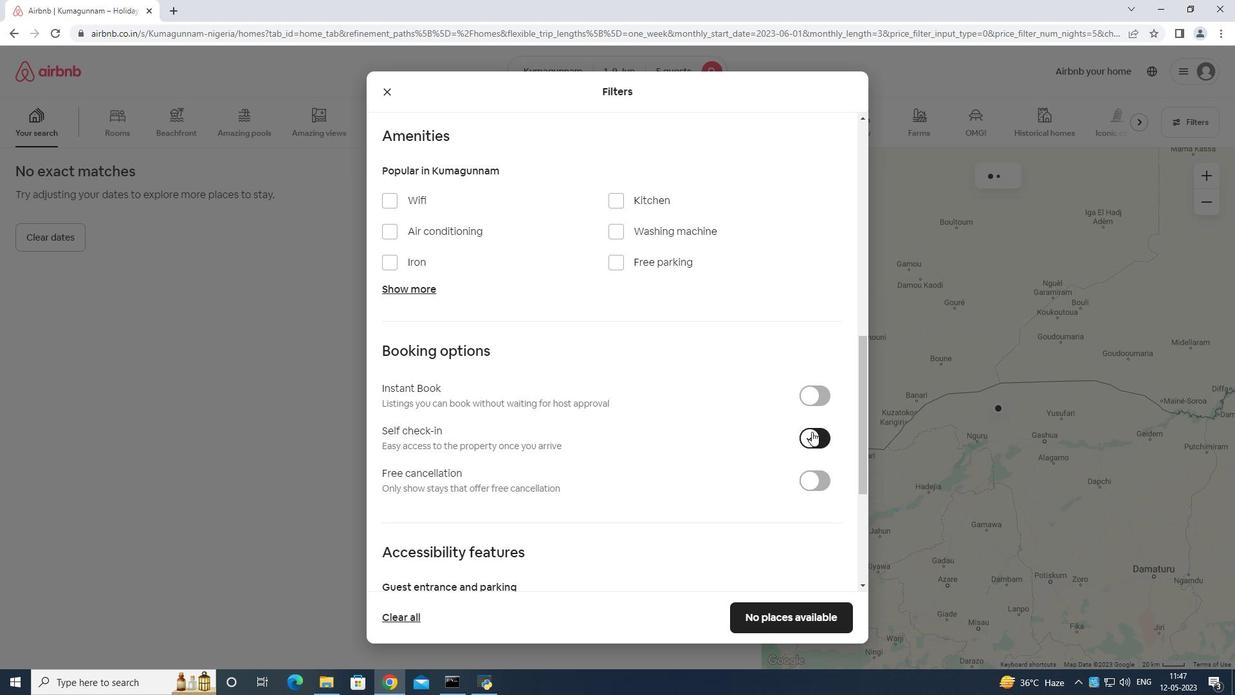 
Action: Mouse moved to (801, 440)
Screenshot: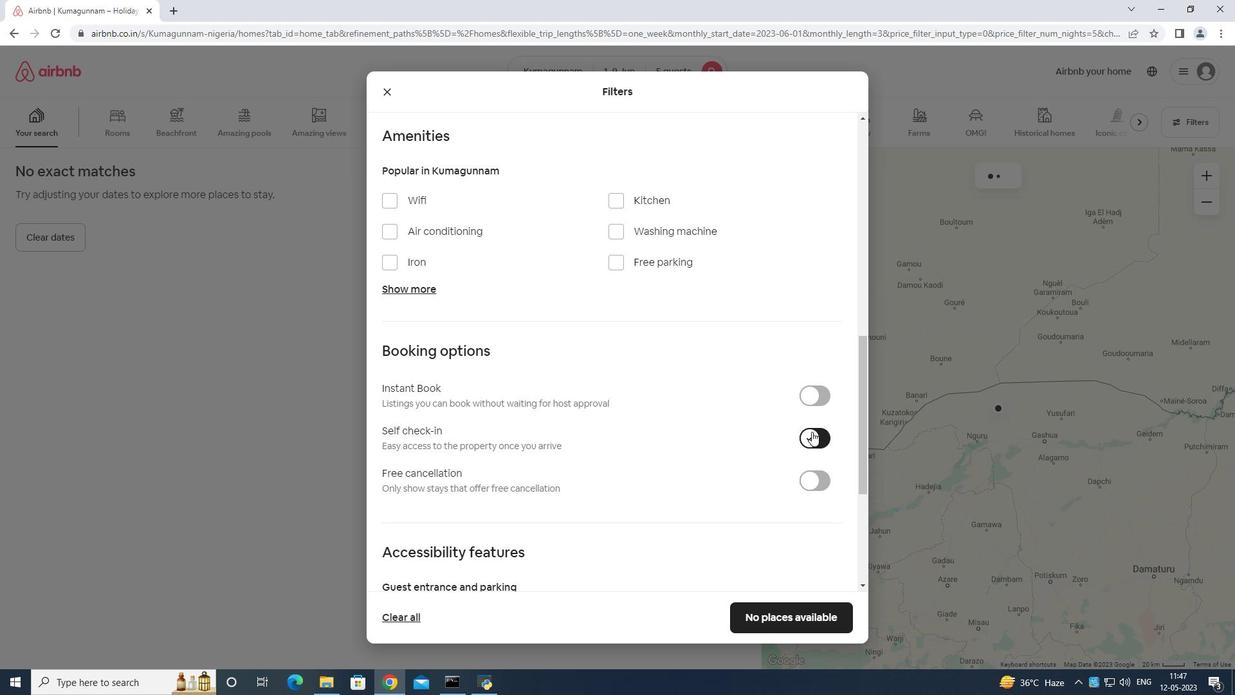 
Action: Mouse scrolled (801, 439) with delta (0, 0)
Screenshot: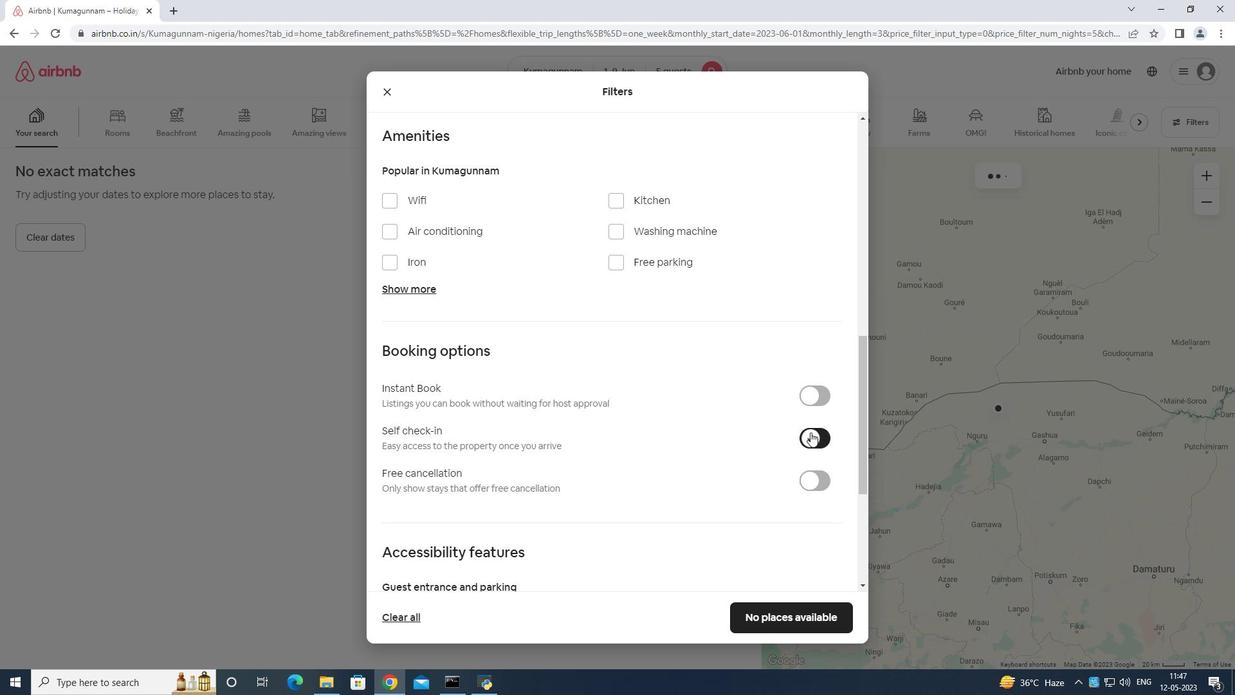 
Action: Mouse moved to (794, 444)
Screenshot: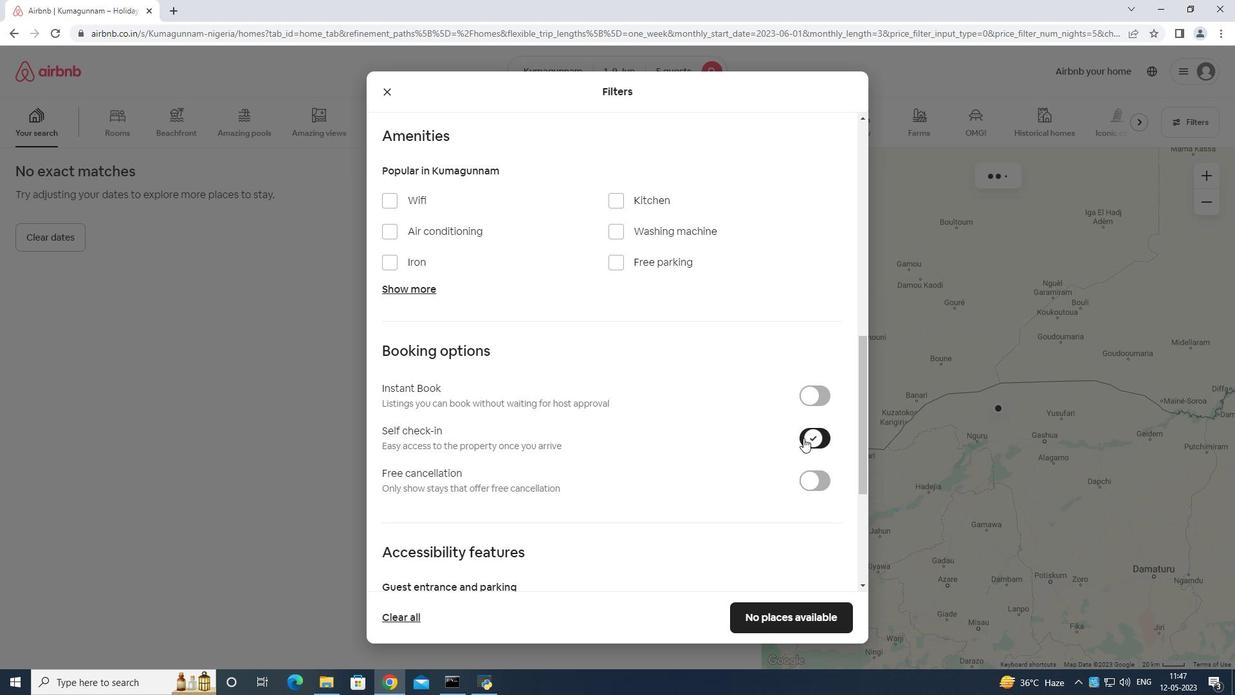 
Action: Mouse scrolled (794, 443) with delta (0, 0)
Screenshot: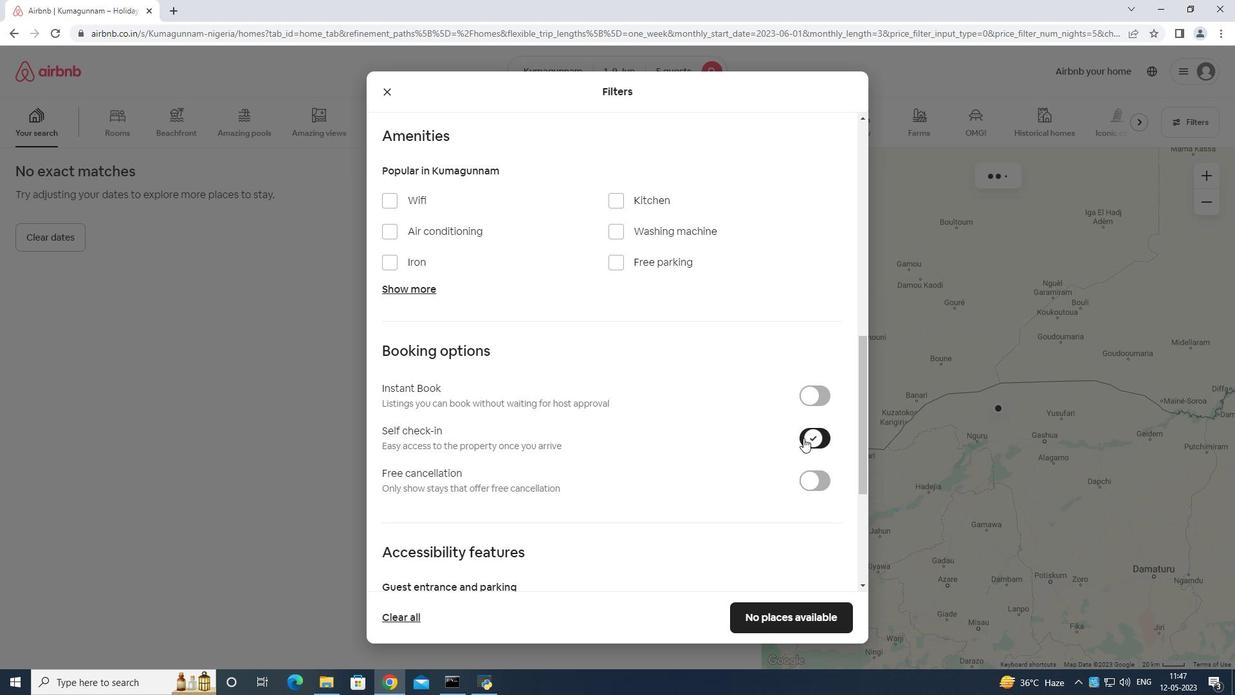 
Action: Mouse moved to (421, 469)
Screenshot: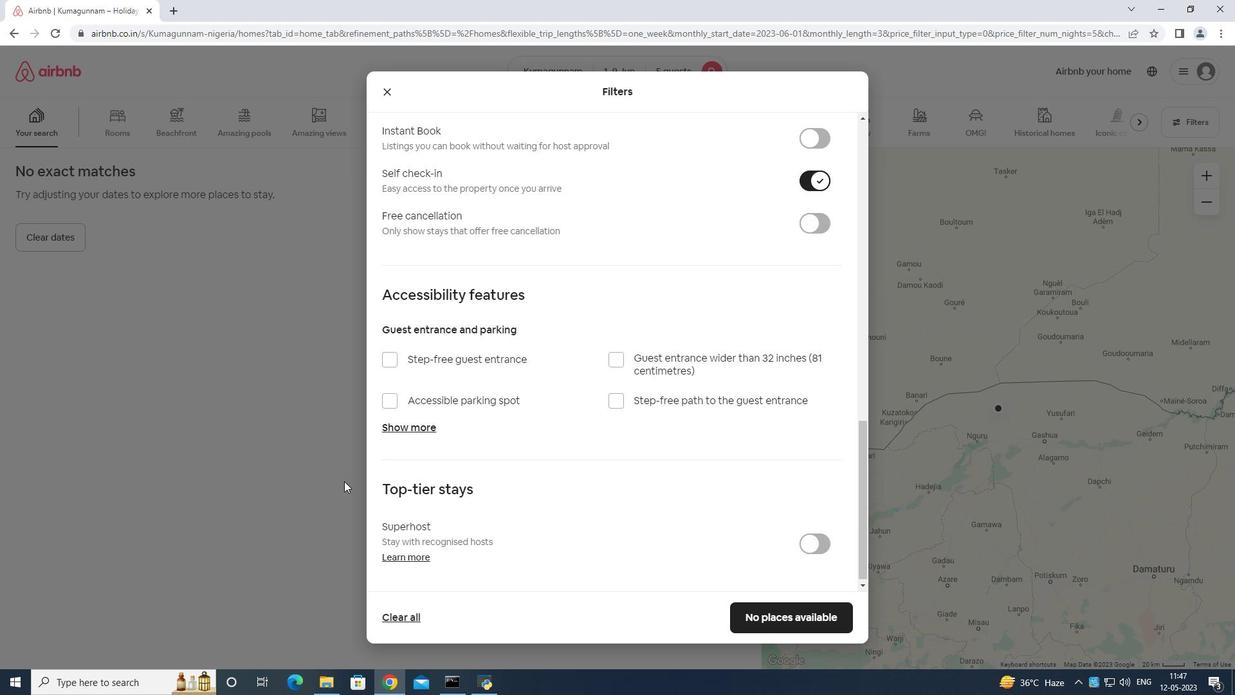 
Action: Mouse scrolled (421, 468) with delta (0, 0)
Screenshot: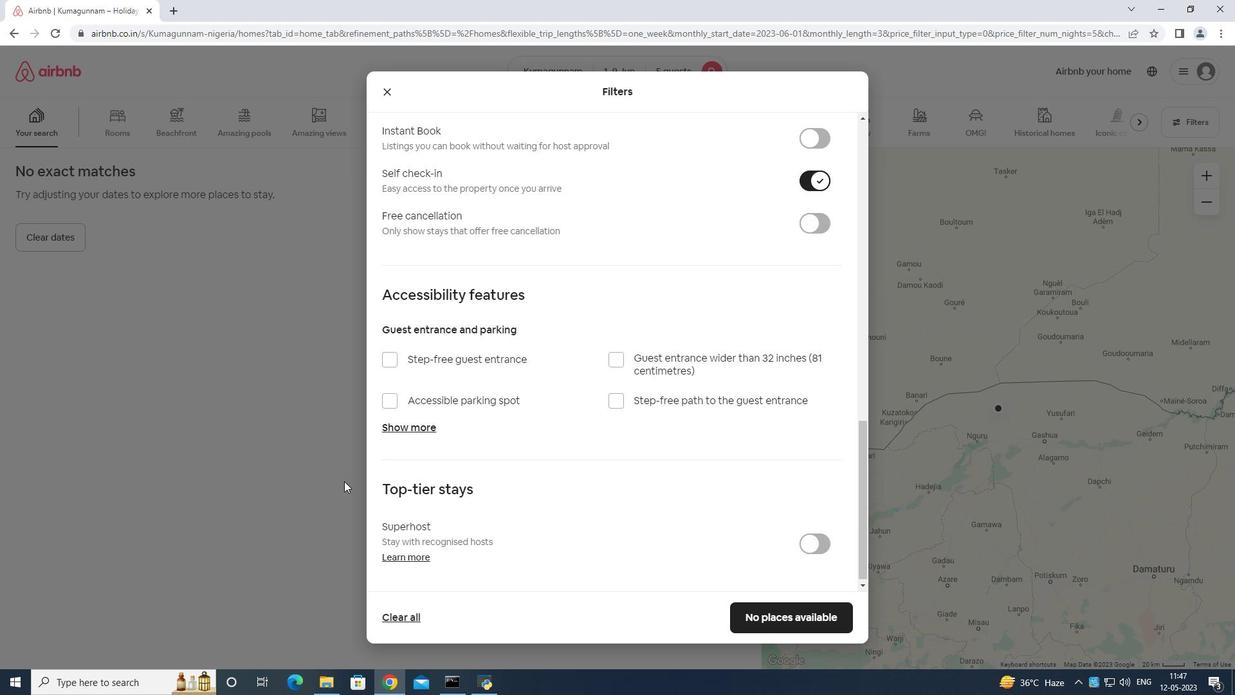 
Action: Mouse moved to (423, 471)
Screenshot: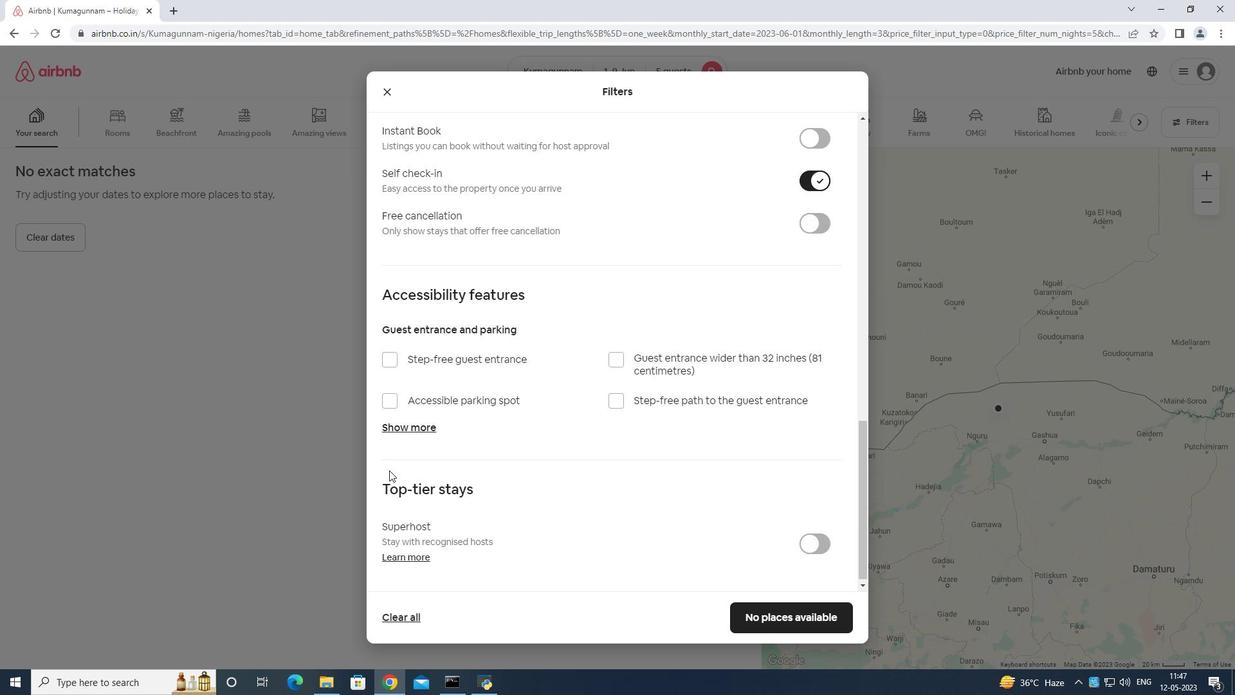 
Action: Mouse scrolled (423, 471) with delta (0, 0)
Screenshot: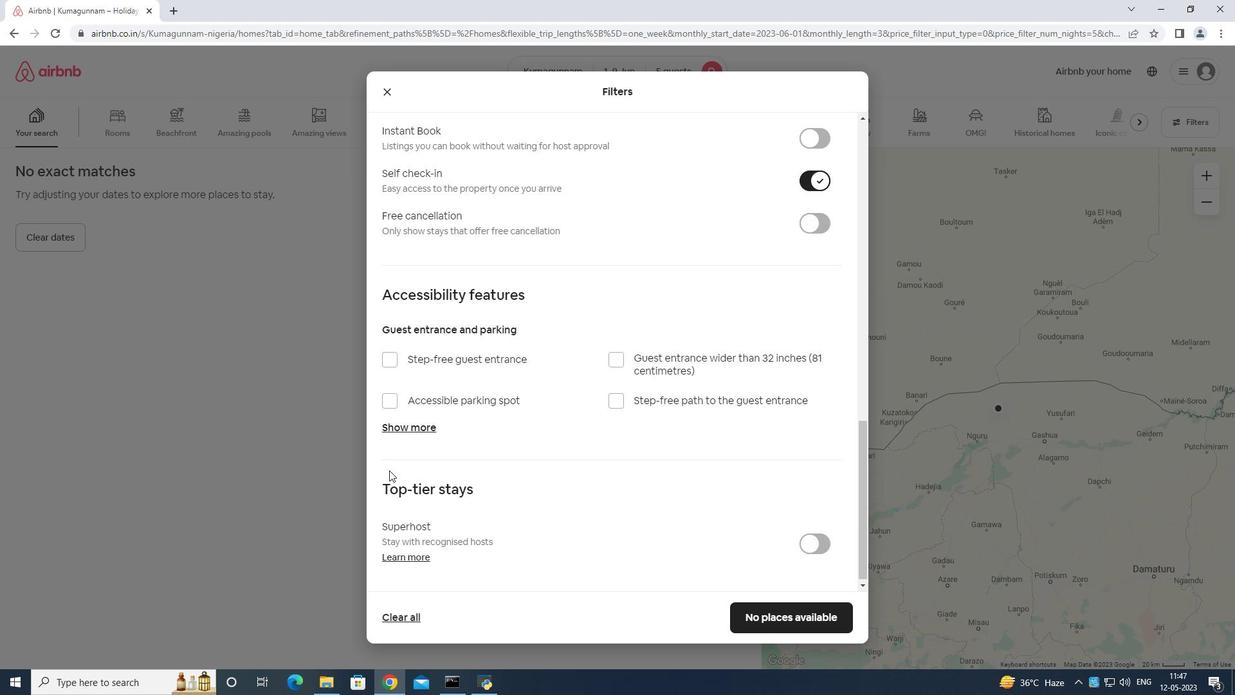 
Action: Mouse moved to (424, 472)
Screenshot: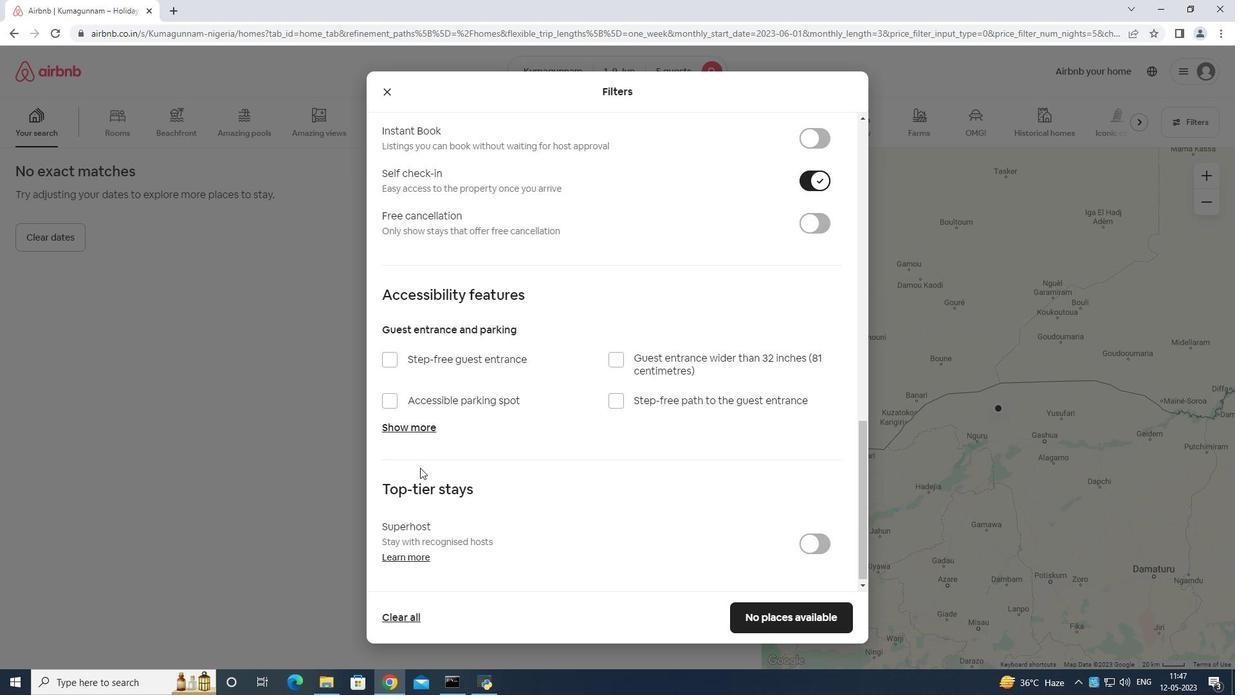 
Action: Mouse scrolled (424, 471) with delta (0, 0)
Screenshot: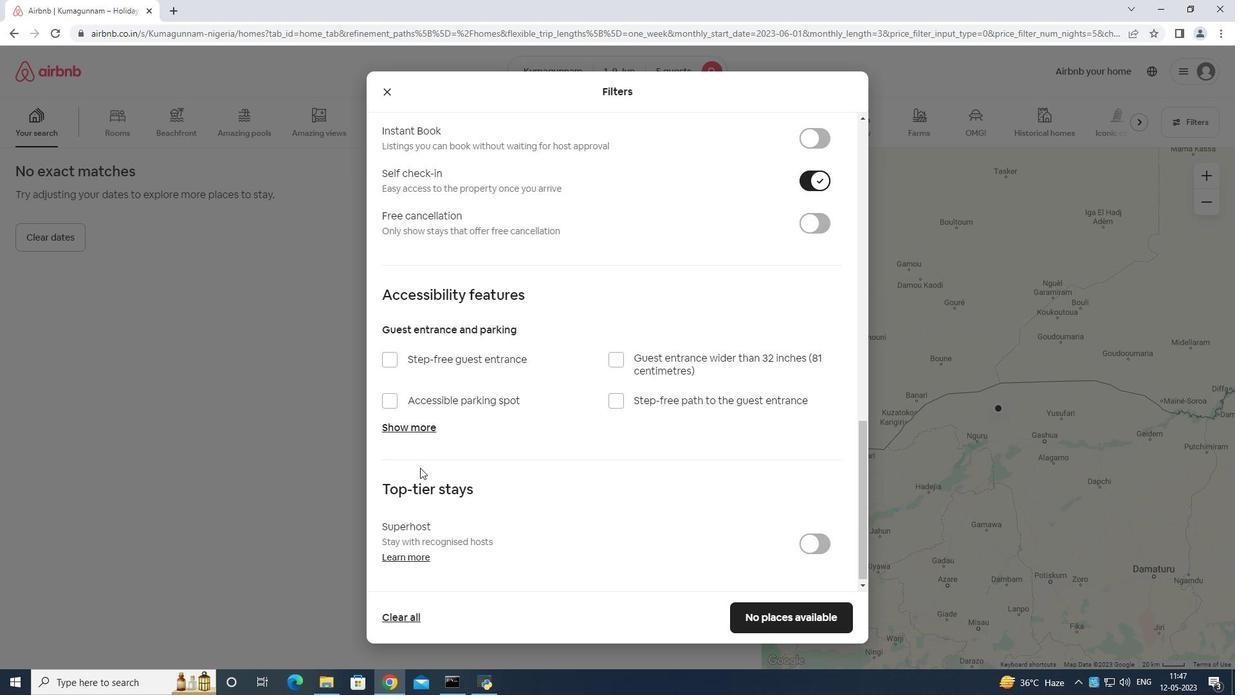 
Action: Mouse moved to (425, 472)
Screenshot: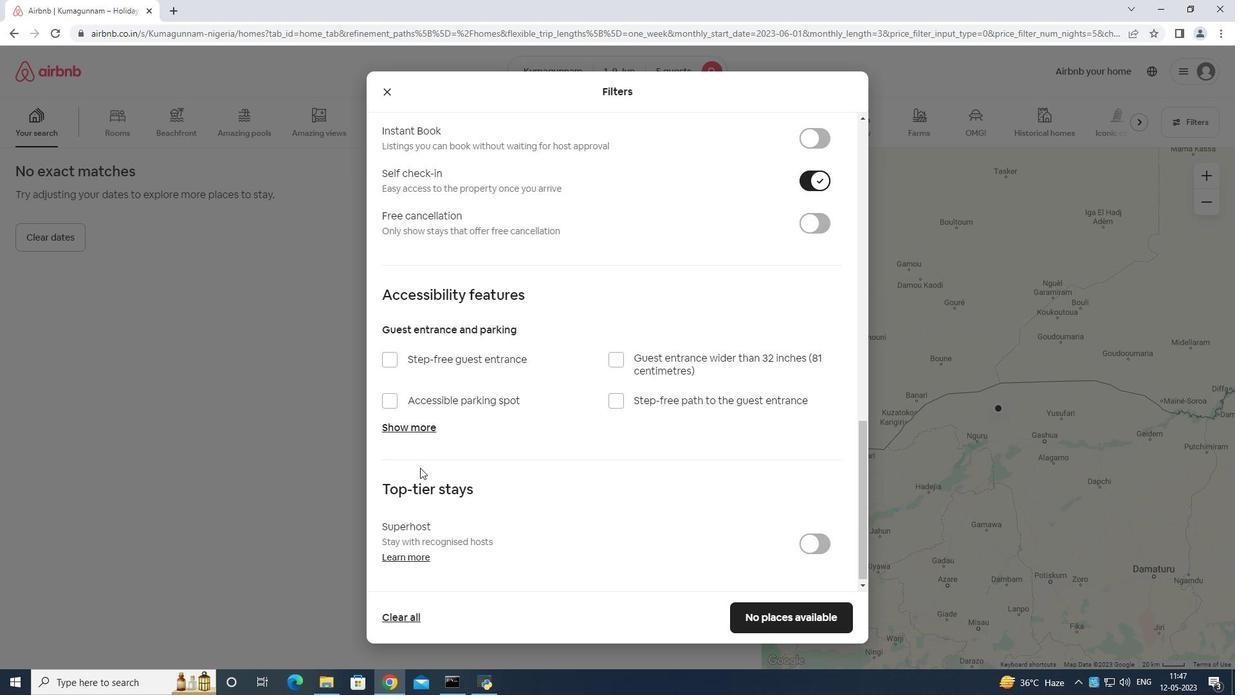 
Action: Mouse scrolled (425, 471) with delta (0, 0)
Screenshot: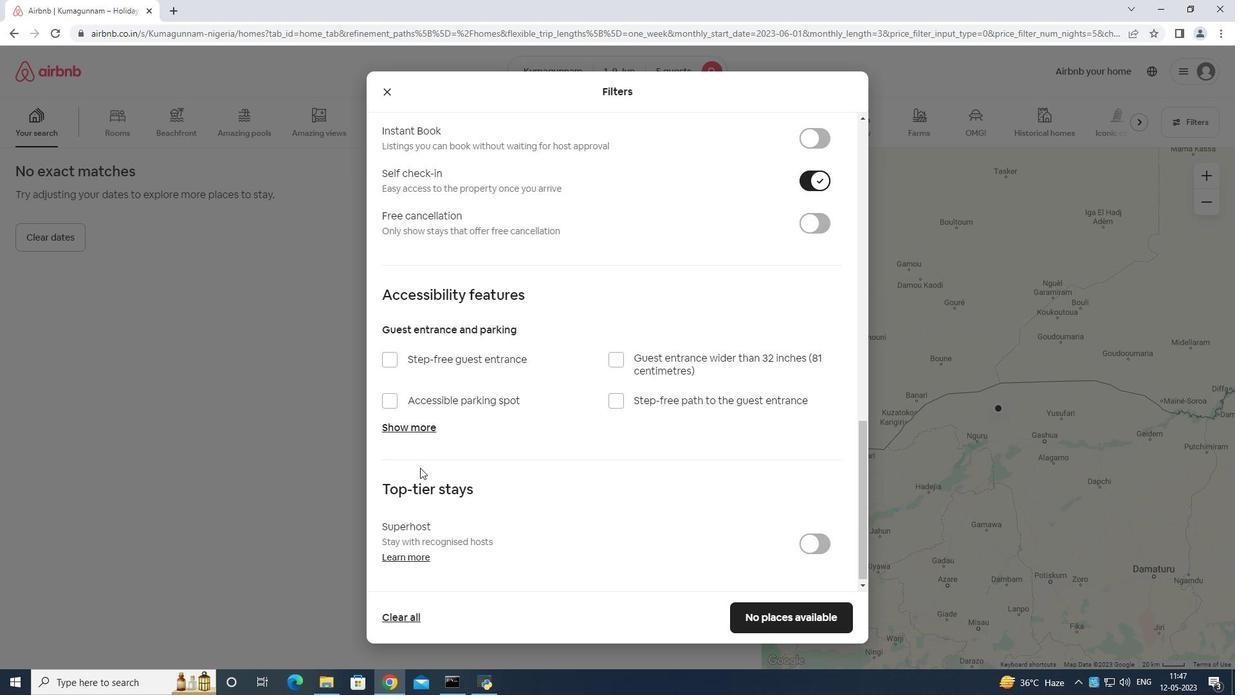
Action: Mouse moved to (430, 472)
Screenshot: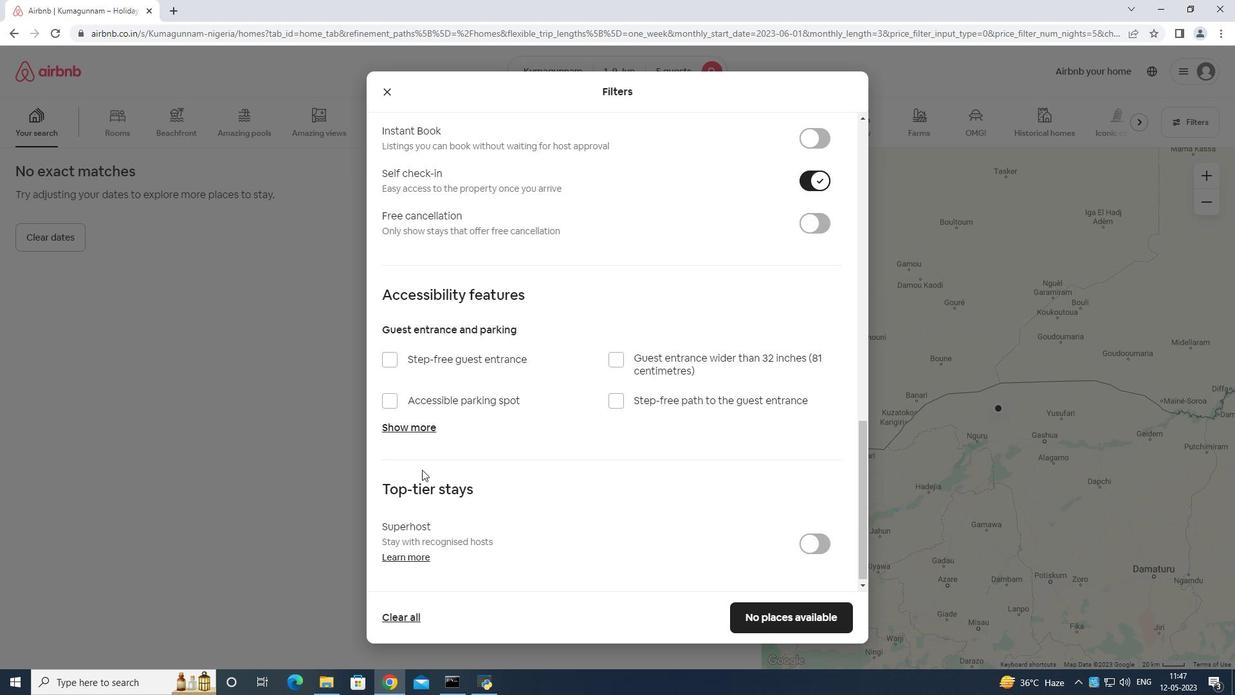 
Action: Mouse scrolled (430, 471) with delta (0, 0)
Screenshot: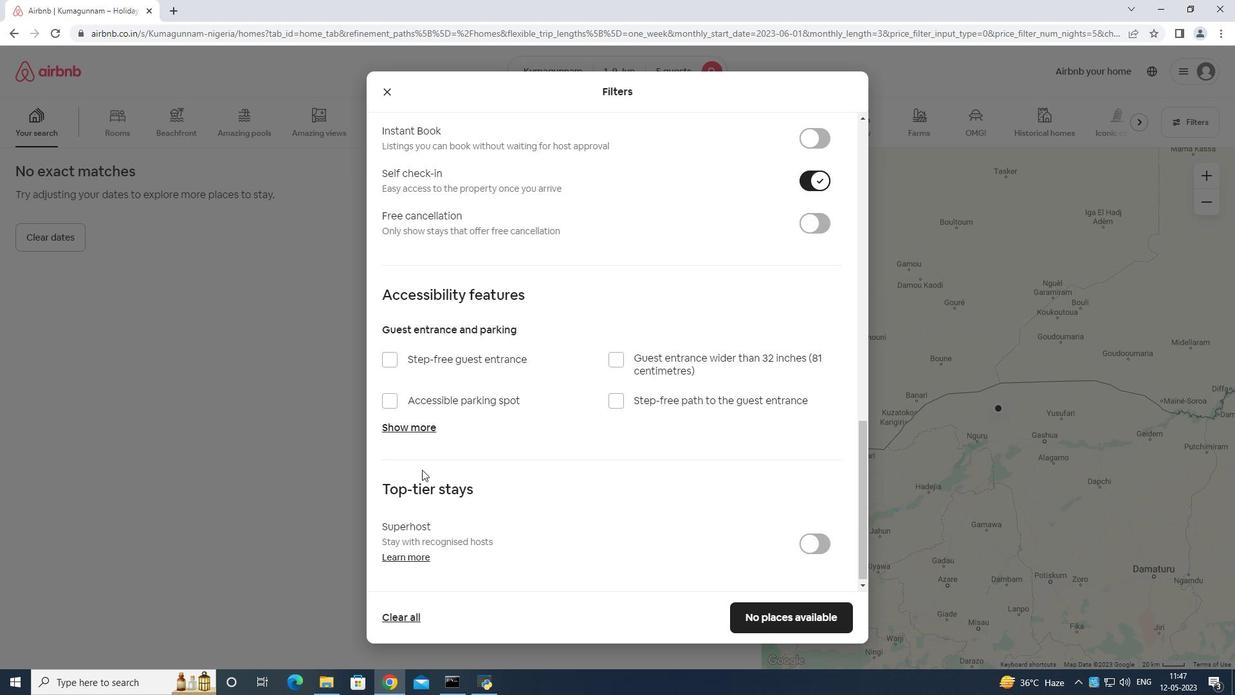 
Action: Mouse moved to (433, 469)
Screenshot: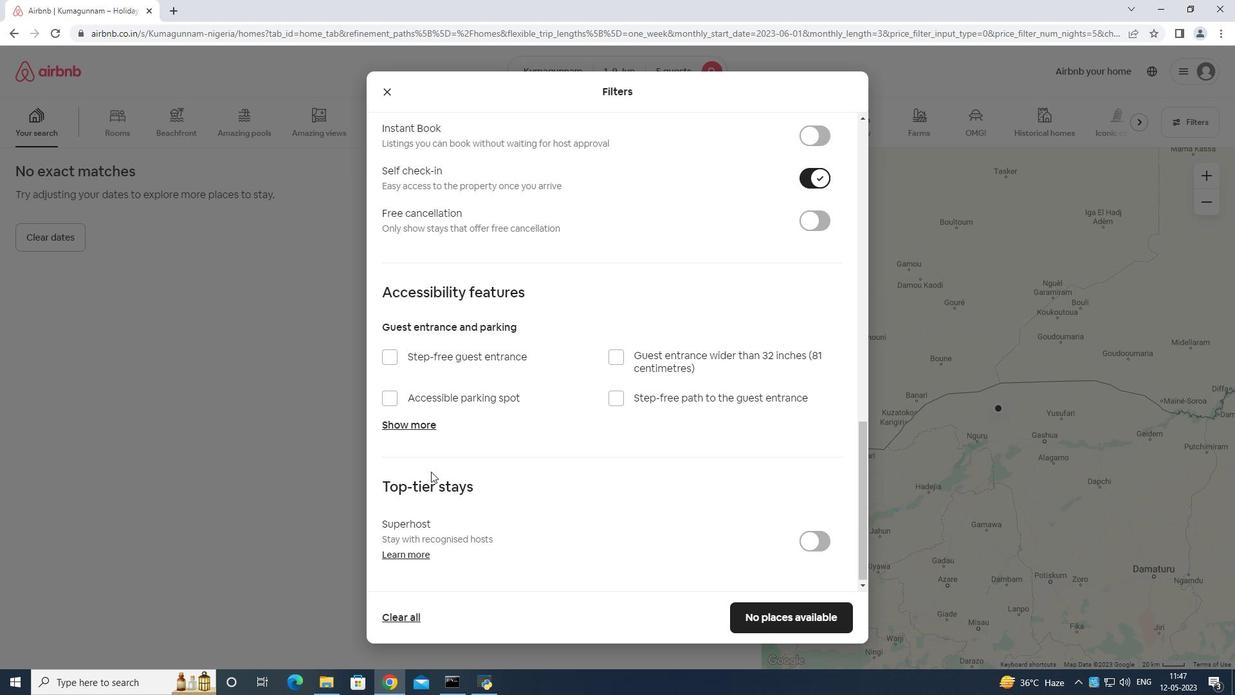 
Action: Mouse scrolled (433, 468) with delta (0, 0)
Screenshot: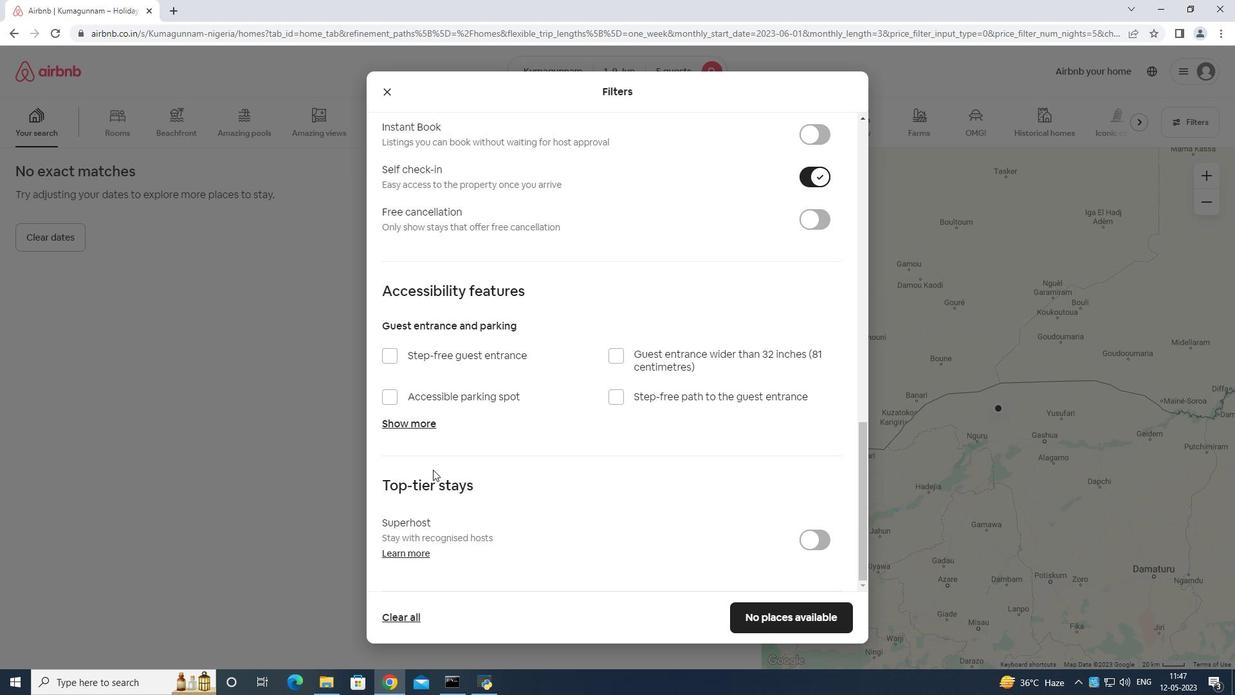 
Action: Mouse scrolled (433, 468) with delta (0, 0)
Screenshot: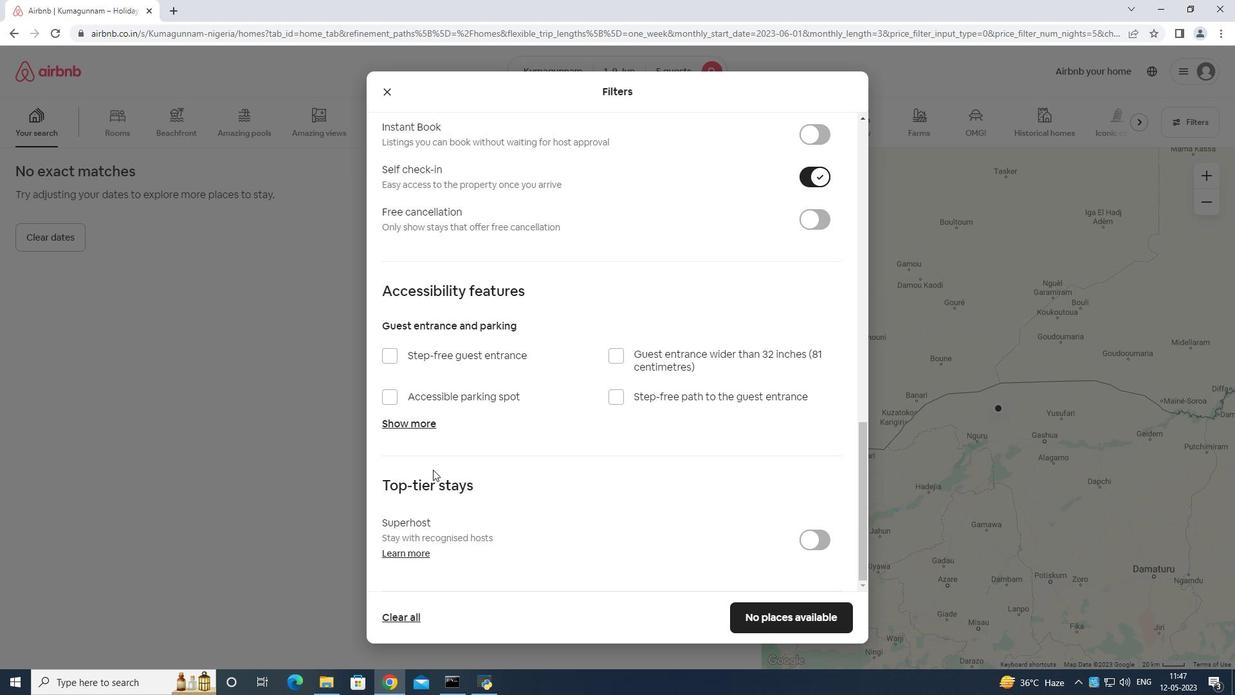 
Action: Mouse scrolled (433, 468) with delta (0, 0)
Screenshot: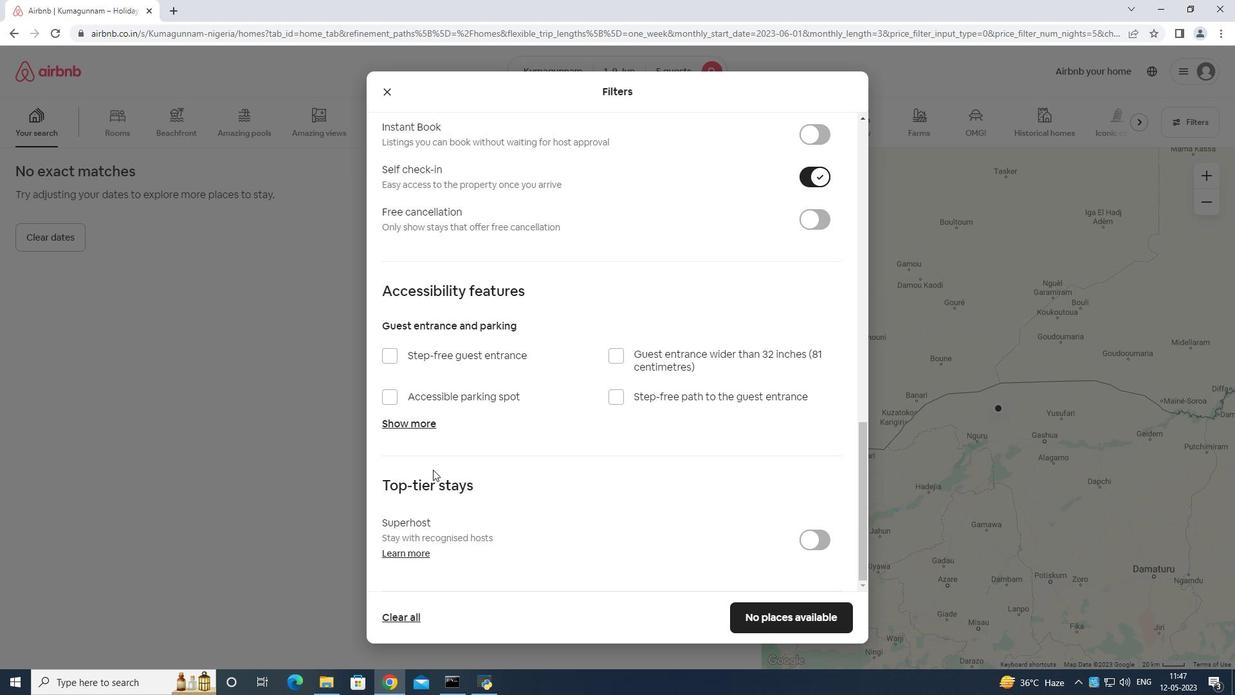 
Action: Mouse moved to (433, 469)
Screenshot: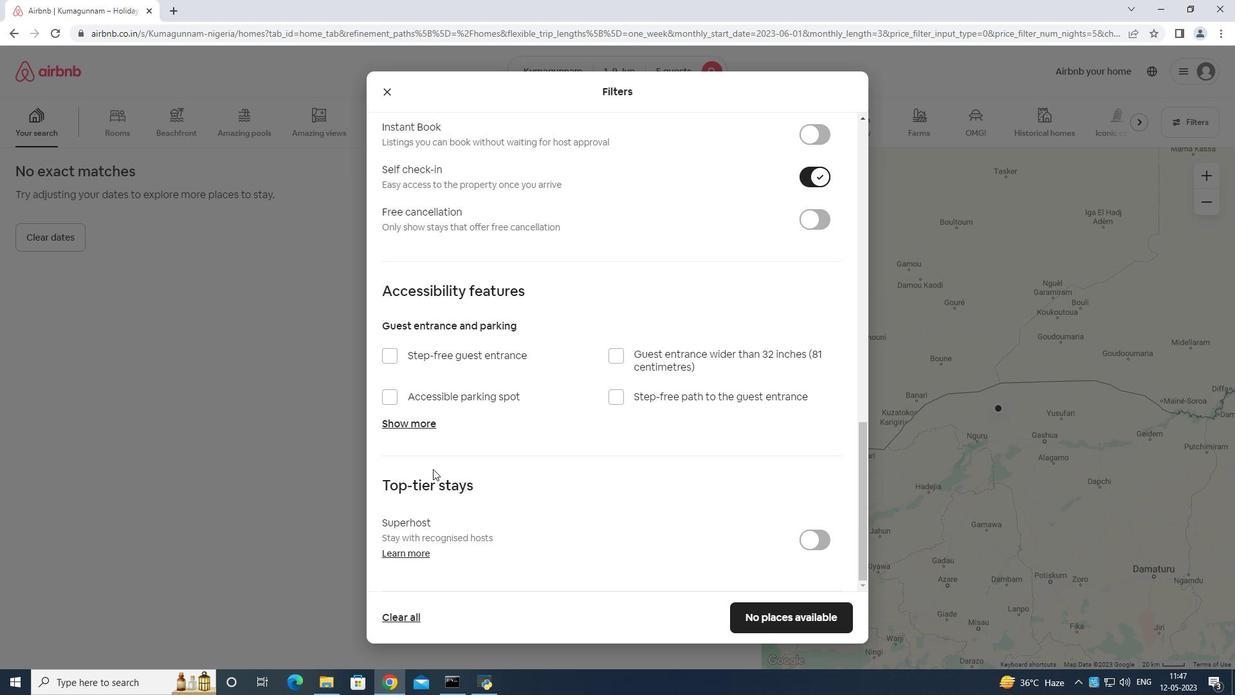 
Action: Mouse scrolled (433, 468) with delta (0, 0)
Screenshot: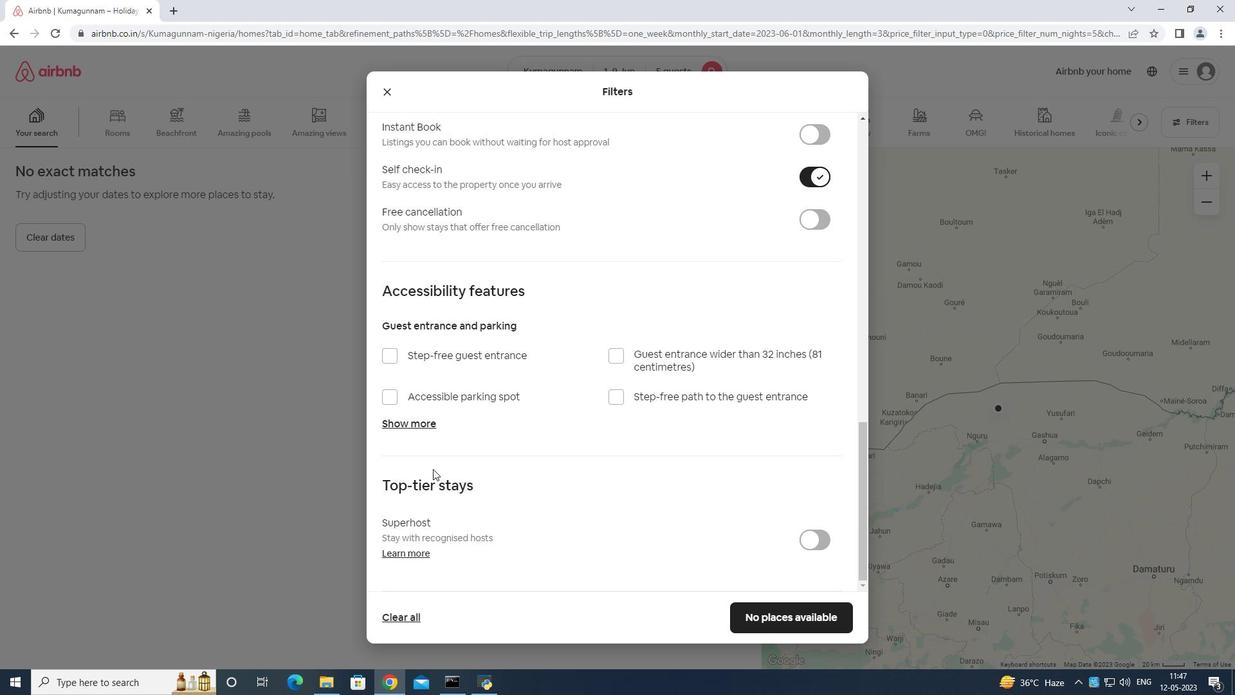 
Action: Mouse moved to (465, 453)
Screenshot: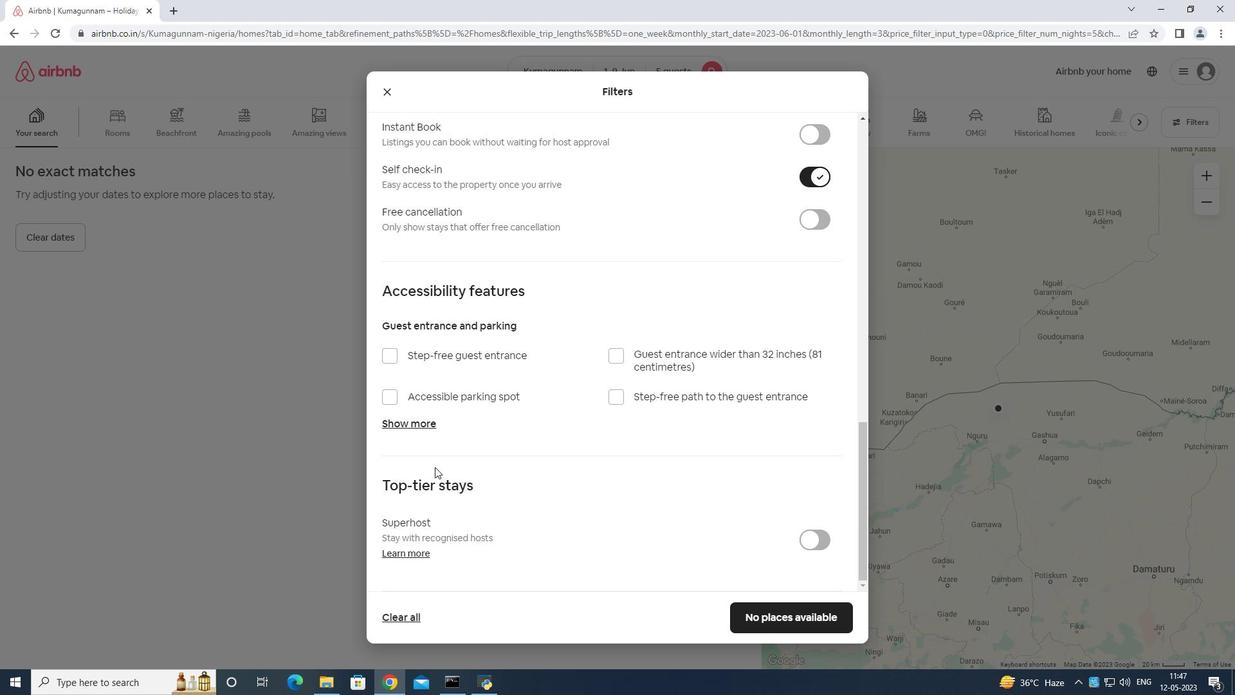 
Action: Mouse scrolled (465, 453) with delta (0, 0)
Screenshot: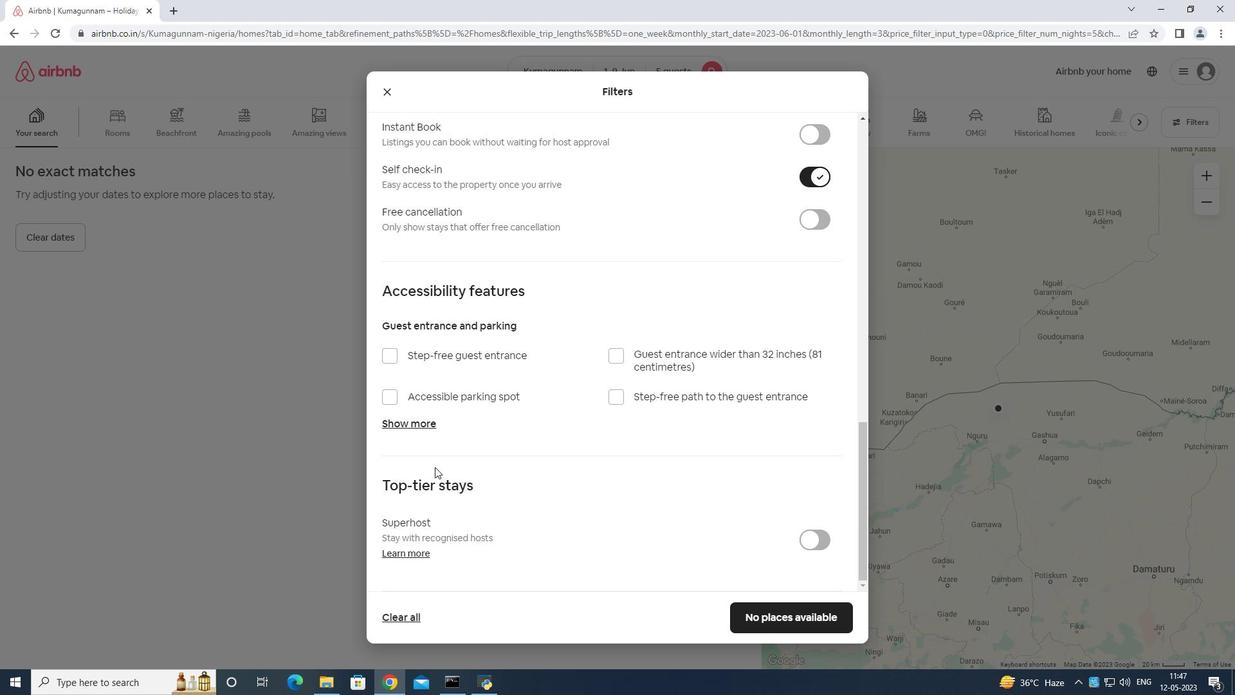 
Action: Mouse moved to (477, 453)
Screenshot: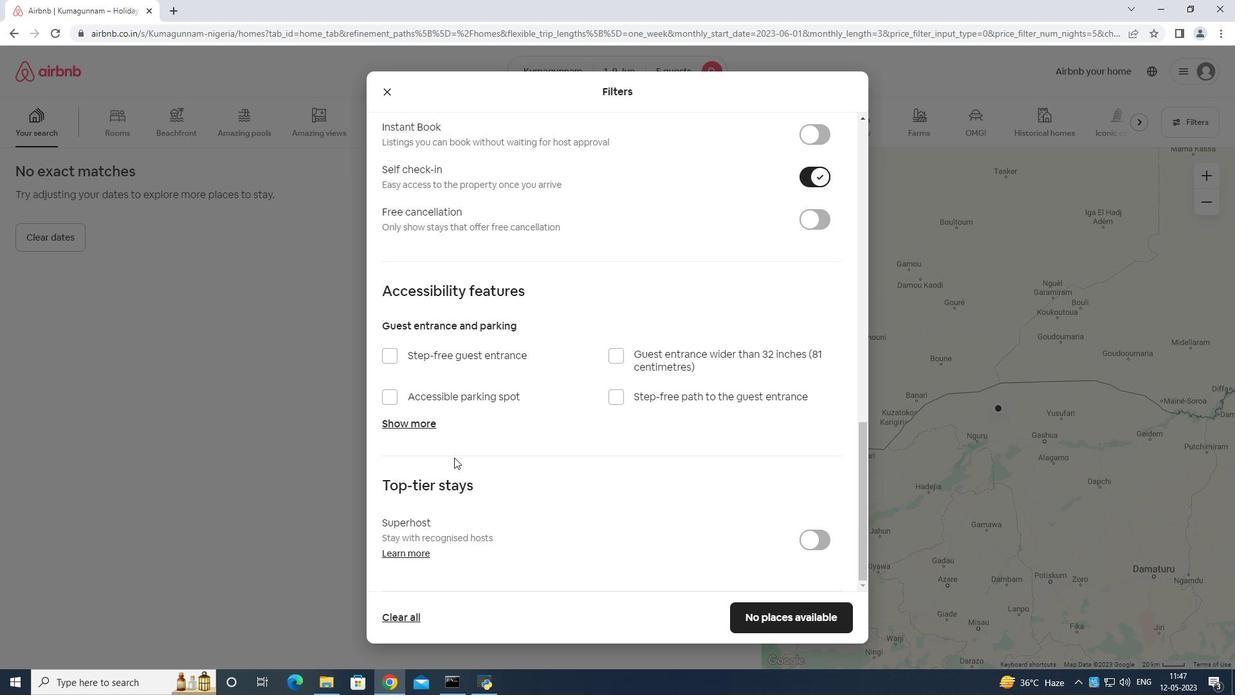 
Action: Mouse scrolled (477, 453) with delta (0, 0)
Screenshot: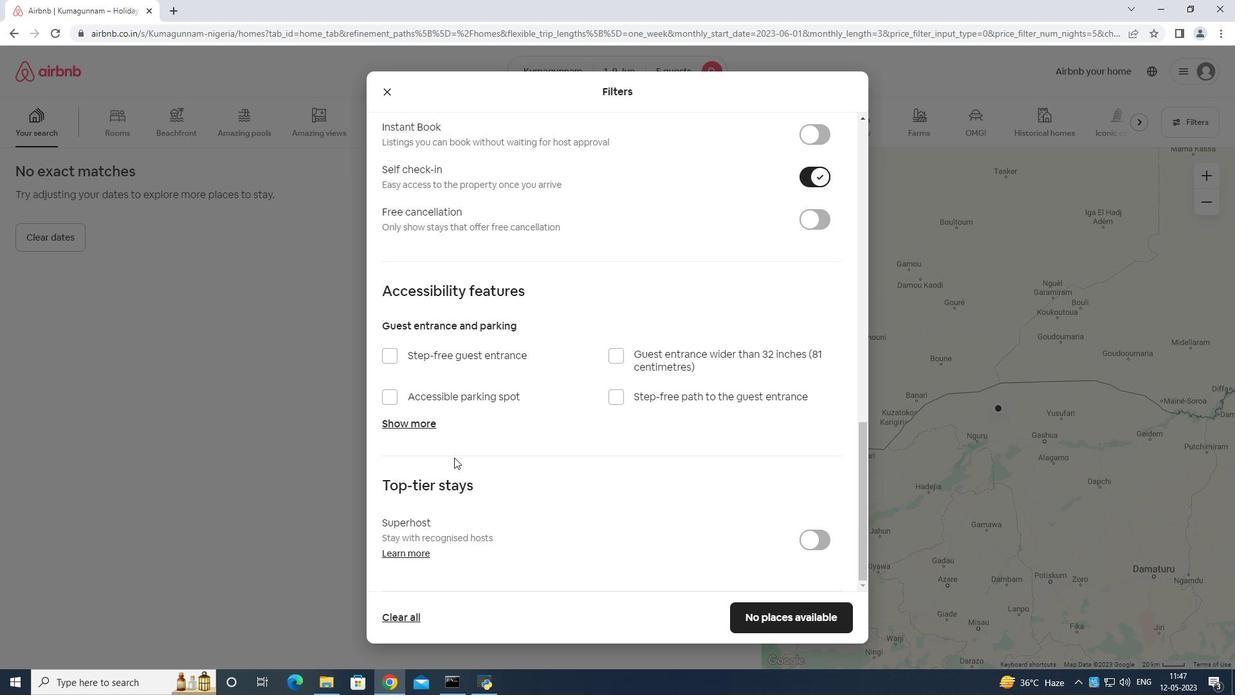 
Action: Mouse moved to (505, 457)
Screenshot: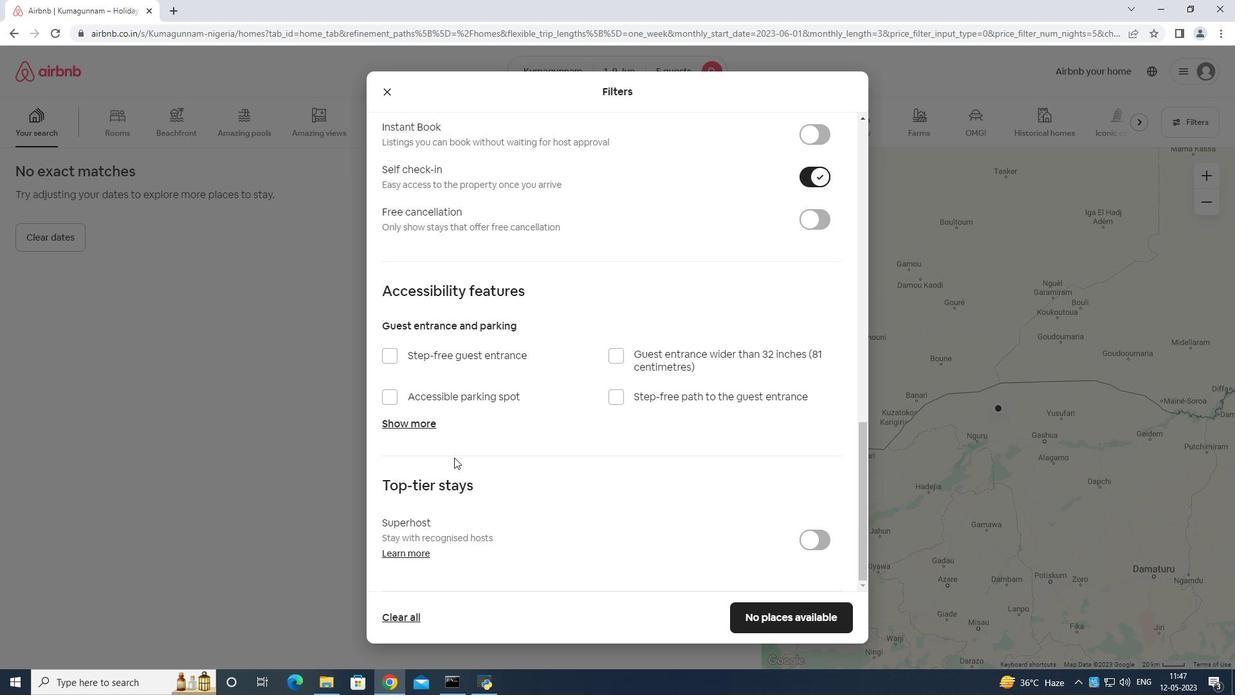 
Action: Mouse scrolled (505, 456) with delta (0, 0)
Screenshot: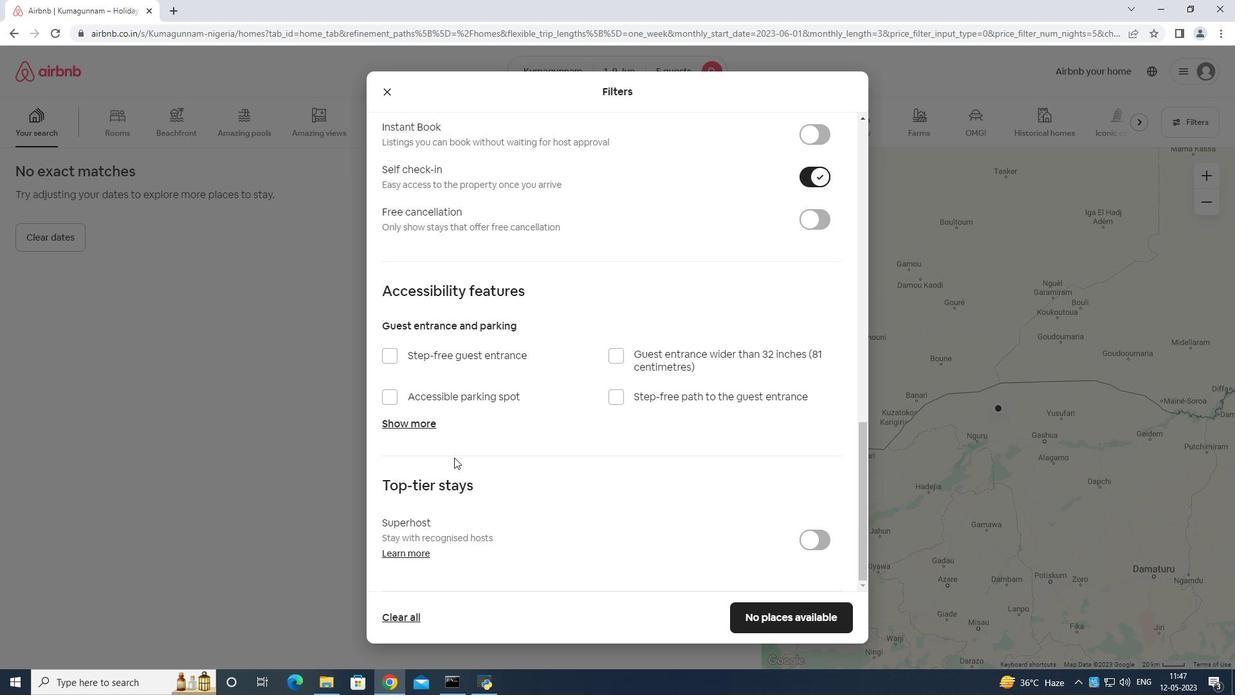 
Action: Mouse moved to (772, 612)
Screenshot: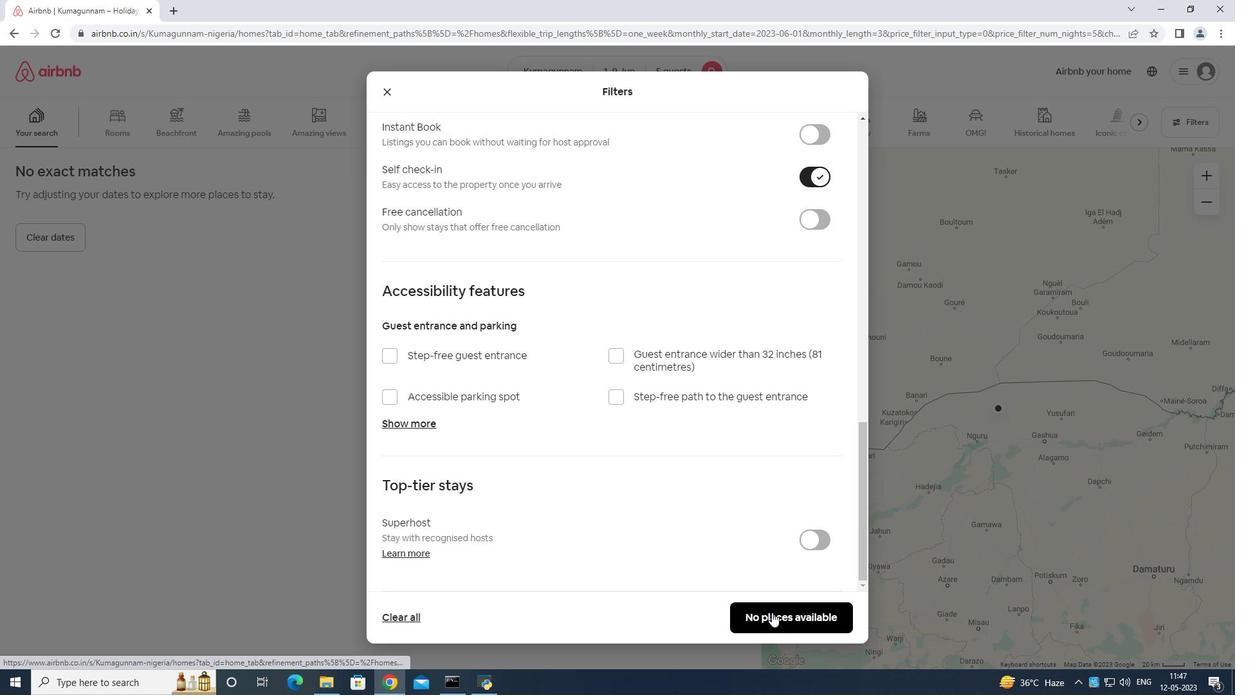
